 Task: Look for space in Putra Heights, Malaysia from 1st July, 2023 to 8th July, 2023 for 2 adults, 1 child in price range Rs.15000 to Rs.20000. Place can be entire place with 1  bedroom having 1 bed and 1 bathroom. Property type can be house, flat, guest house, hotel. Booking option can be shelf check-in. Required host language is English.
Action: Mouse moved to (535, 116)
Screenshot: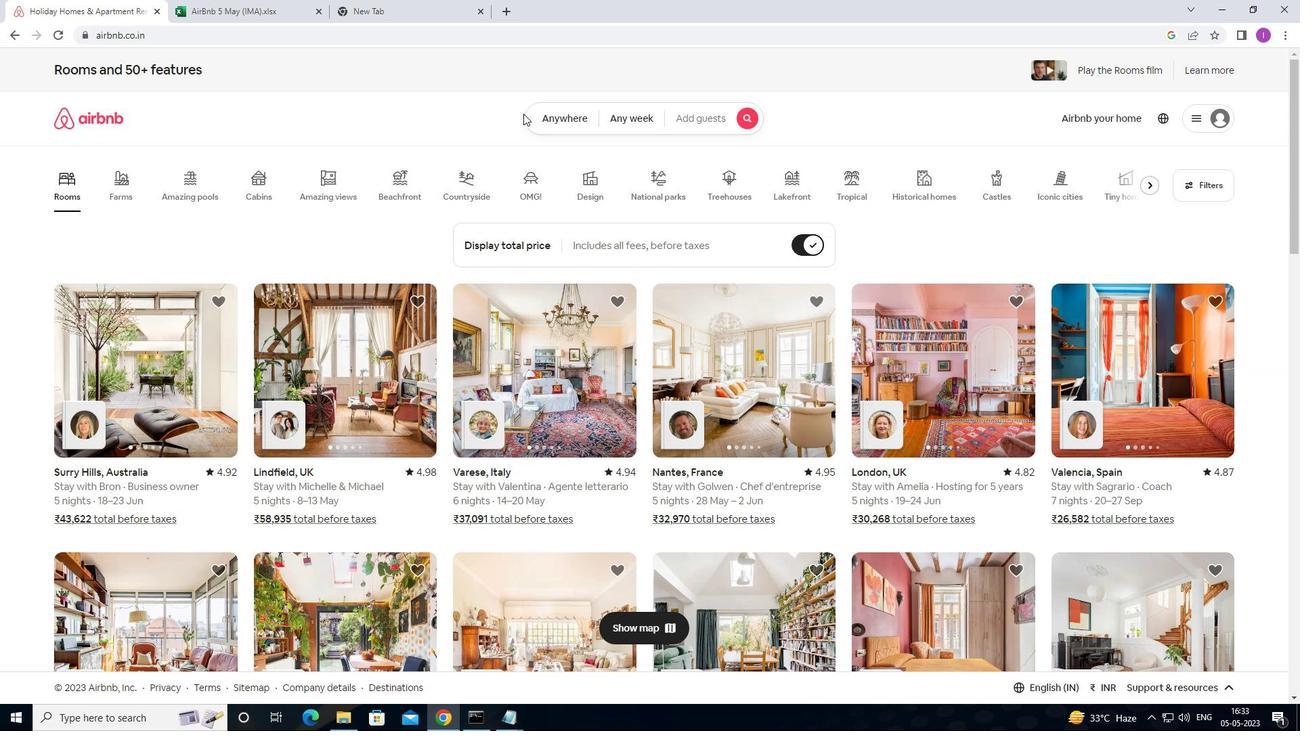 
Action: Mouse pressed left at (535, 116)
Screenshot: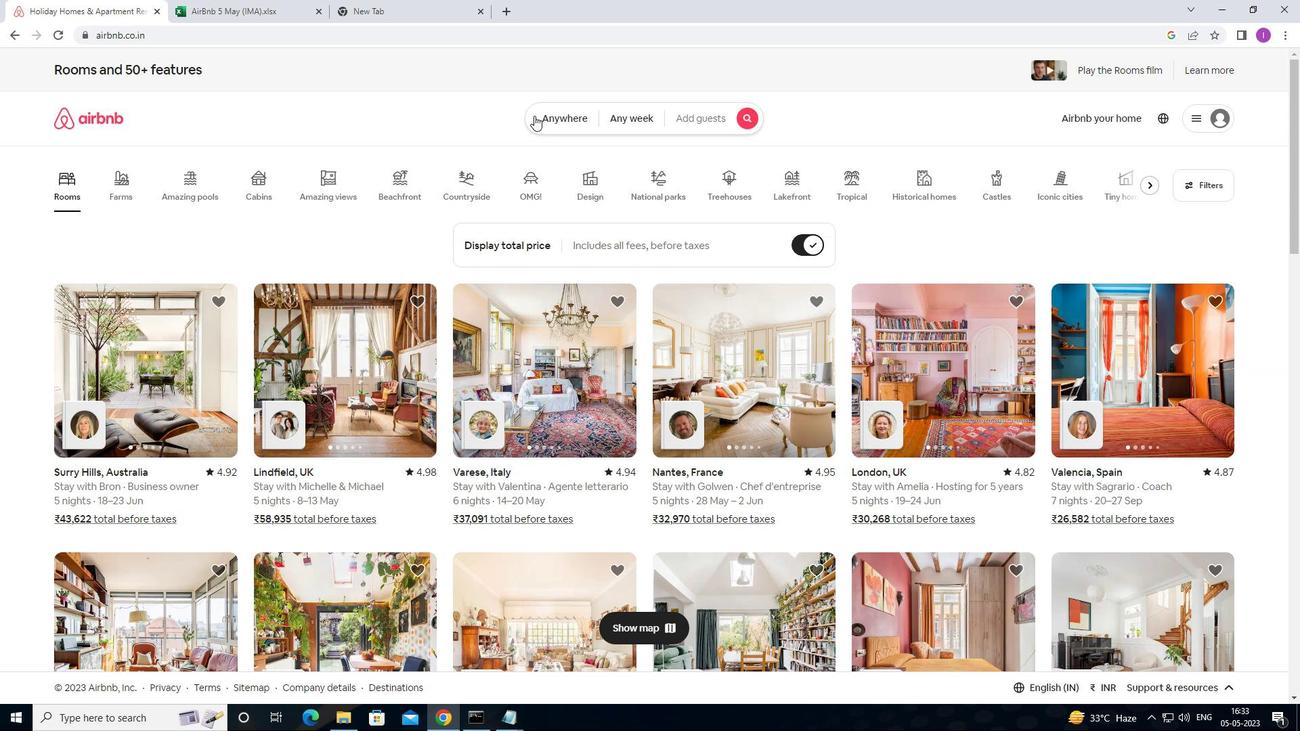 
Action: Mouse moved to (421, 176)
Screenshot: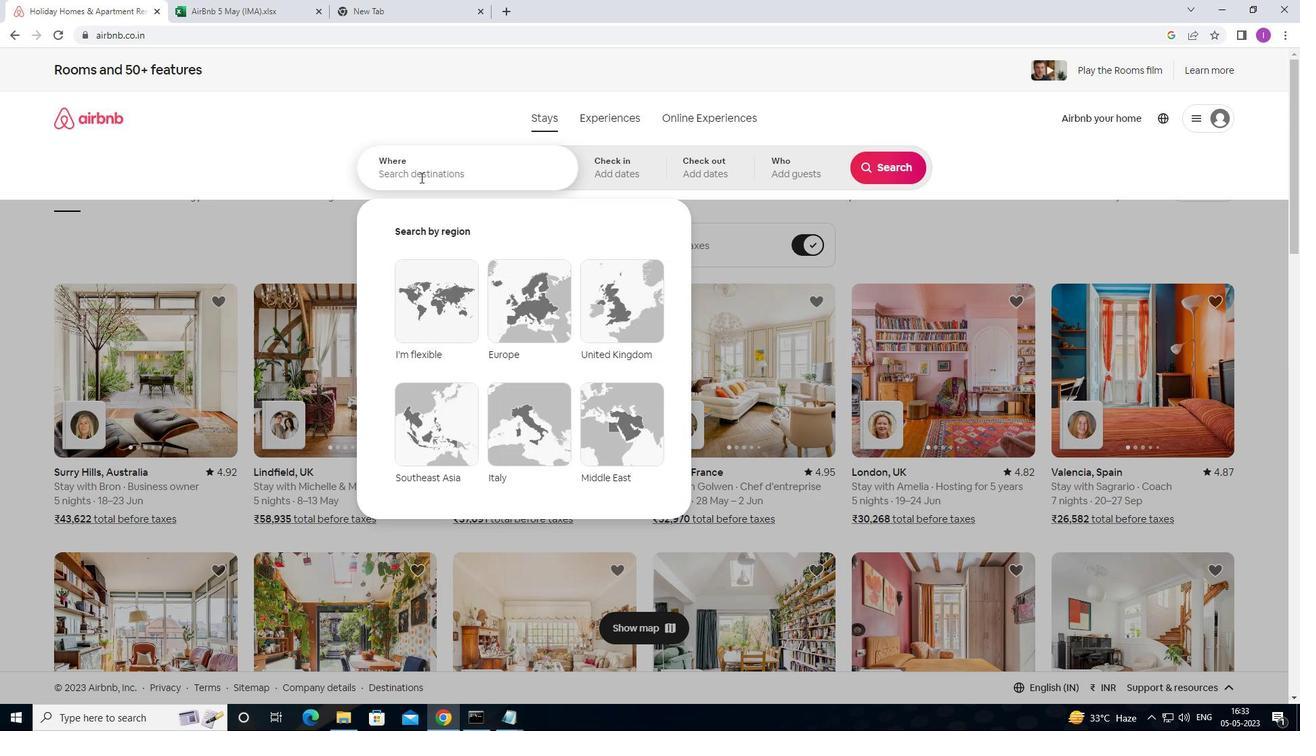 
Action: Mouse pressed left at (421, 176)
Screenshot: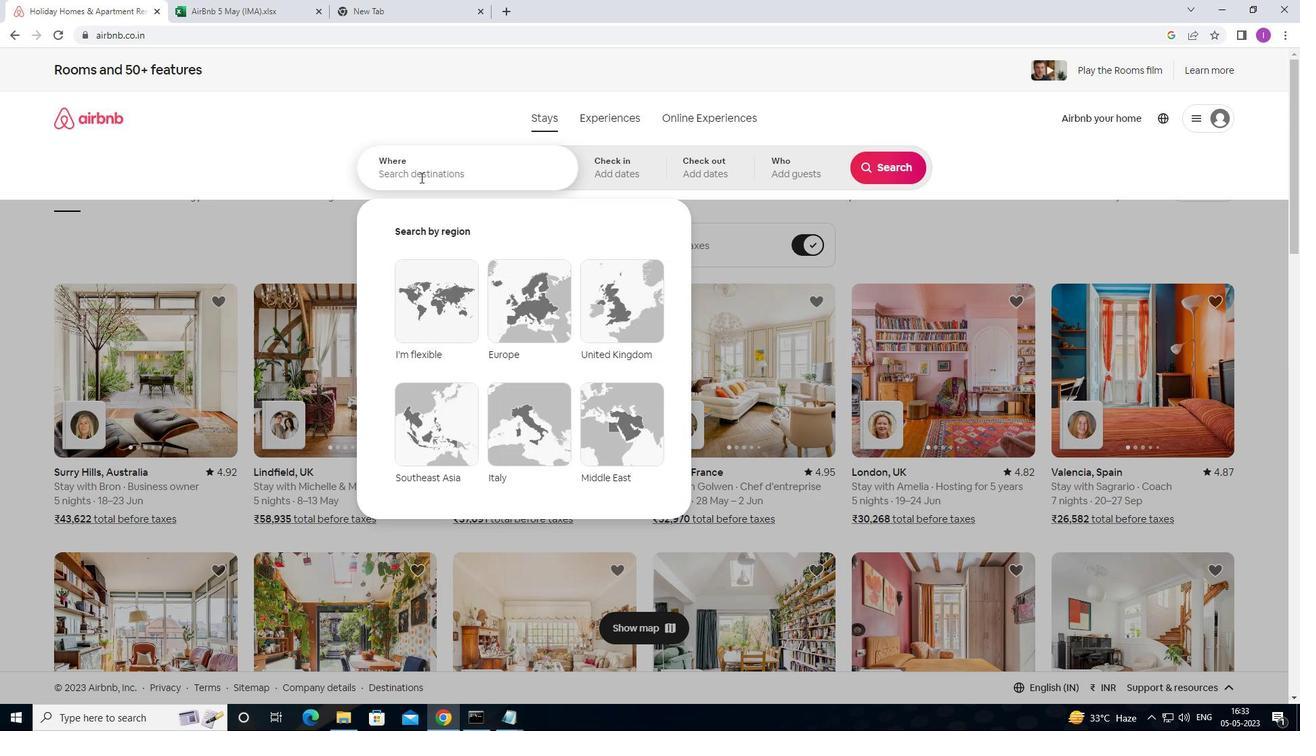 
Action: Mouse moved to (429, 180)
Screenshot: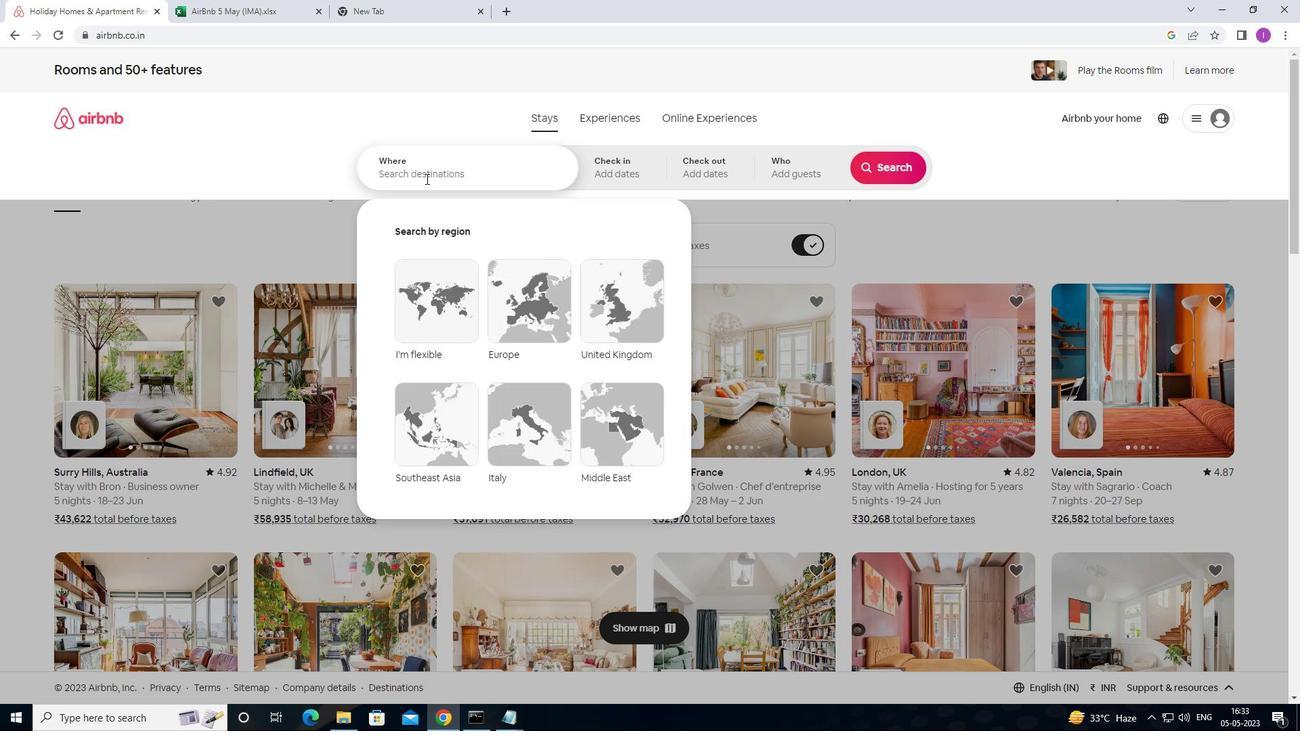 
Action: Key pressed <Key.shift><Key.shift><Key.shift><Key.shift><Key.shift><Key.shift><Key.shift><Key.shift><Key.shift><Key.shift><Key.shift><Key.shift><Key.shift><Key.shift><Key.shift><Key.shift><Key.shift><Key.shift><Key.shift><Key.shift><Key.shift><Key.shift><Key.shift><Key.shift><Key.shift><Key.shift><Key.shift><Key.shift><Key.shift><Key.shift><Key.shift><Key.shift><Key.shift><Key.shift><Key.shift><Key.shift><Key.shift><Key.shift><Key.shift><Key.shift><Key.shift><Key.shift>PUTAR<Key.backspace><Key.backspace>RA<Key.space><Key.shift><Key.shift><Key.shift>HEIGHTS,<Key.shift>MALAYSIA
Screenshot: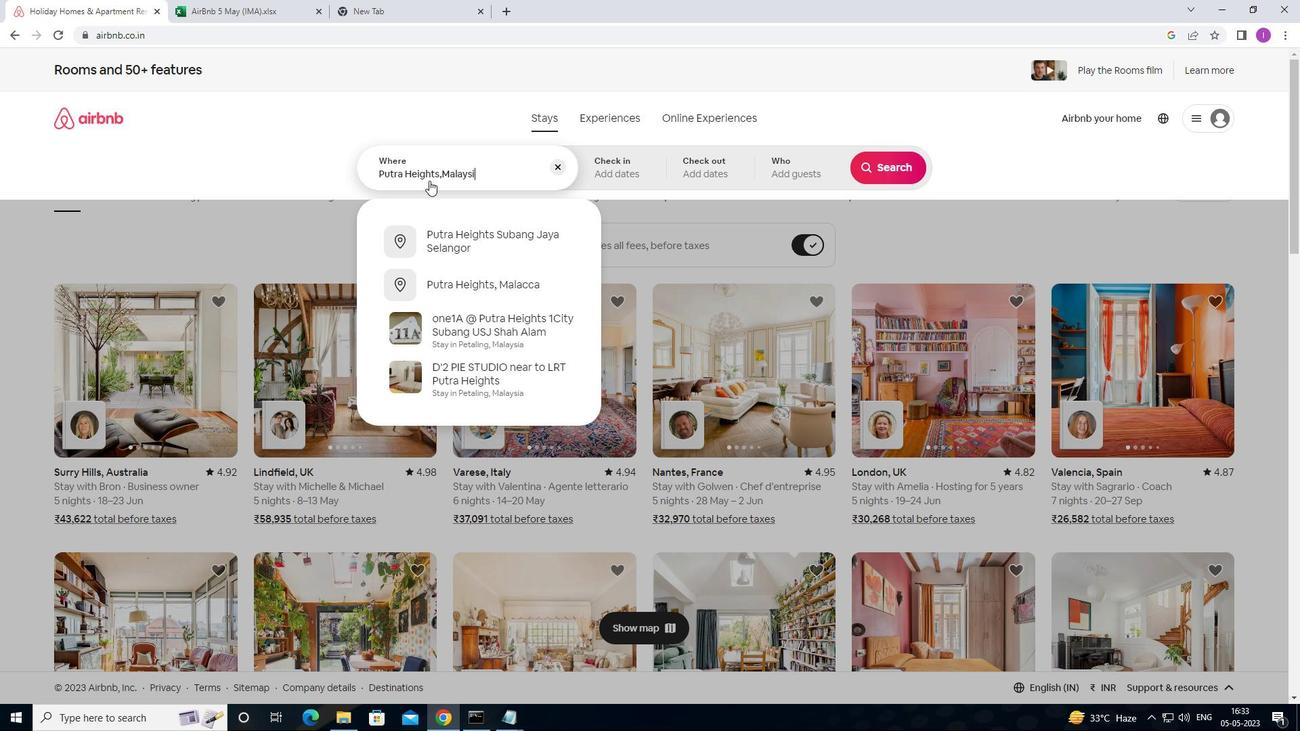 
Action: Mouse moved to (640, 172)
Screenshot: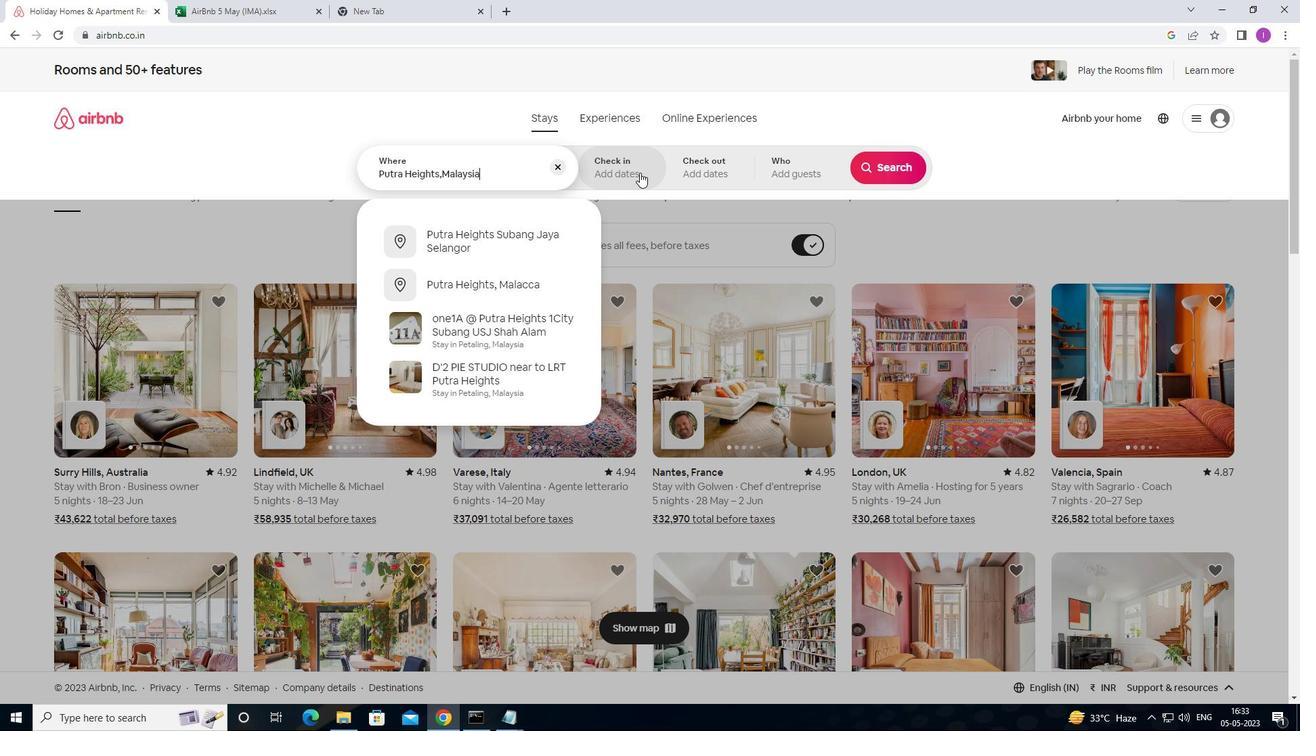 
Action: Mouse pressed left at (640, 172)
Screenshot: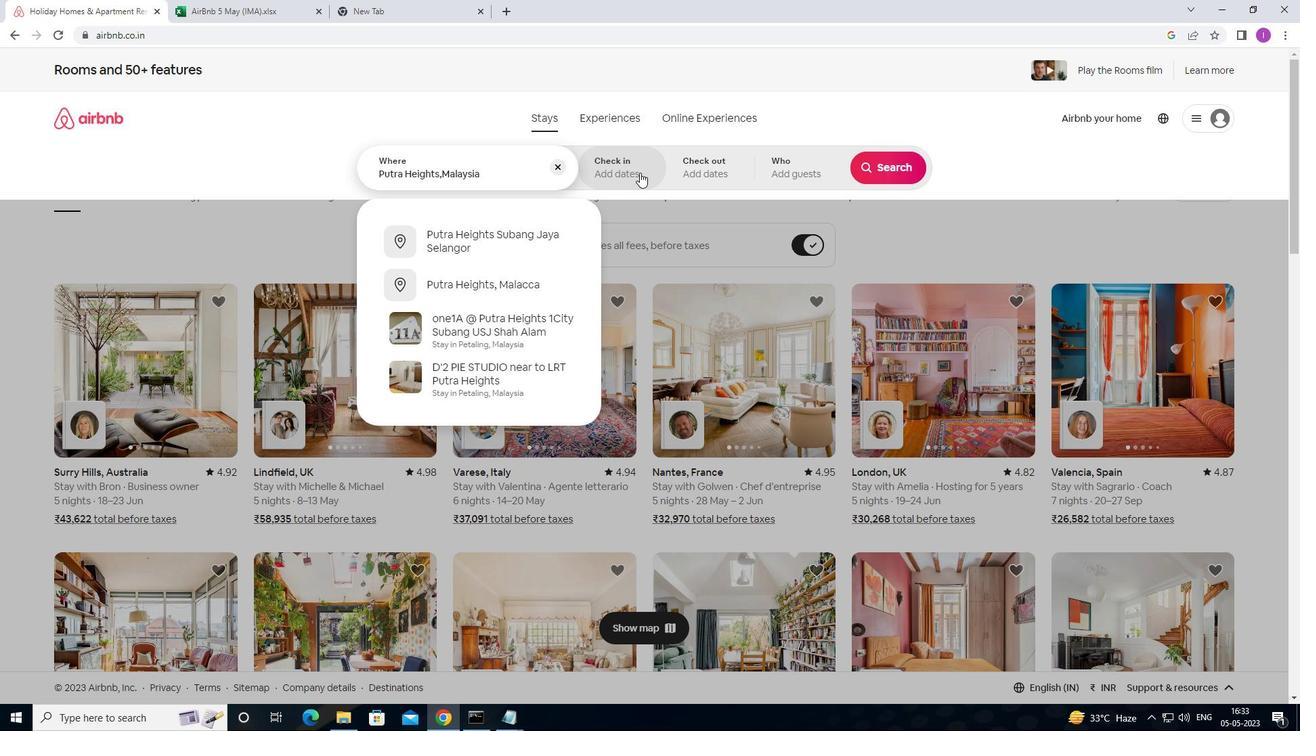 
Action: Mouse moved to (882, 275)
Screenshot: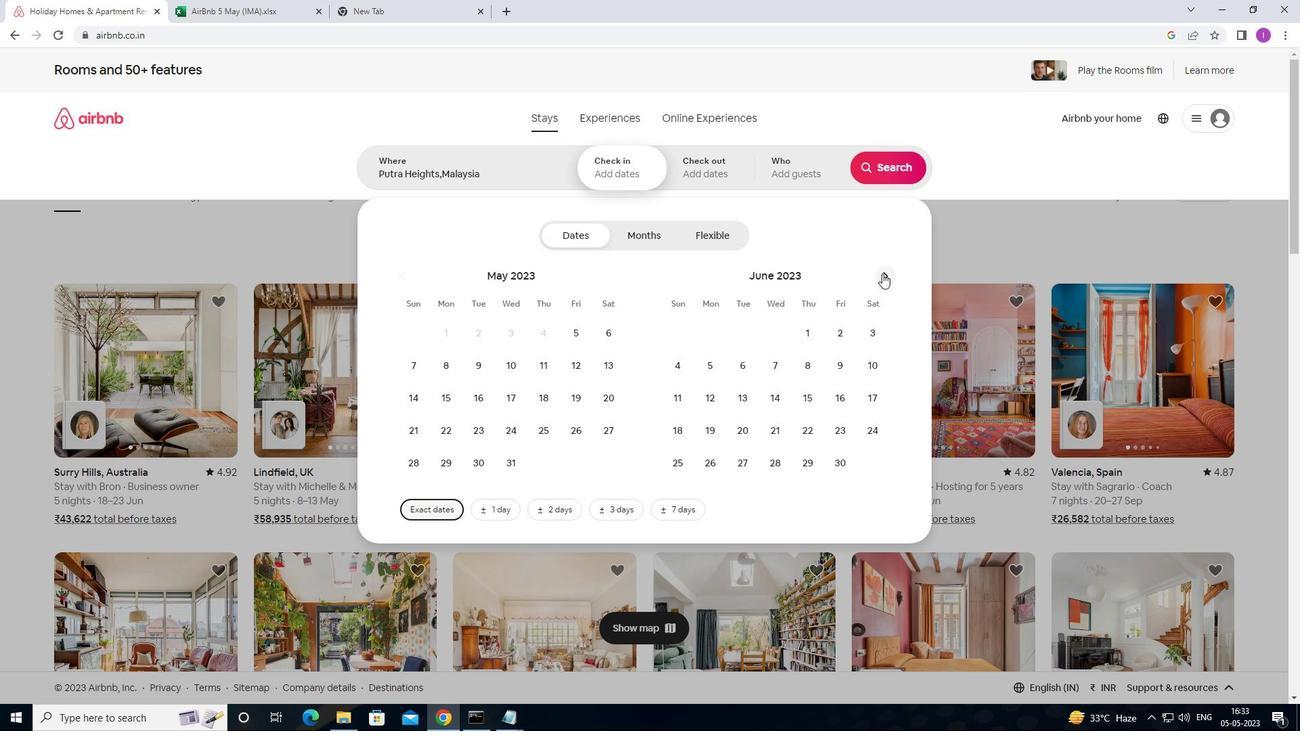 
Action: Mouse pressed left at (882, 275)
Screenshot: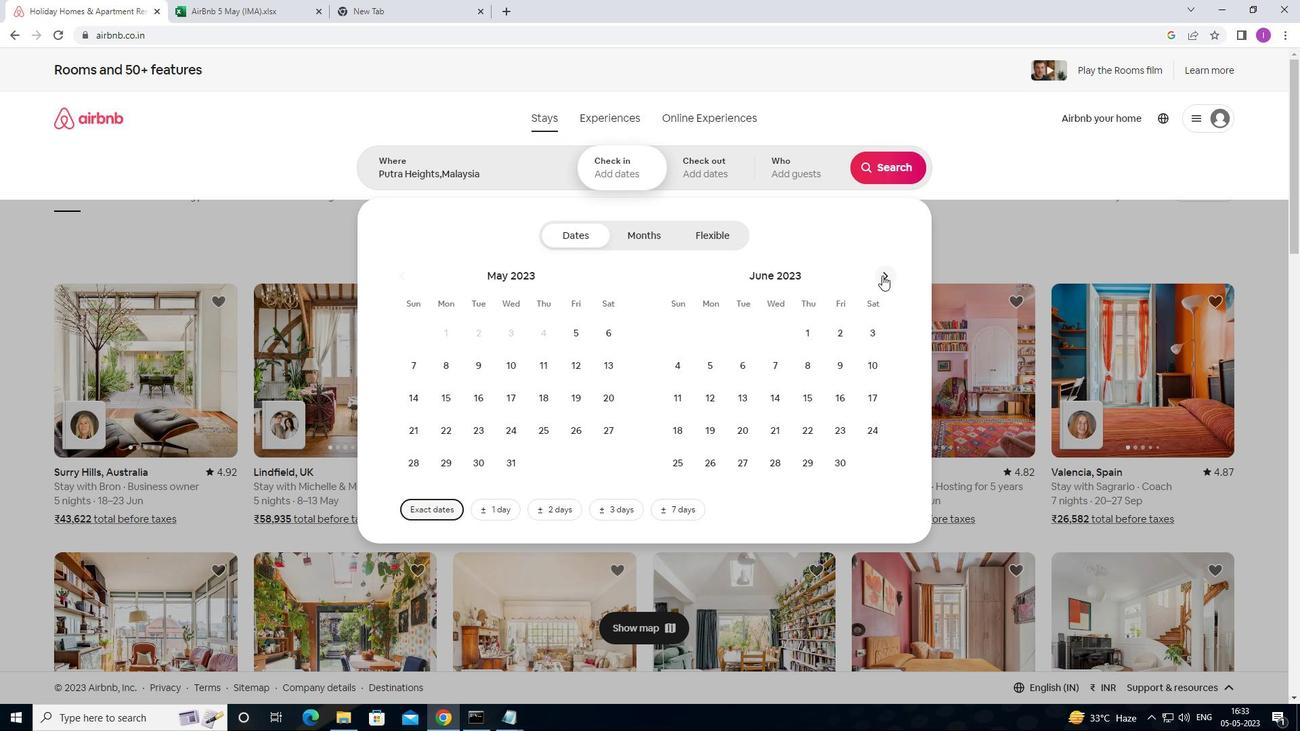 
Action: Mouse moved to (882, 276)
Screenshot: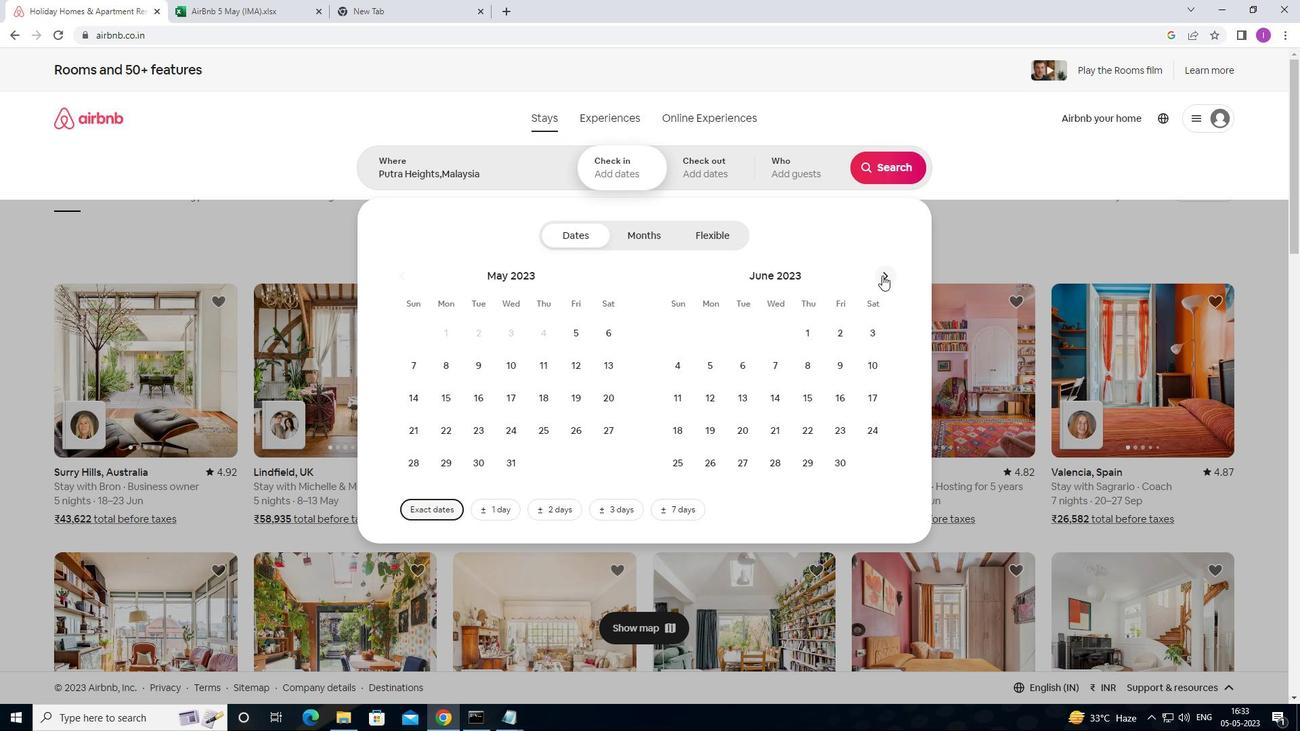 
Action: Mouse pressed left at (882, 276)
Screenshot: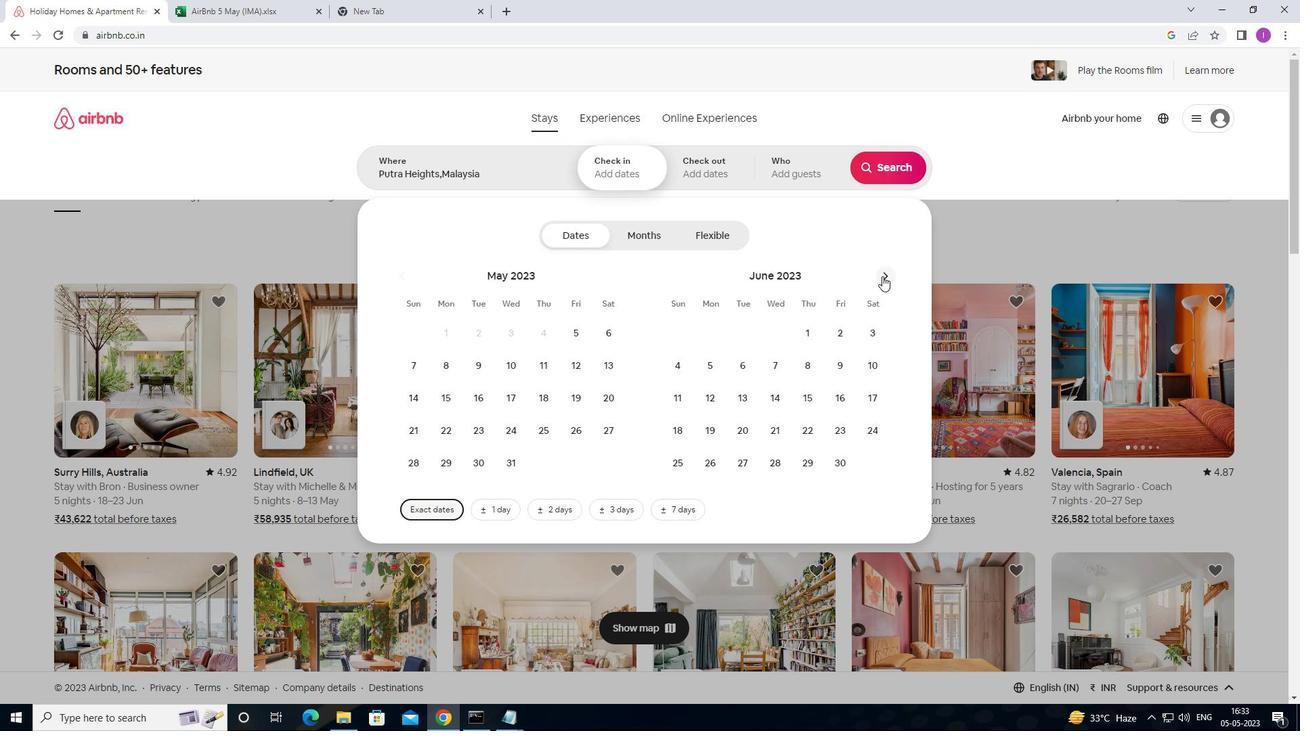 
Action: Mouse moved to (609, 332)
Screenshot: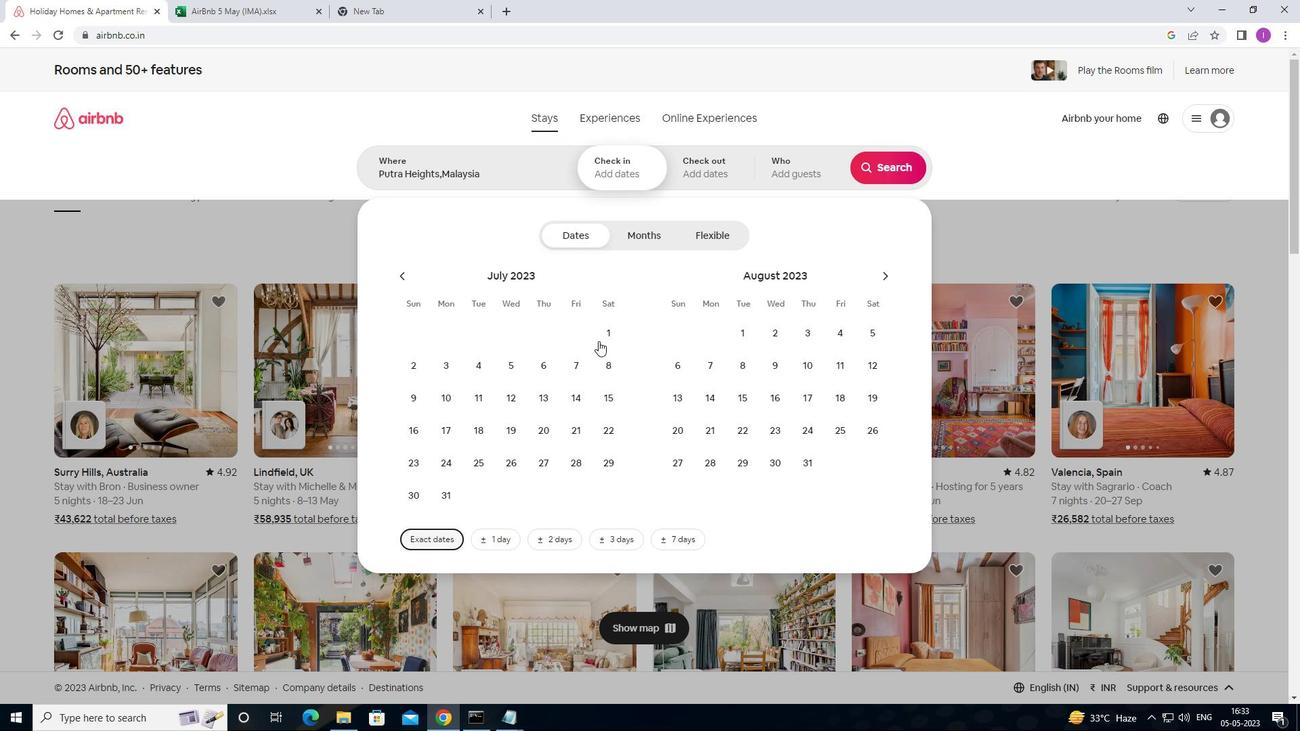 
Action: Mouse pressed left at (609, 332)
Screenshot: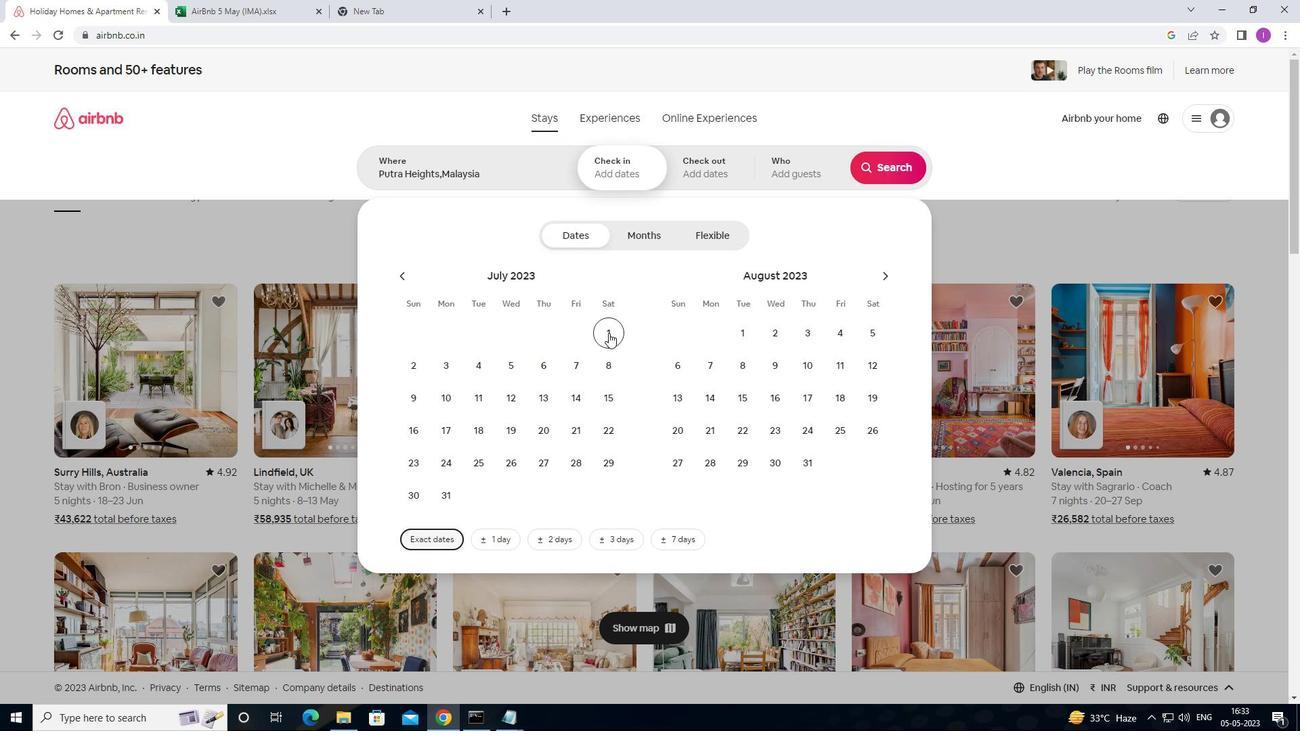 
Action: Mouse moved to (618, 361)
Screenshot: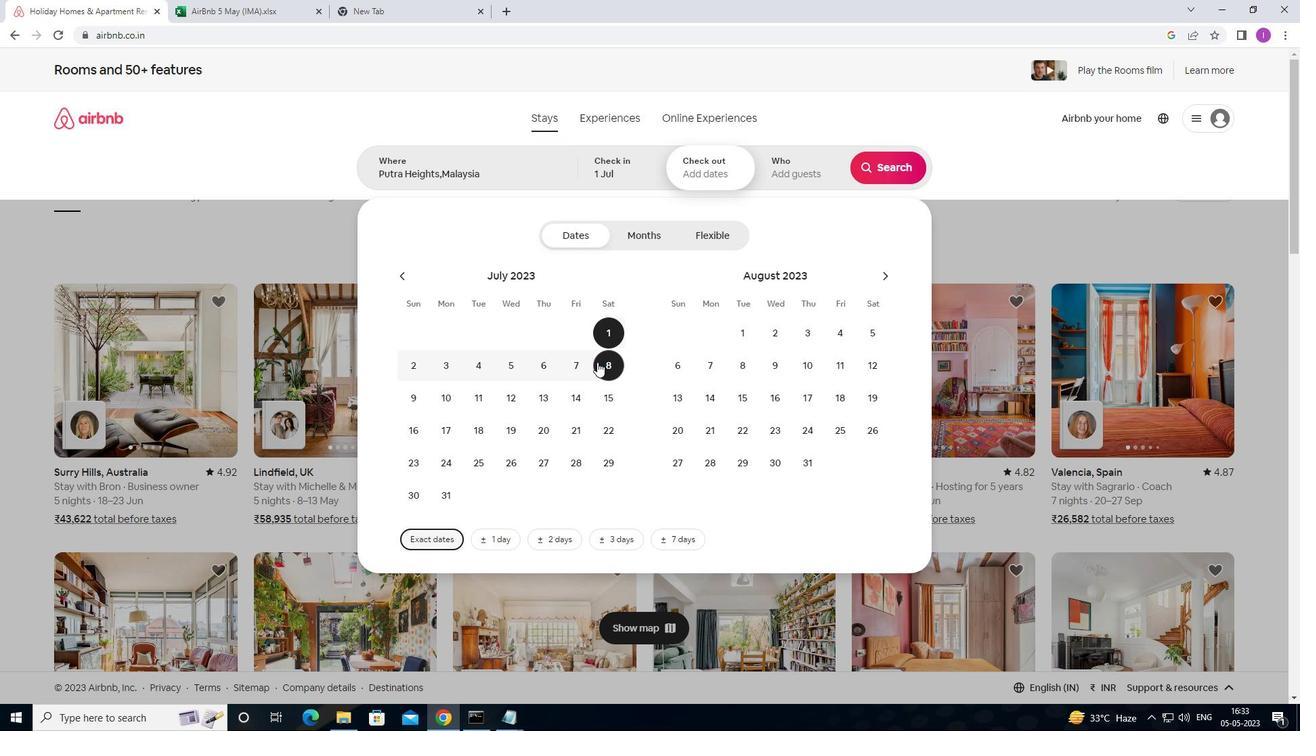 
Action: Mouse pressed left at (618, 361)
Screenshot: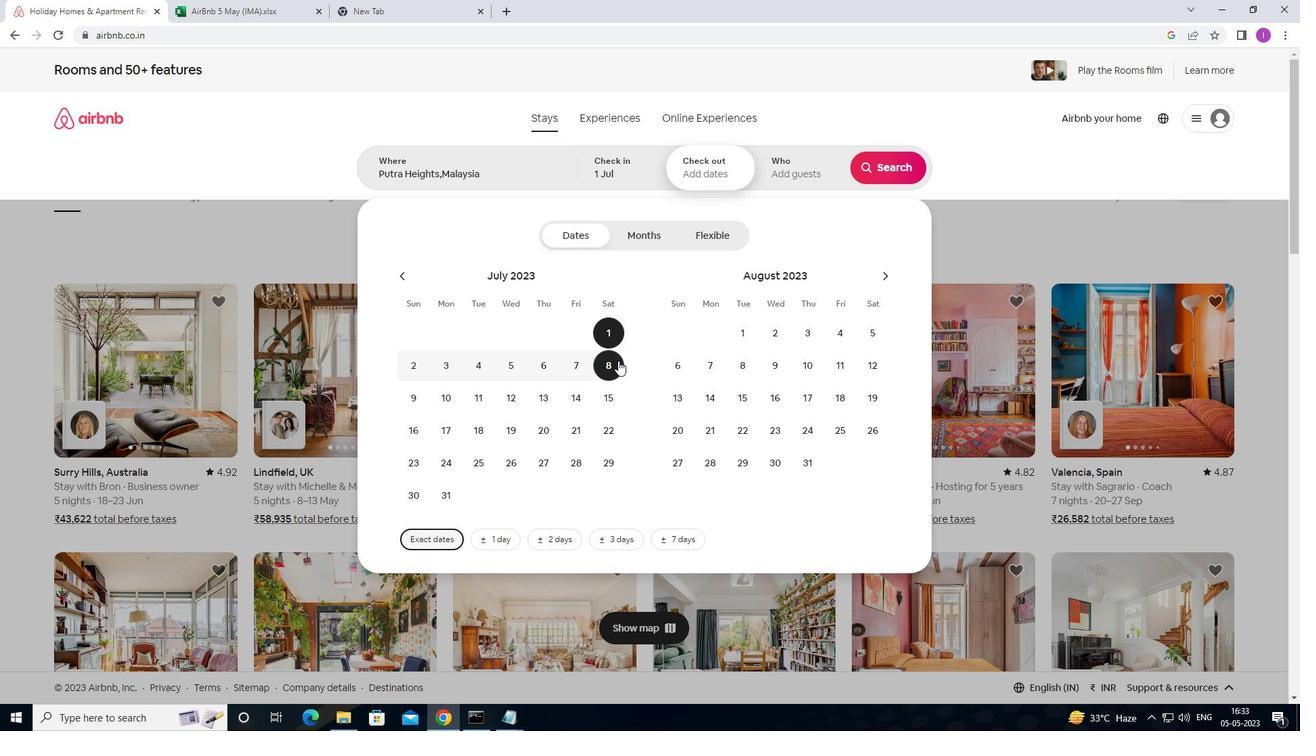
Action: Mouse moved to (830, 172)
Screenshot: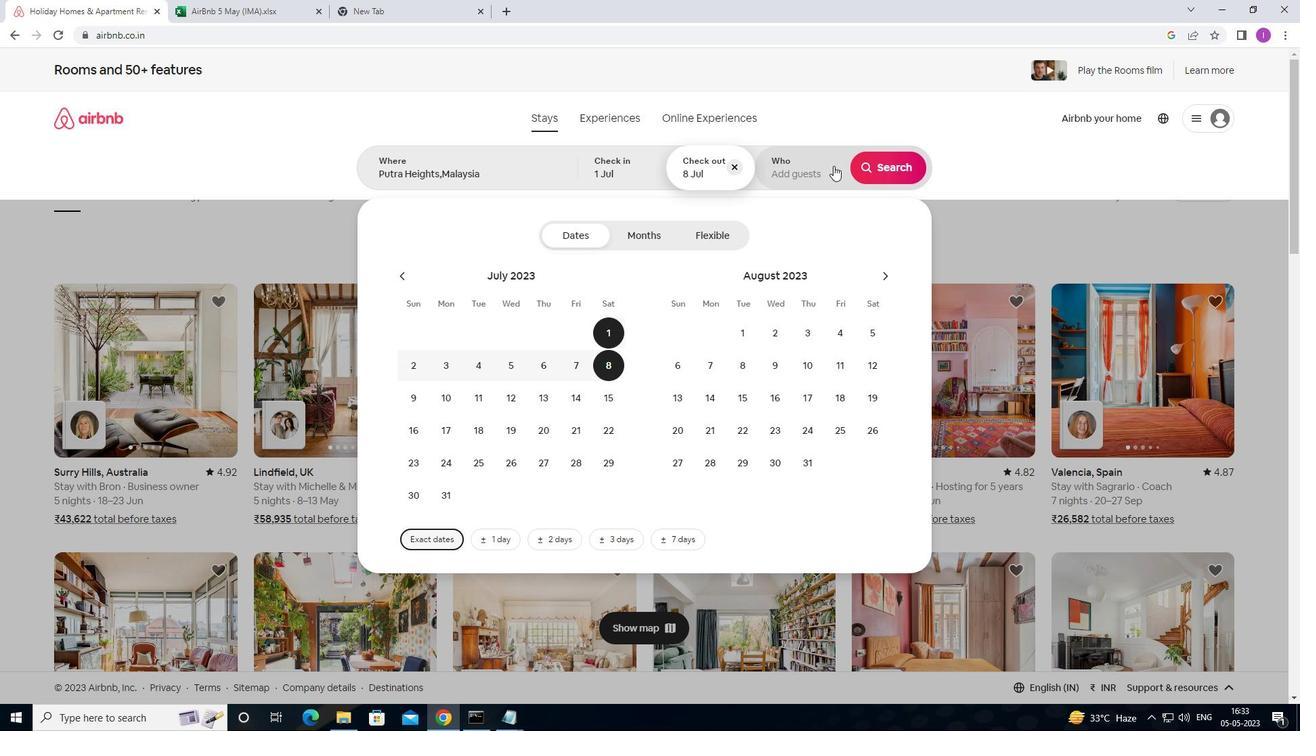
Action: Mouse pressed left at (830, 172)
Screenshot: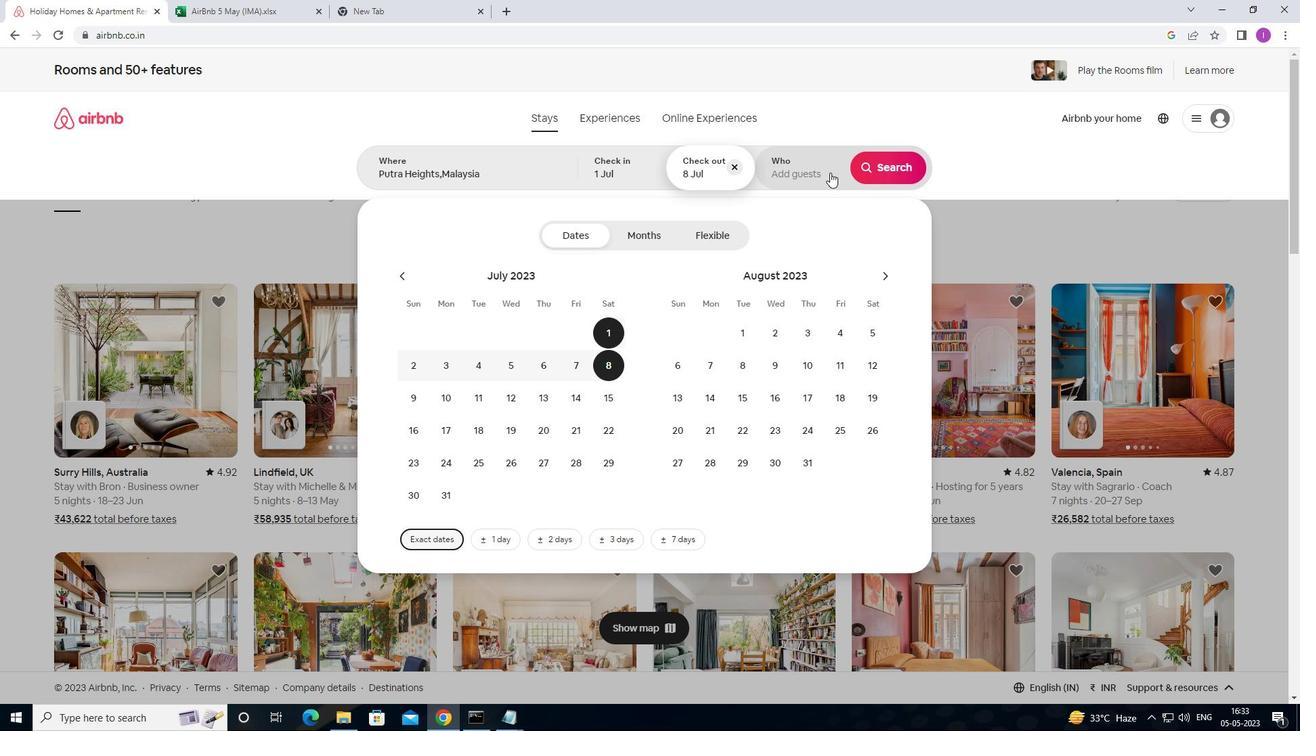 
Action: Mouse moved to (887, 239)
Screenshot: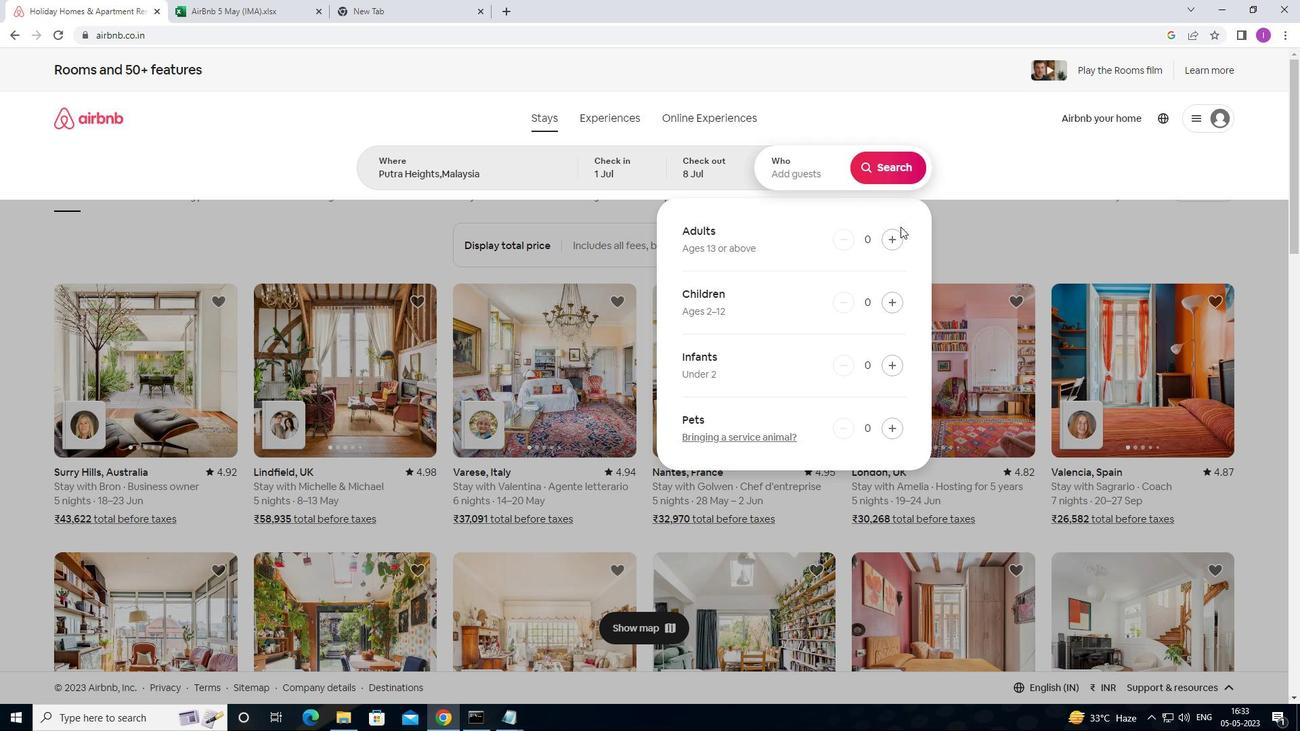 
Action: Mouse pressed left at (887, 239)
Screenshot: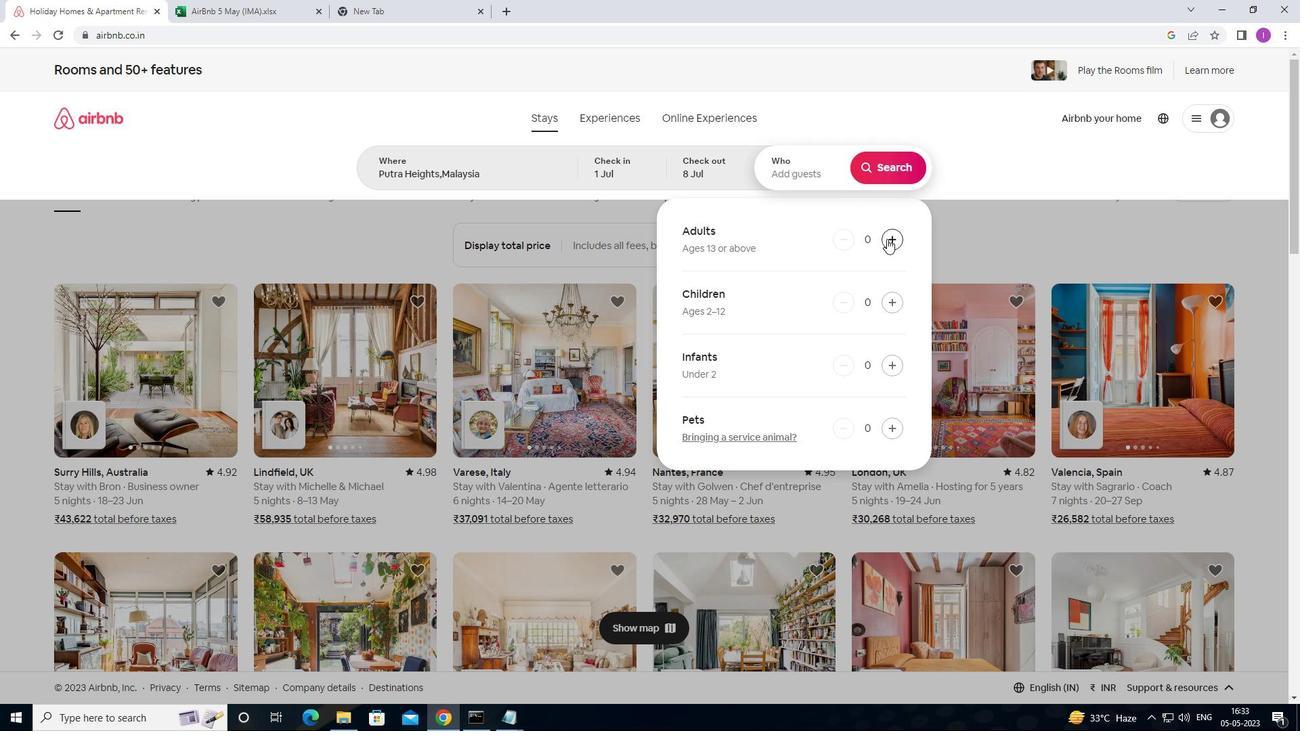 
Action: Mouse pressed left at (887, 239)
Screenshot: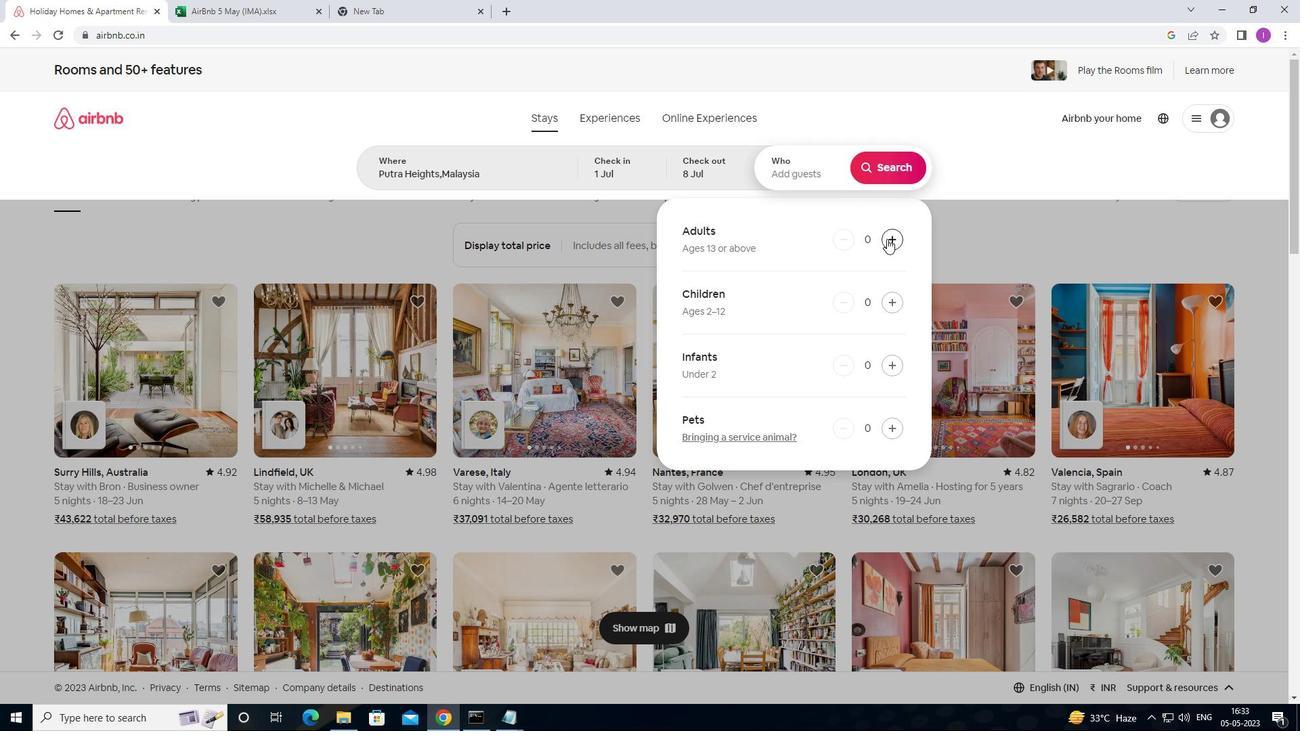 
Action: Mouse moved to (892, 298)
Screenshot: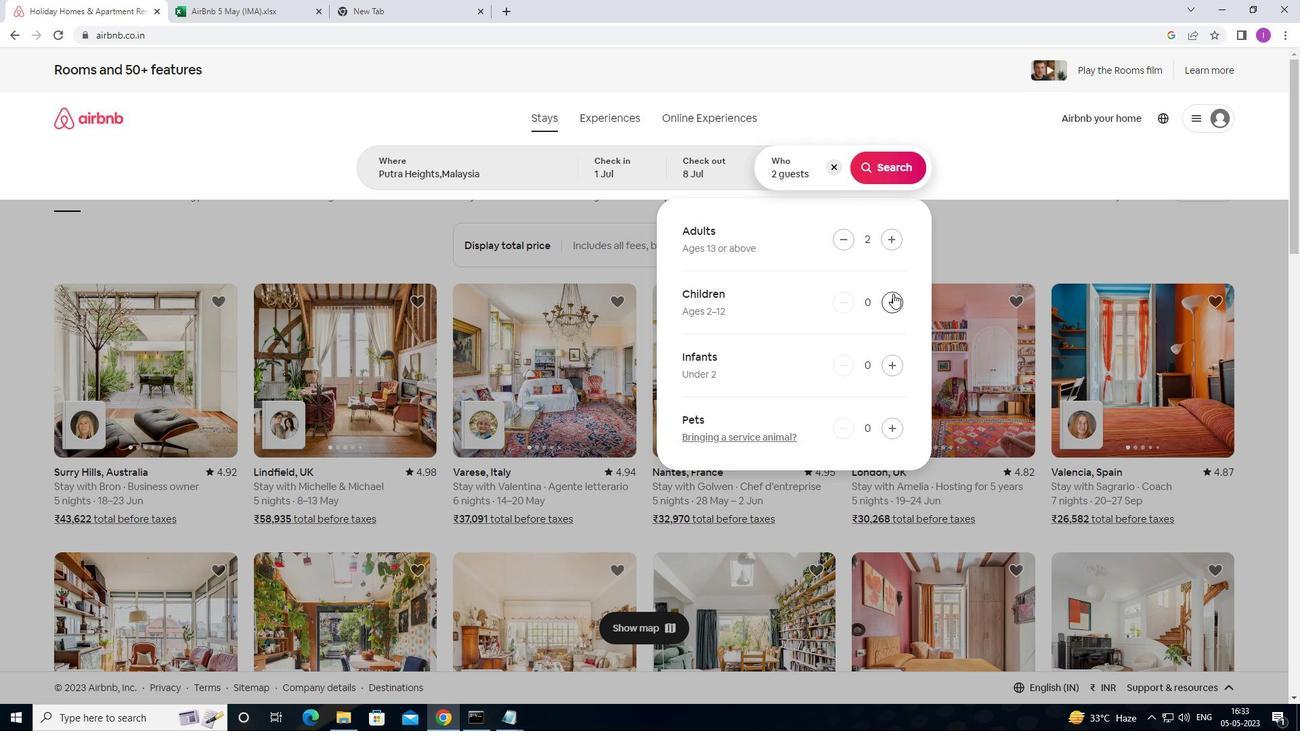 
Action: Mouse pressed left at (892, 298)
Screenshot: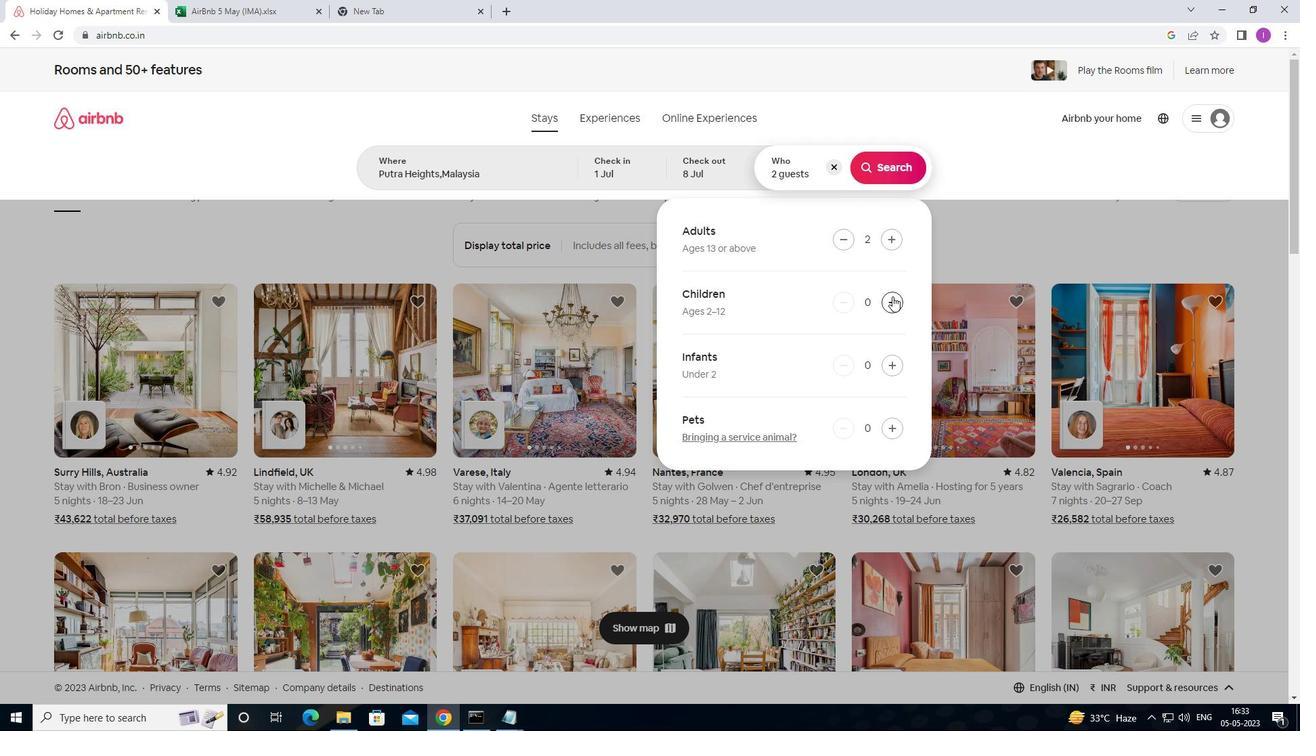 
Action: Mouse moved to (874, 173)
Screenshot: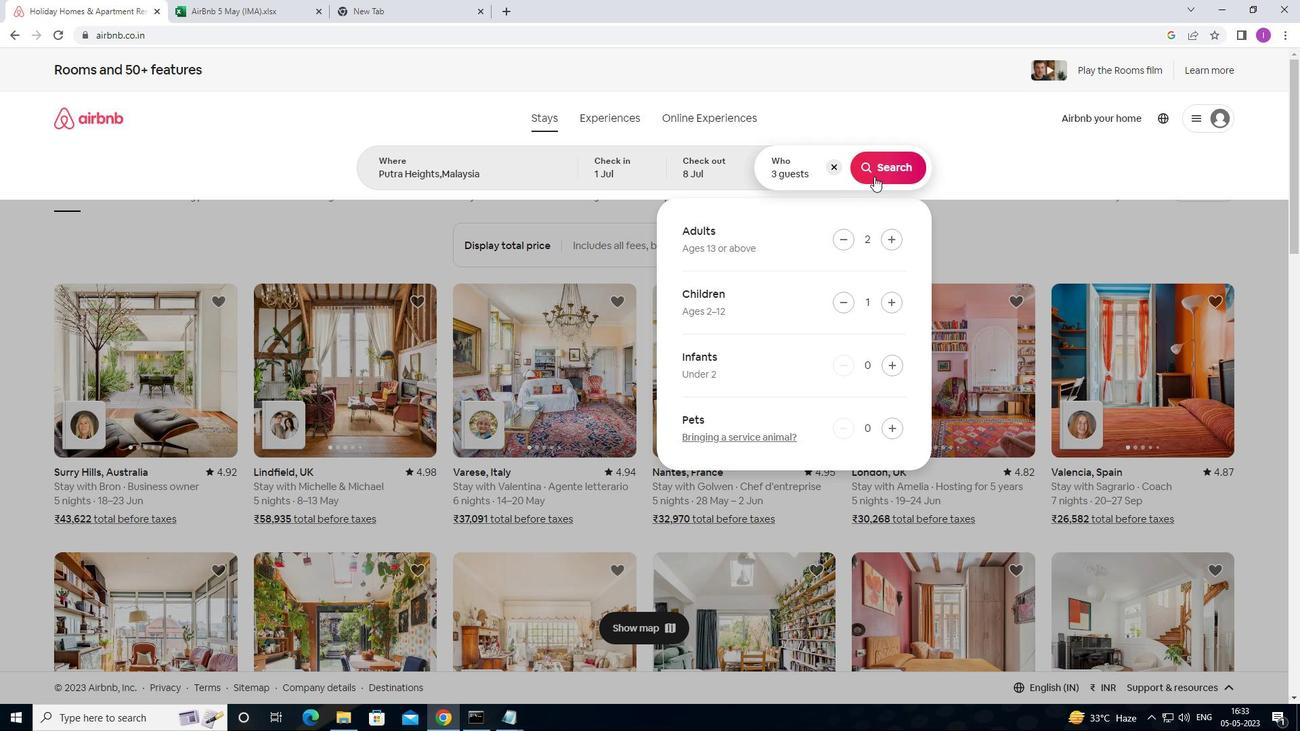 
Action: Mouse pressed left at (874, 173)
Screenshot: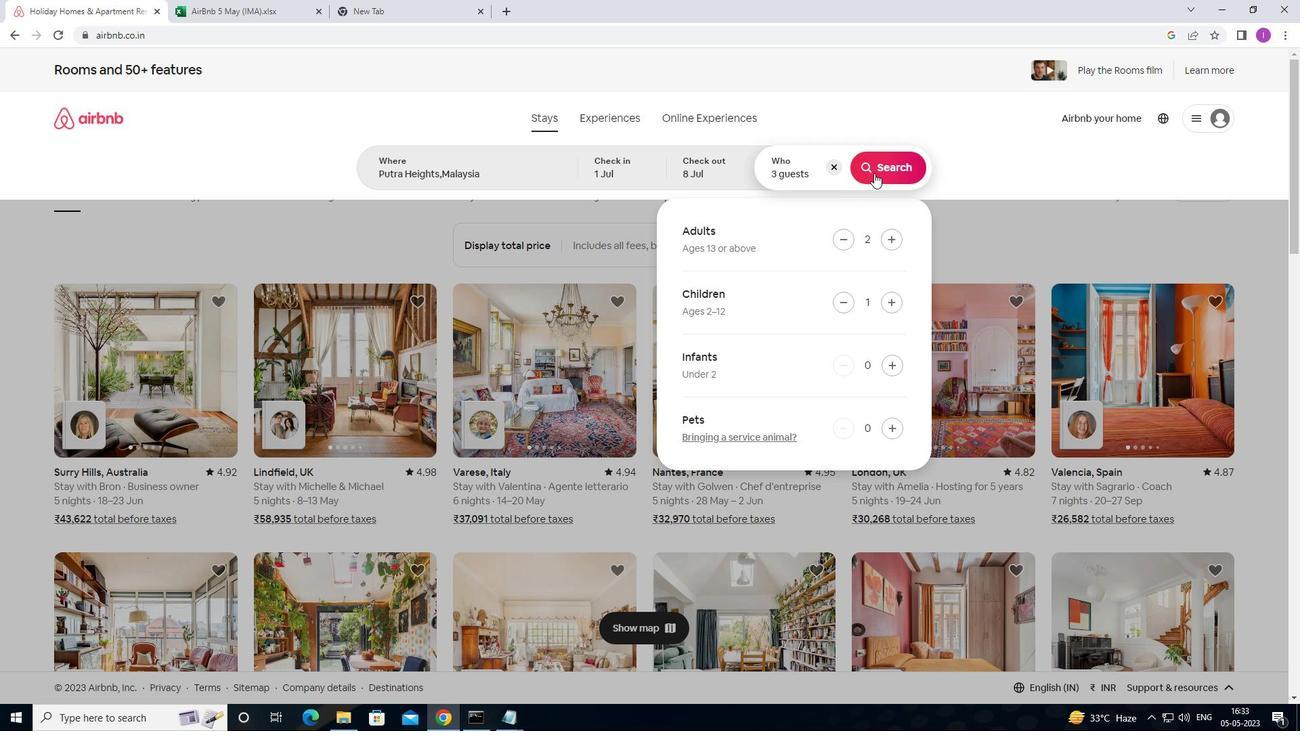
Action: Mouse moved to (1228, 127)
Screenshot: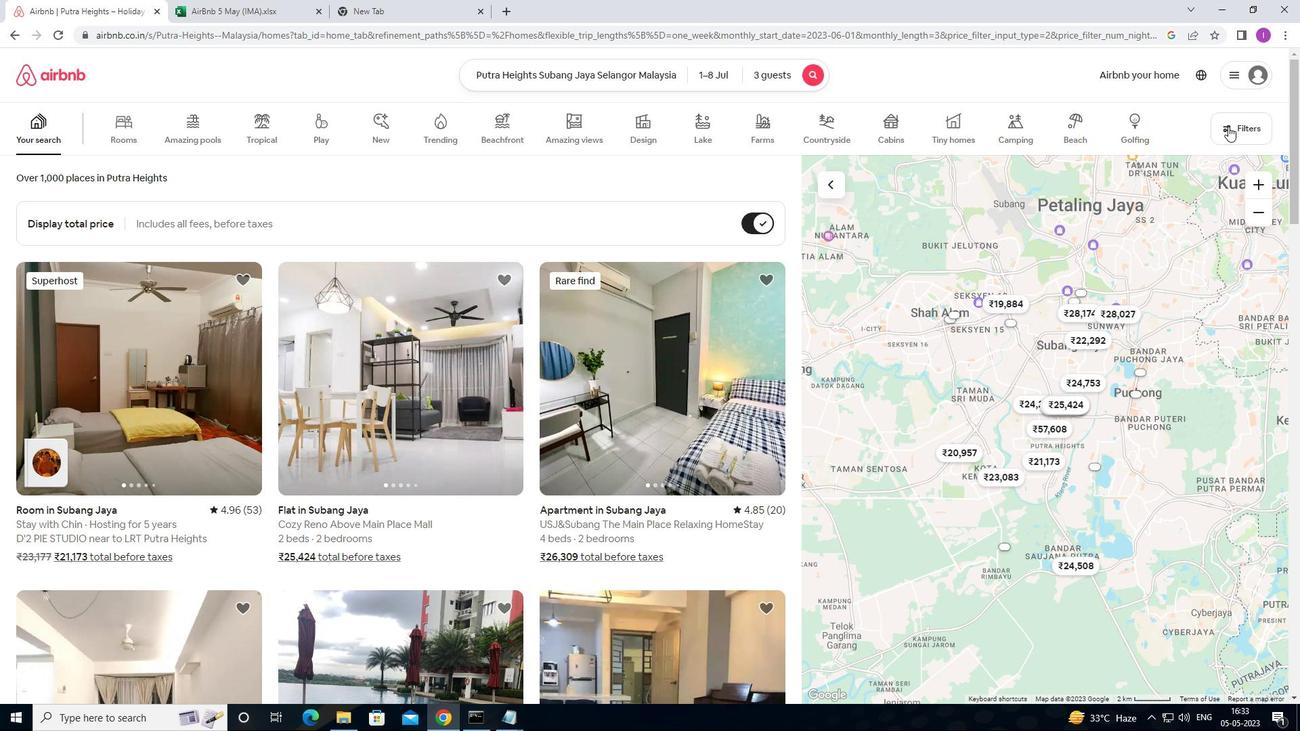 
Action: Mouse pressed left at (1228, 127)
Screenshot: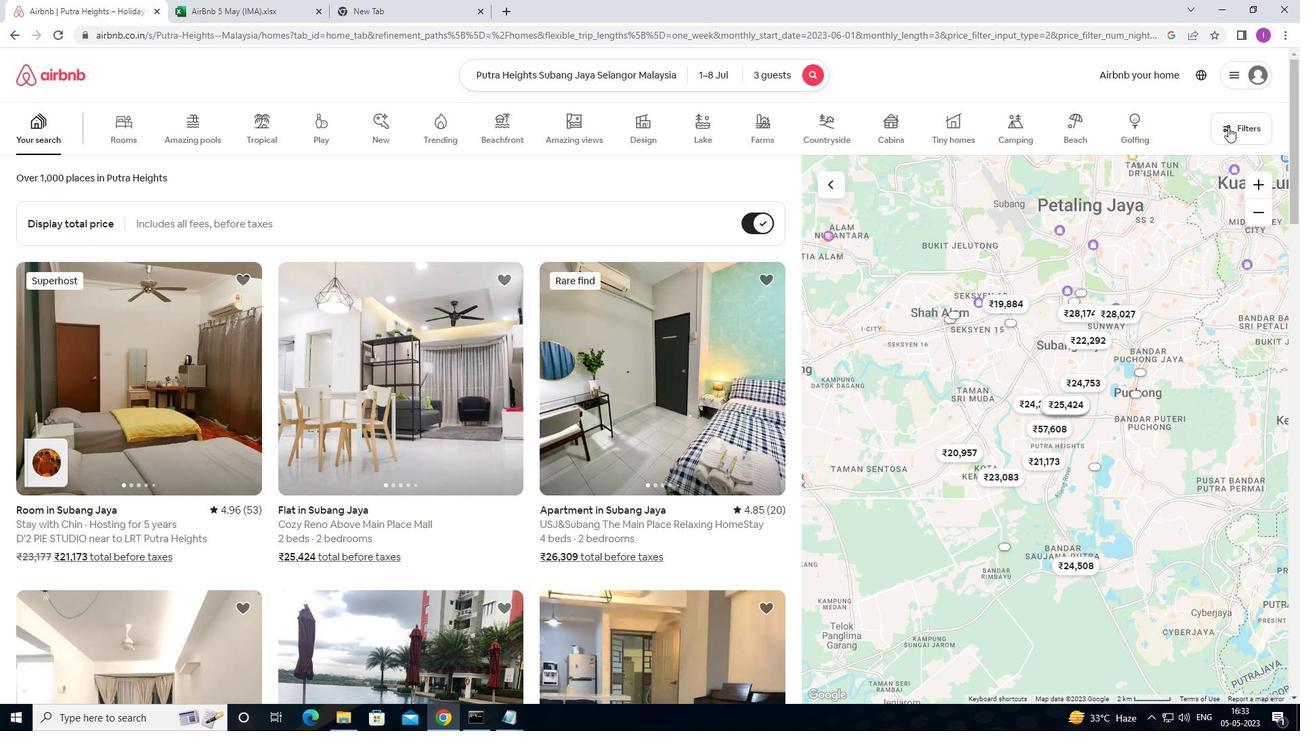 
Action: Mouse moved to (502, 455)
Screenshot: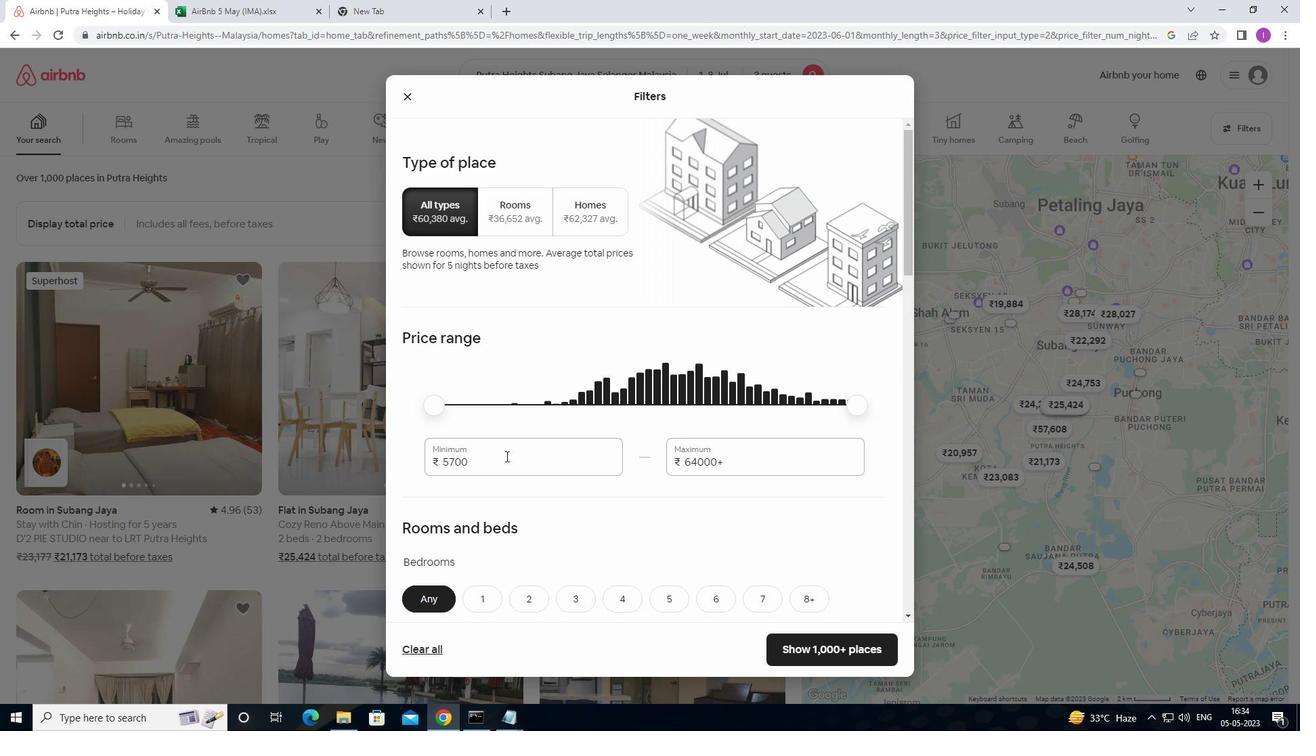 
Action: Mouse pressed left at (502, 455)
Screenshot: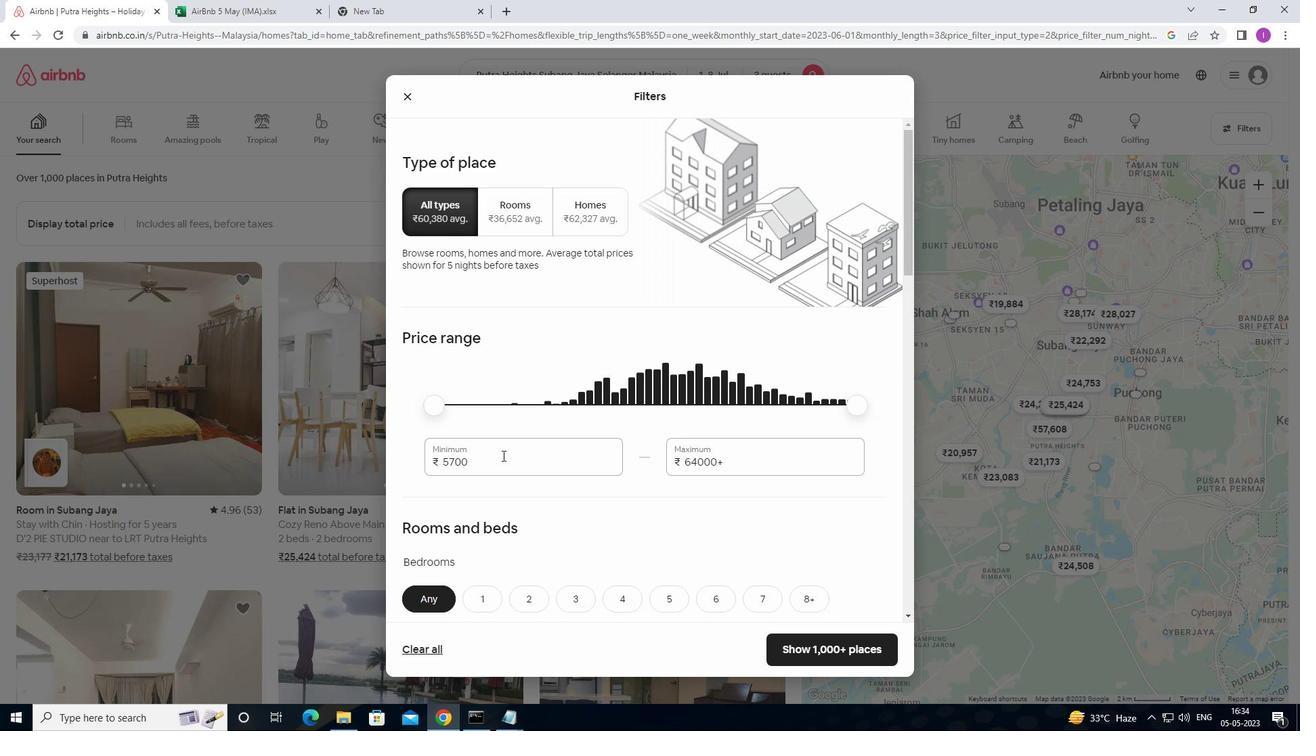 
Action: Mouse moved to (472, 459)
Screenshot: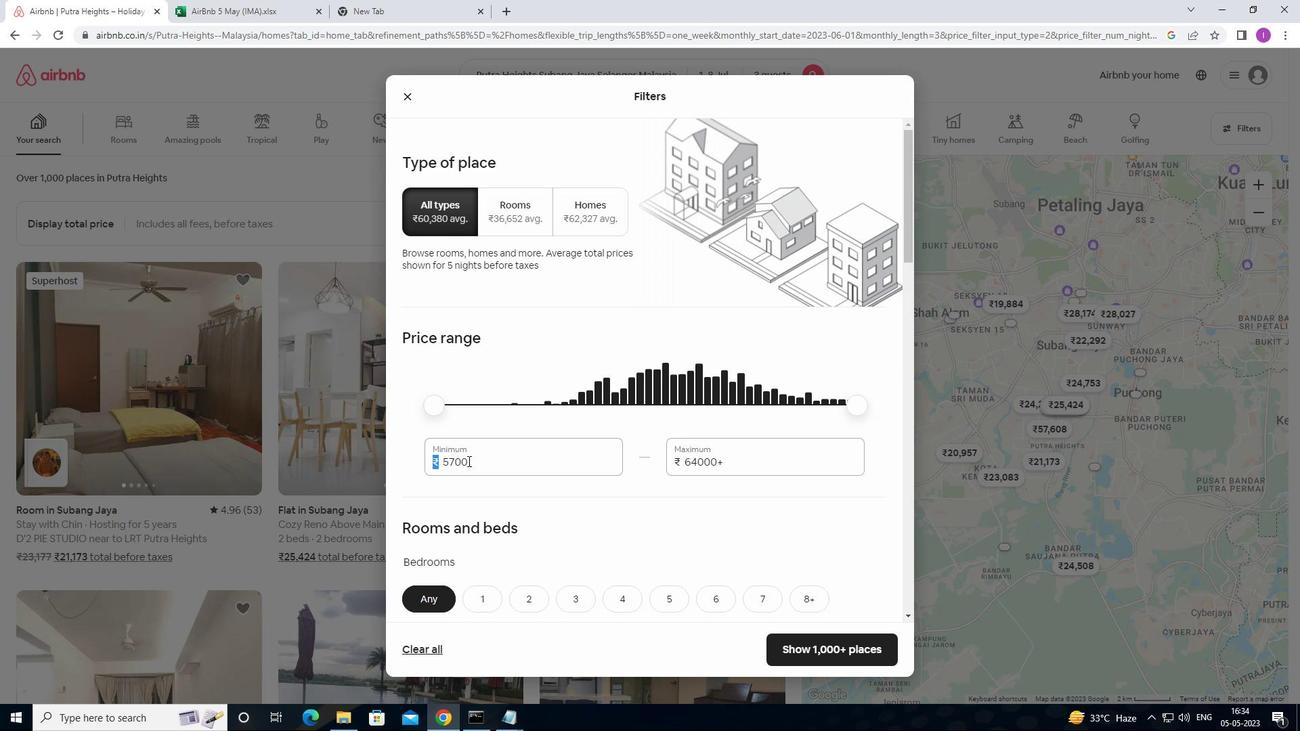
Action: Mouse pressed left at (472, 459)
Screenshot: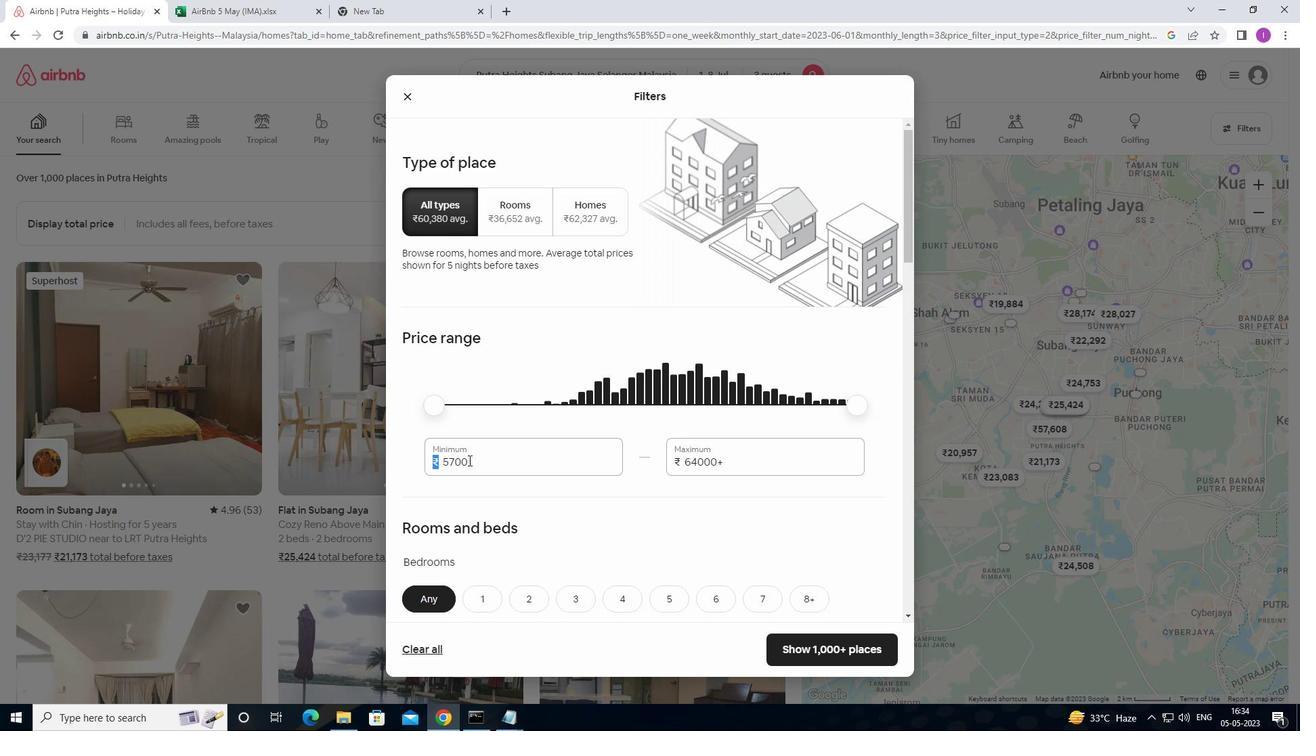 
Action: Mouse moved to (476, 440)
Screenshot: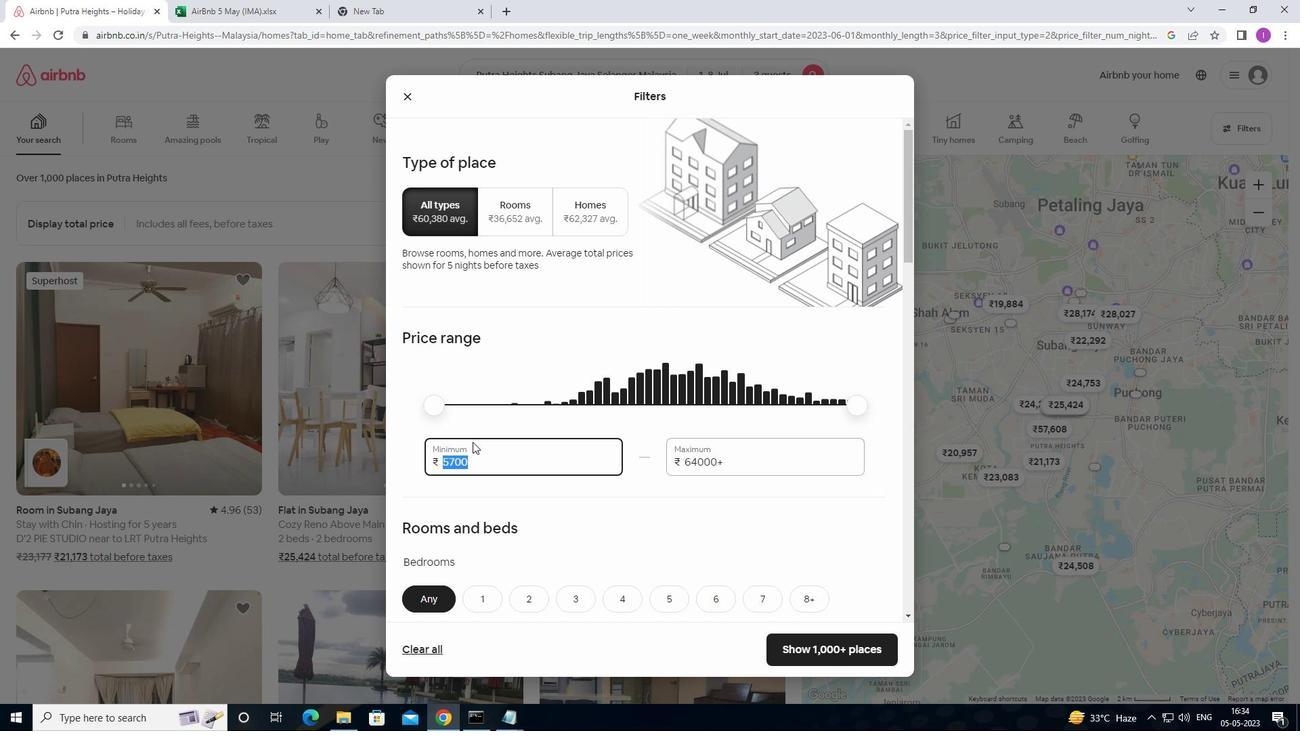
Action: Key pressed 1
Screenshot: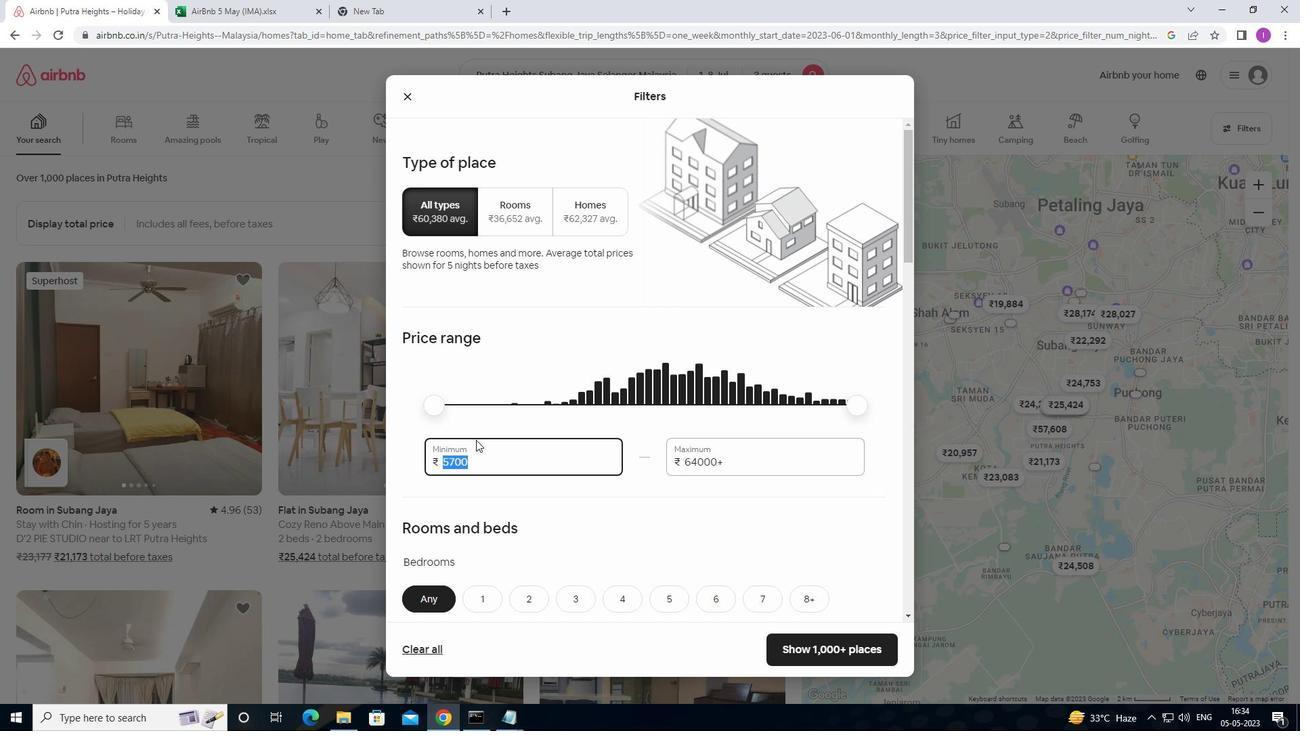 
Action: Mouse moved to (476, 439)
Screenshot: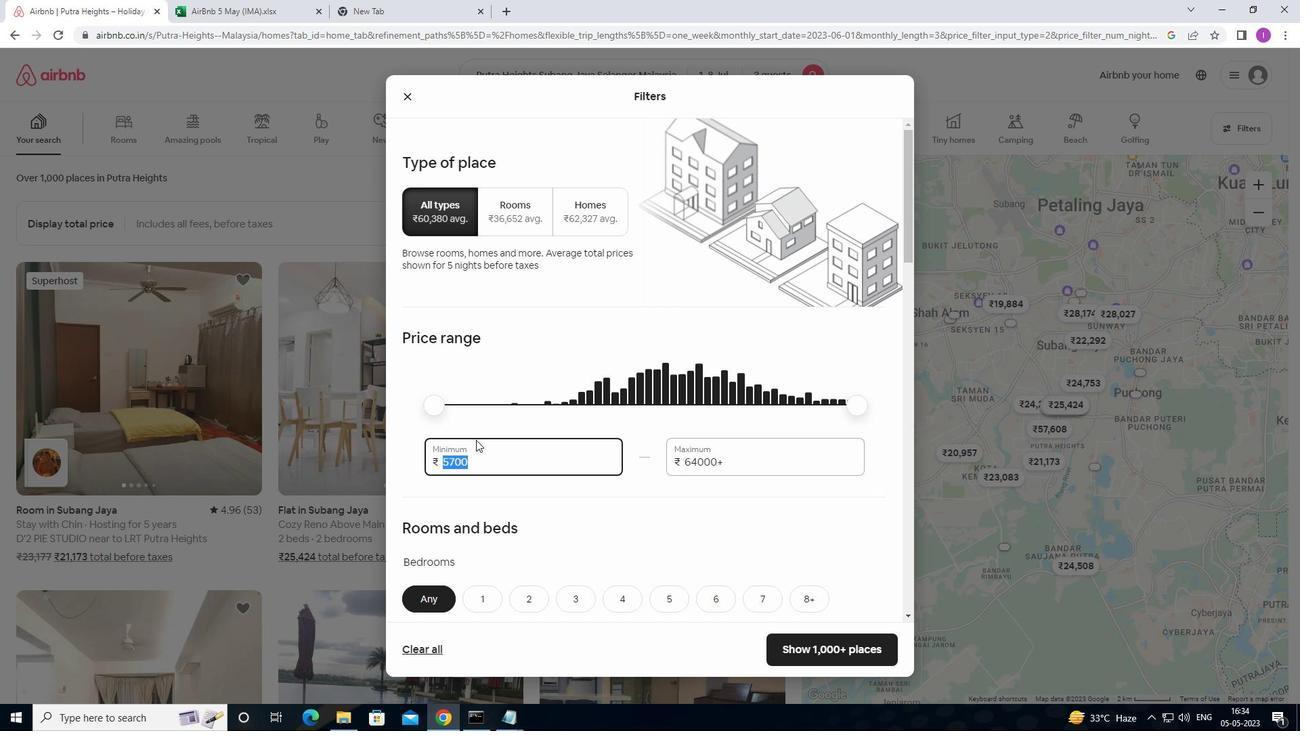 
Action: Key pressed 5000
Screenshot: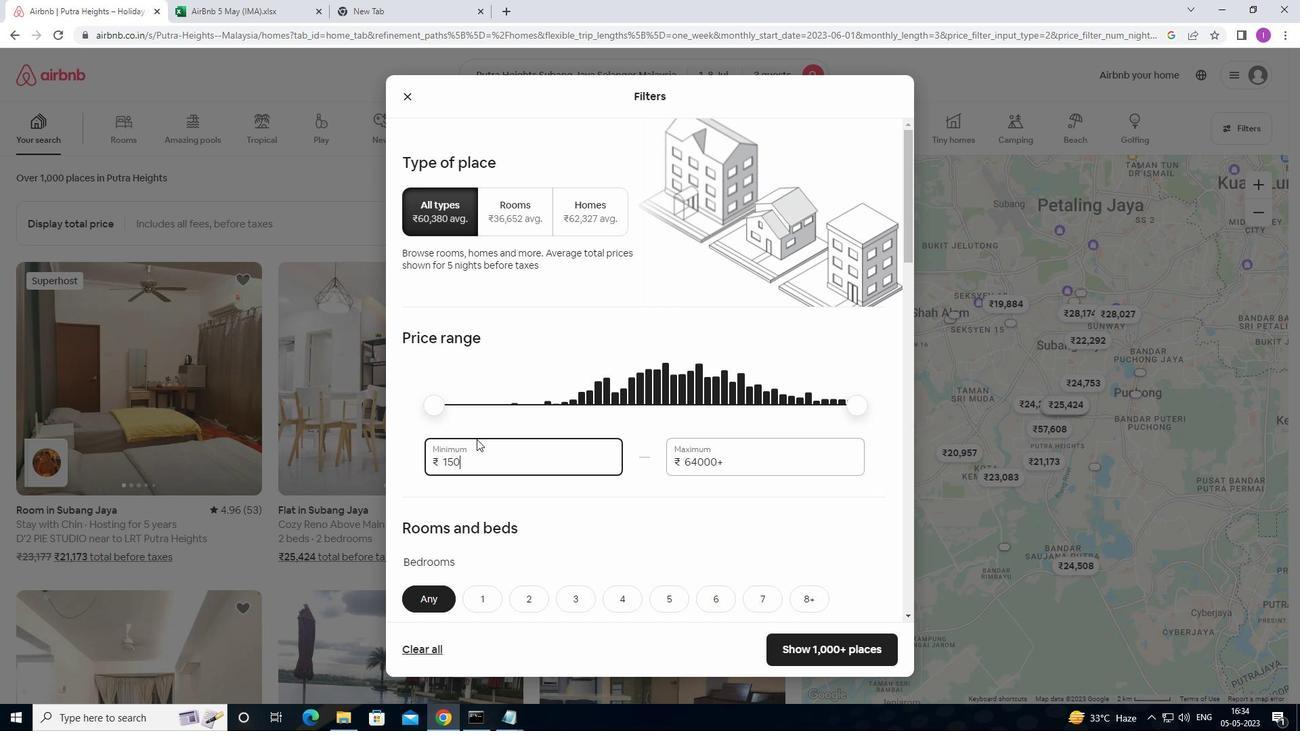 
Action: Mouse moved to (732, 467)
Screenshot: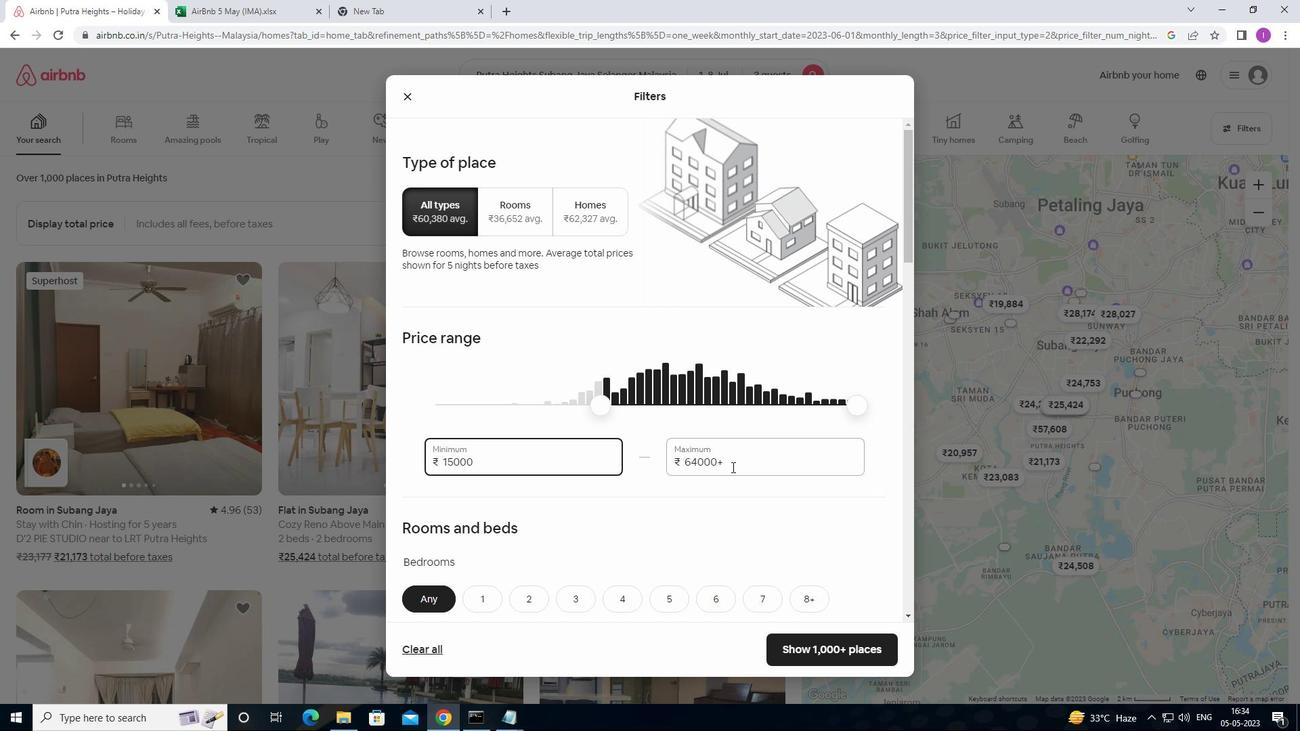 
Action: Mouse pressed left at (732, 467)
Screenshot: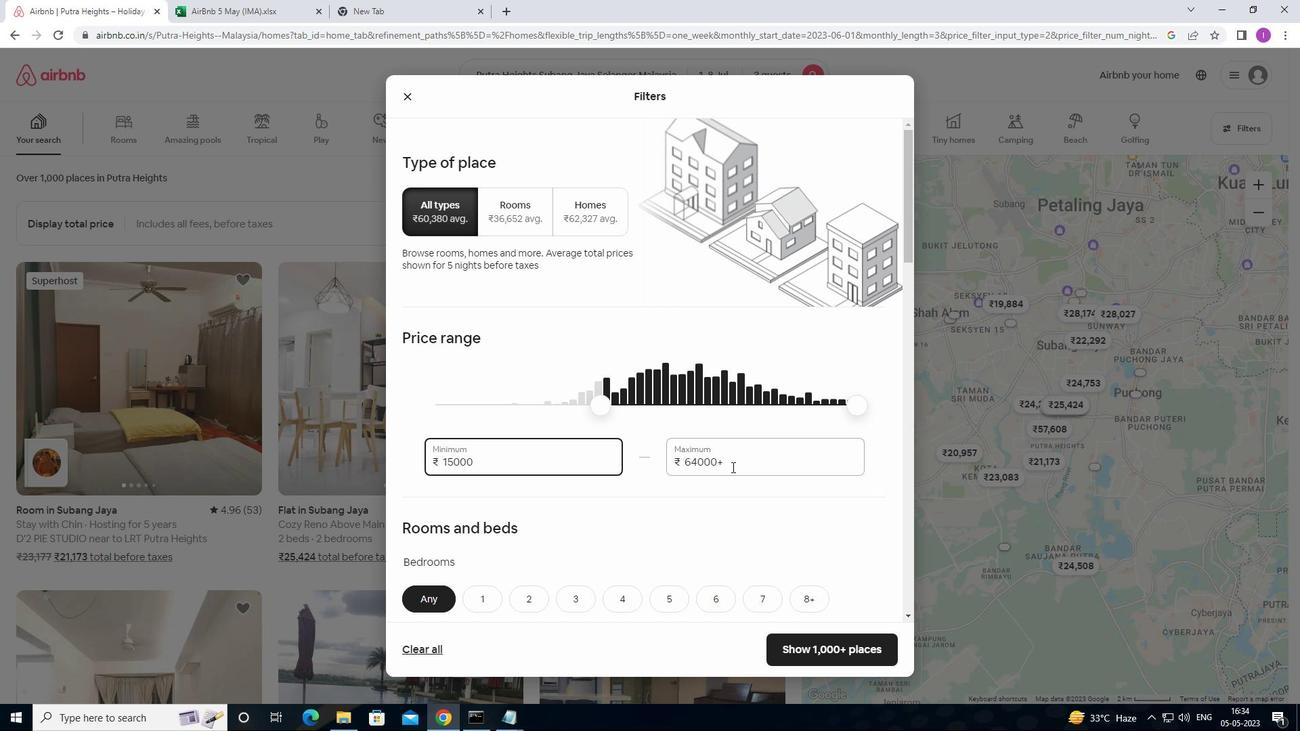 
Action: Mouse moved to (666, 469)
Screenshot: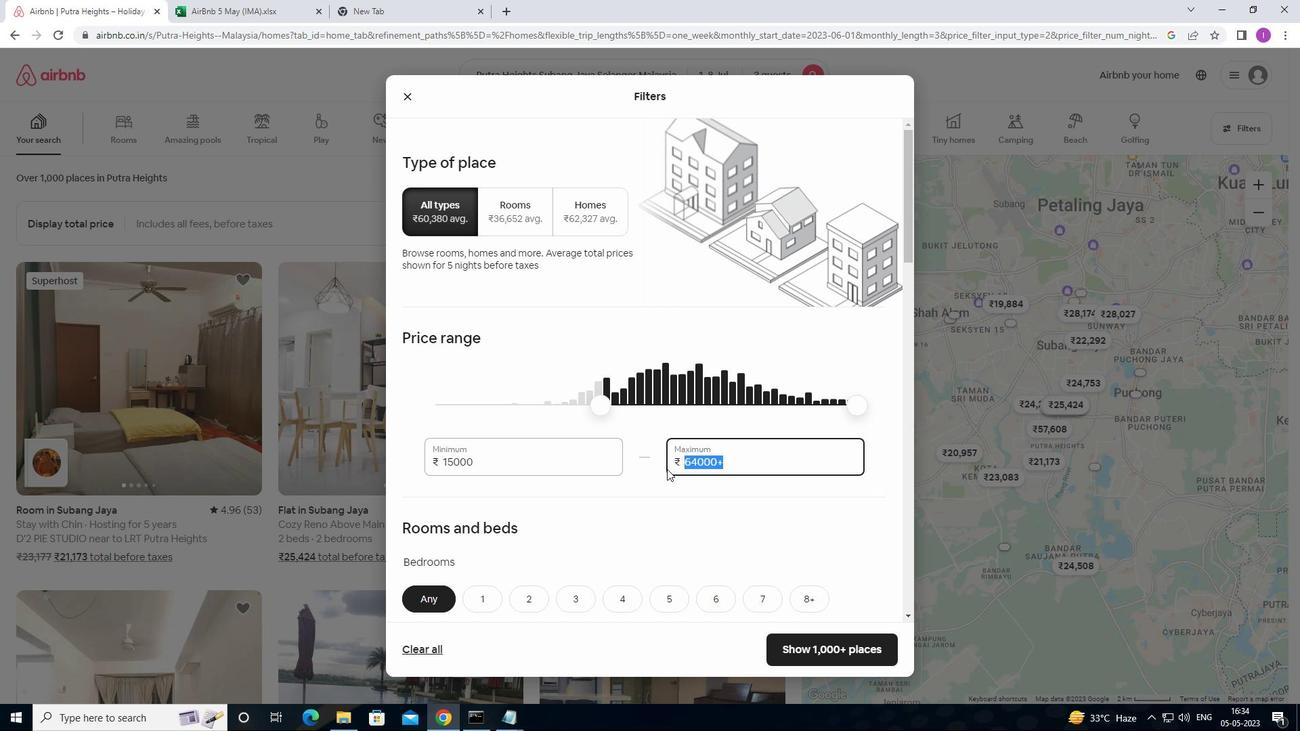 
Action: Key pressed 20000
Screenshot: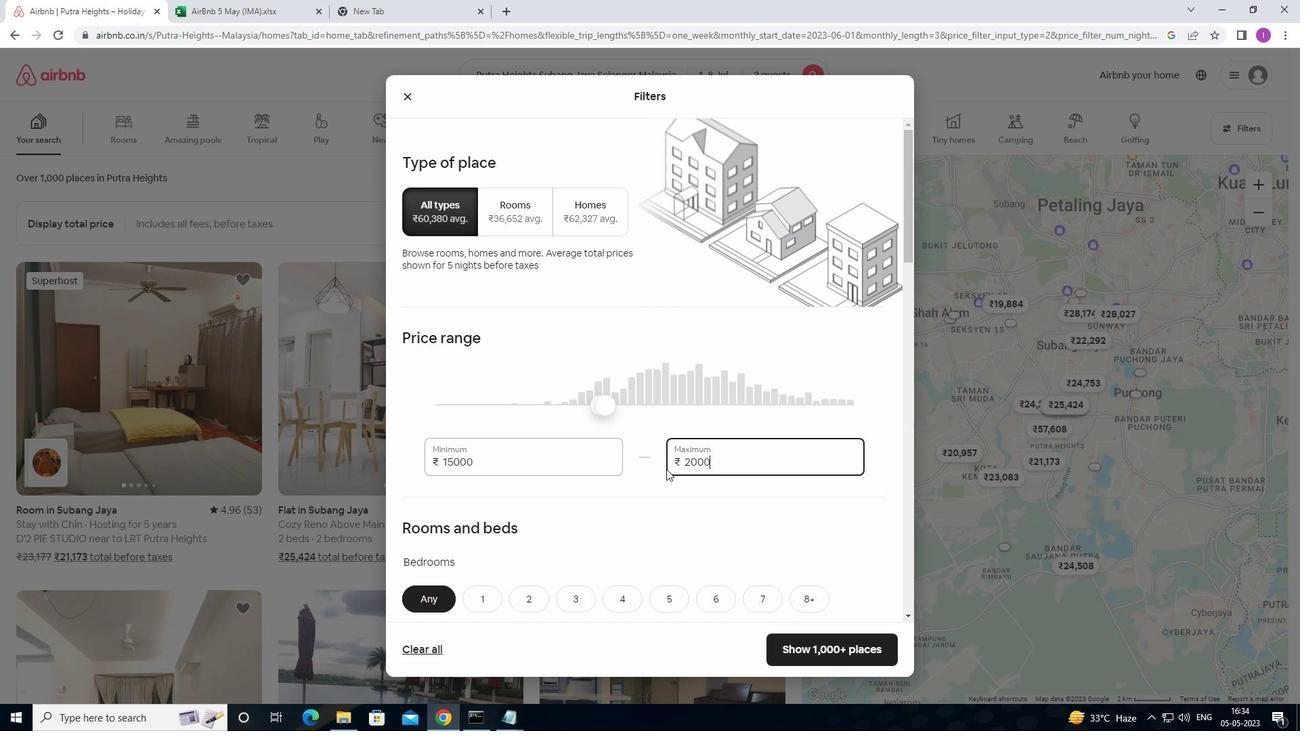
Action: Mouse moved to (681, 495)
Screenshot: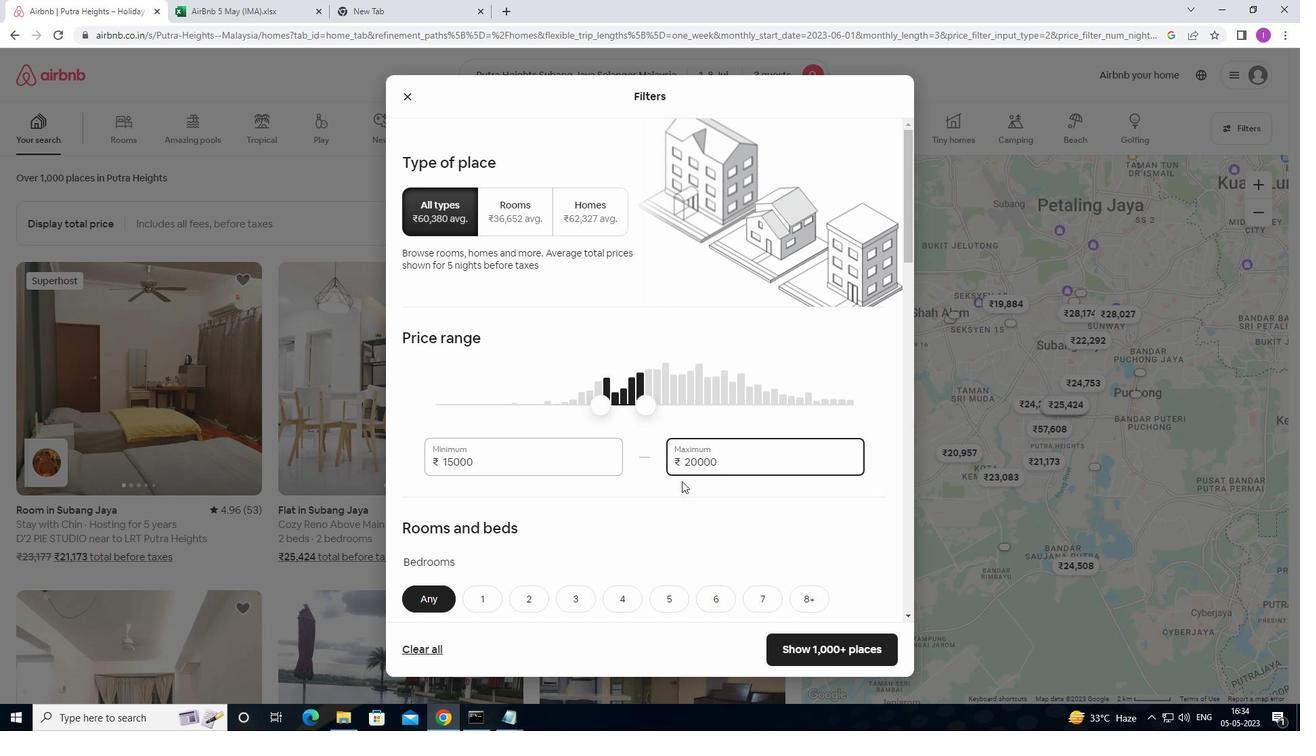 
Action: Mouse scrolled (681, 494) with delta (0, 0)
Screenshot: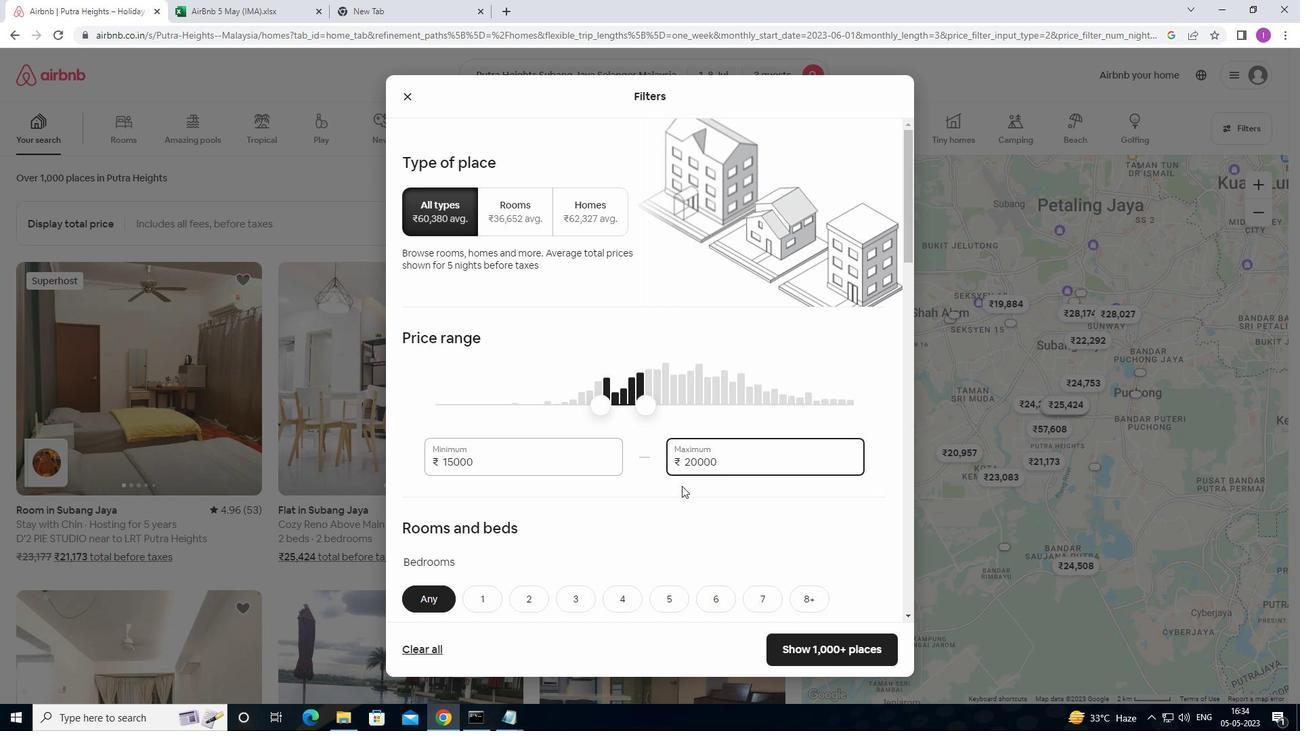 
Action: Mouse moved to (681, 497)
Screenshot: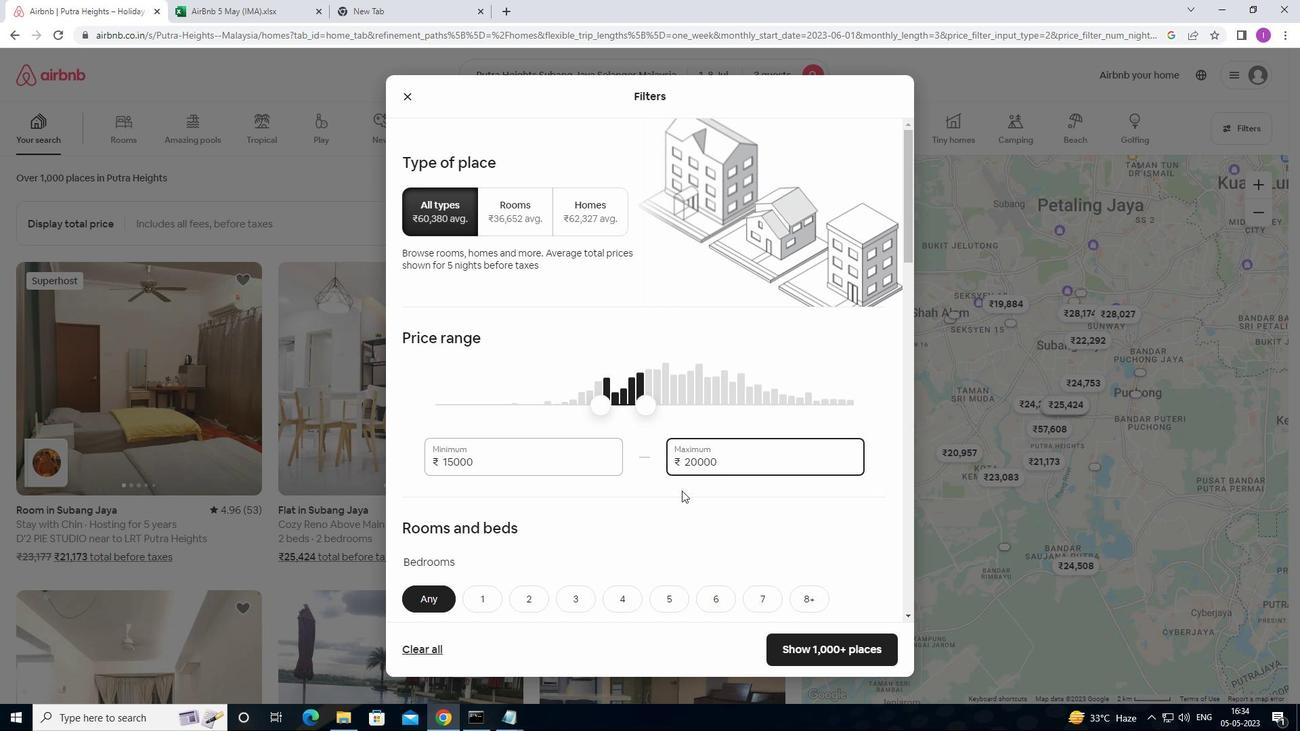 
Action: Mouse scrolled (681, 496) with delta (0, 0)
Screenshot: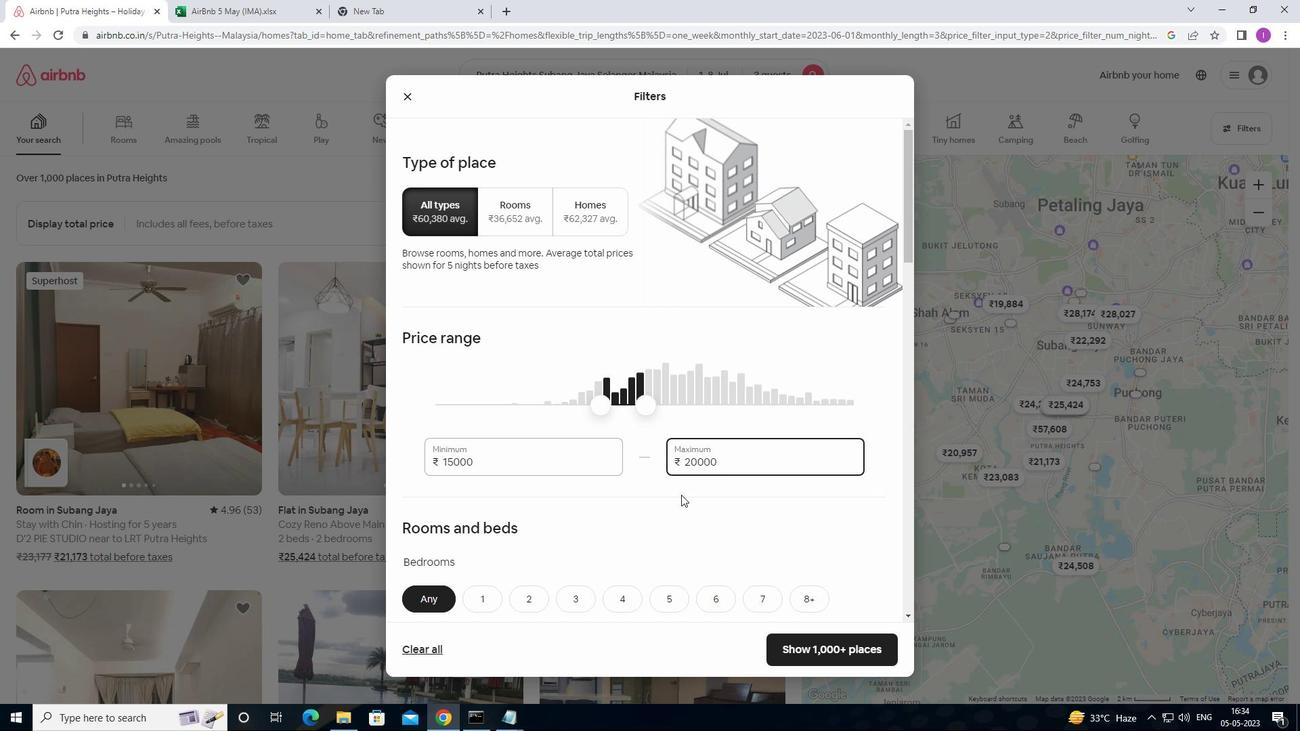 
Action: Mouse moved to (665, 488)
Screenshot: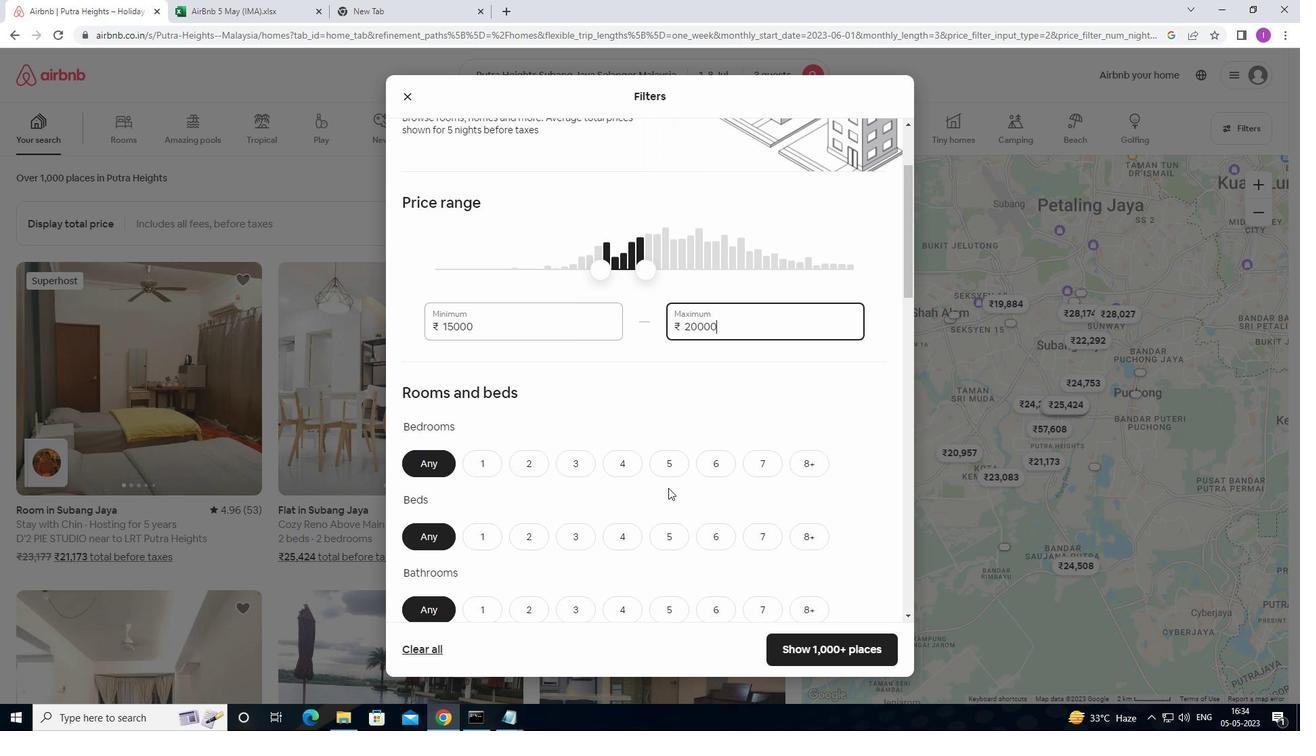 
Action: Mouse scrolled (665, 487) with delta (0, 0)
Screenshot: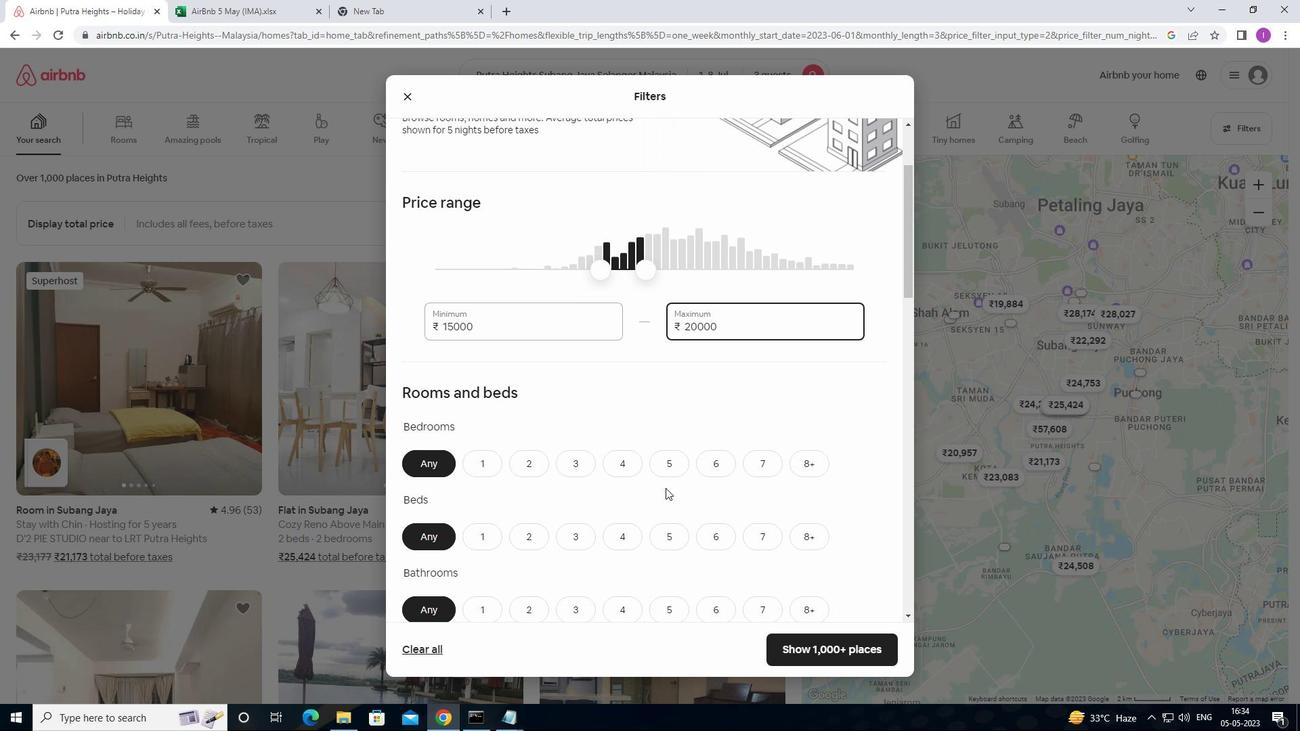 
Action: Mouse moved to (491, 400)
Screenshot: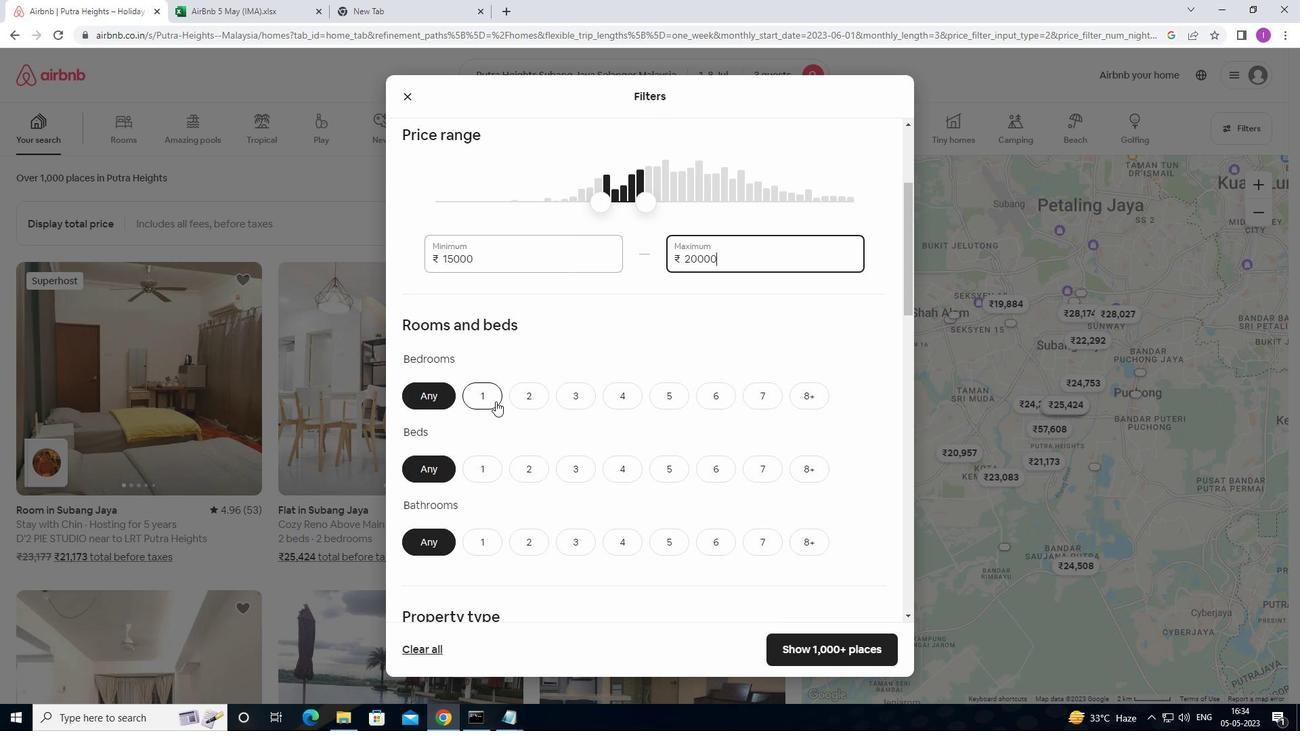 
Action: Mouse pressed left at (491, 400)
Screenshot: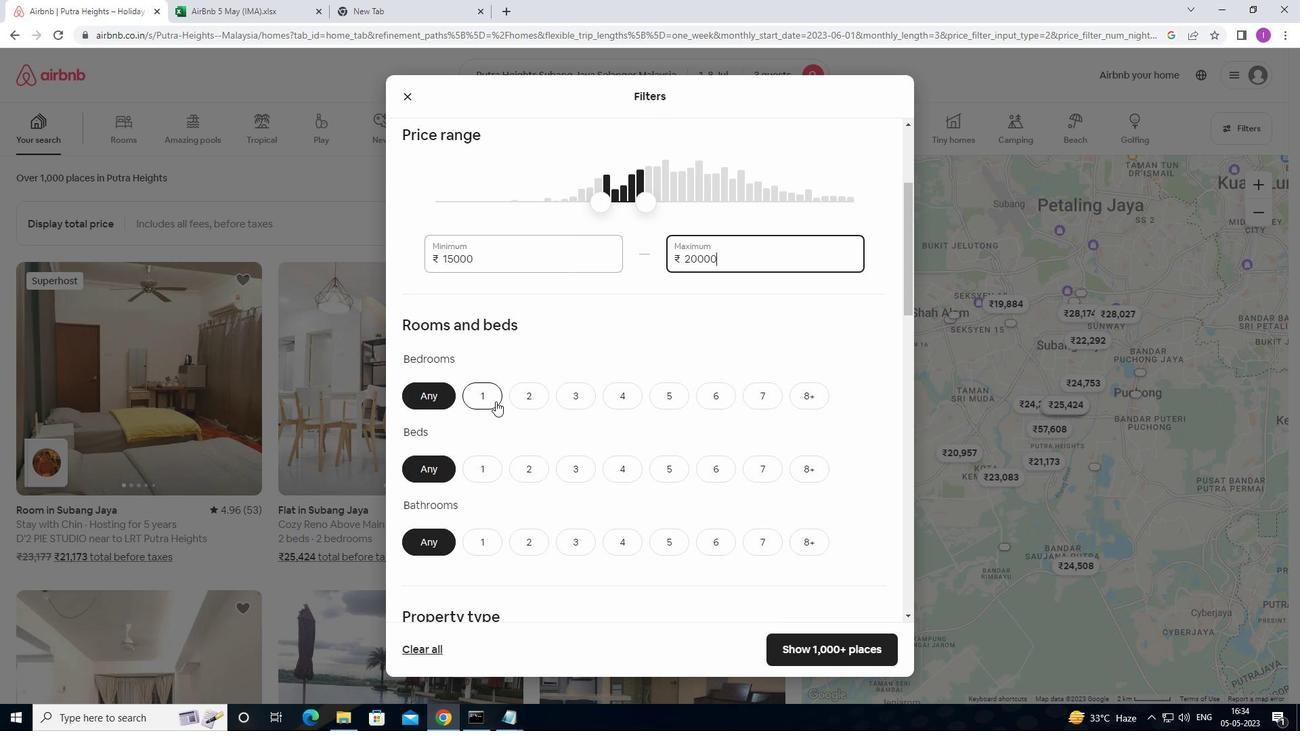 
Action: Mouse moved to (492, 471)
Screenshot: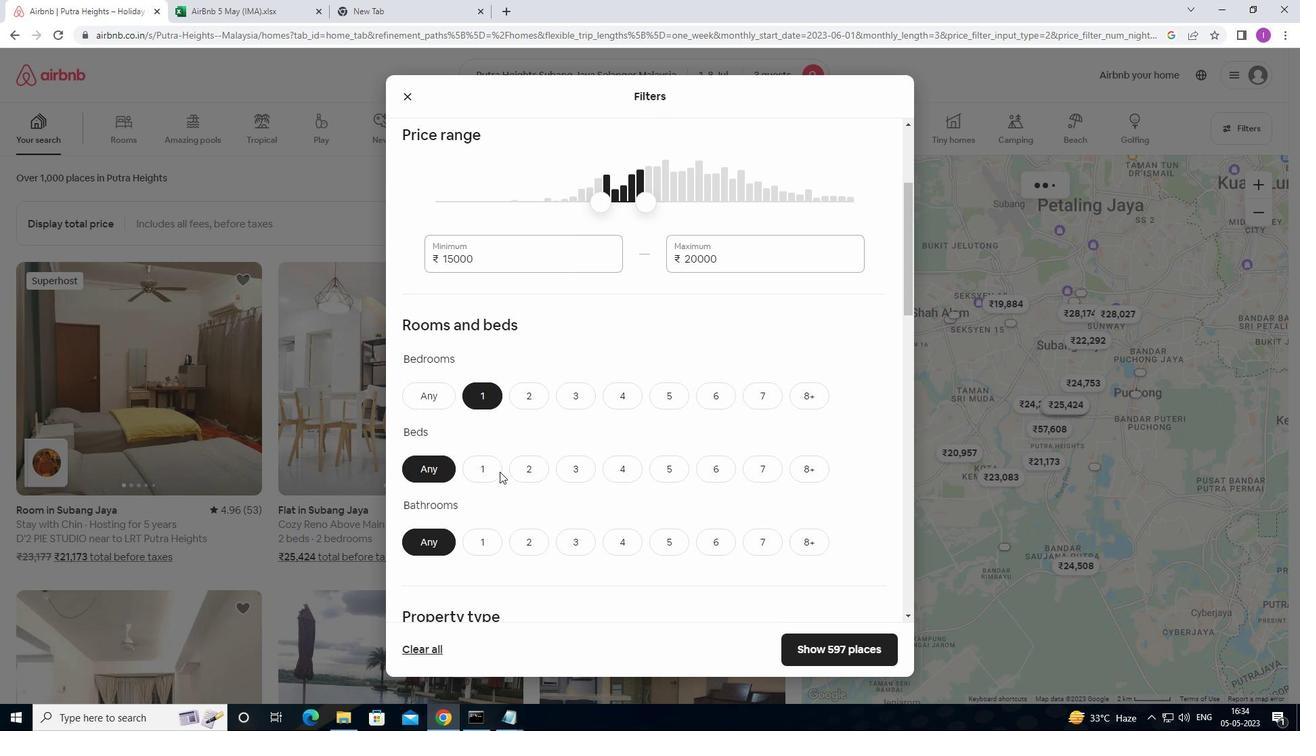 
Action: Mouse pressed left at (492, 471)
Screenshot: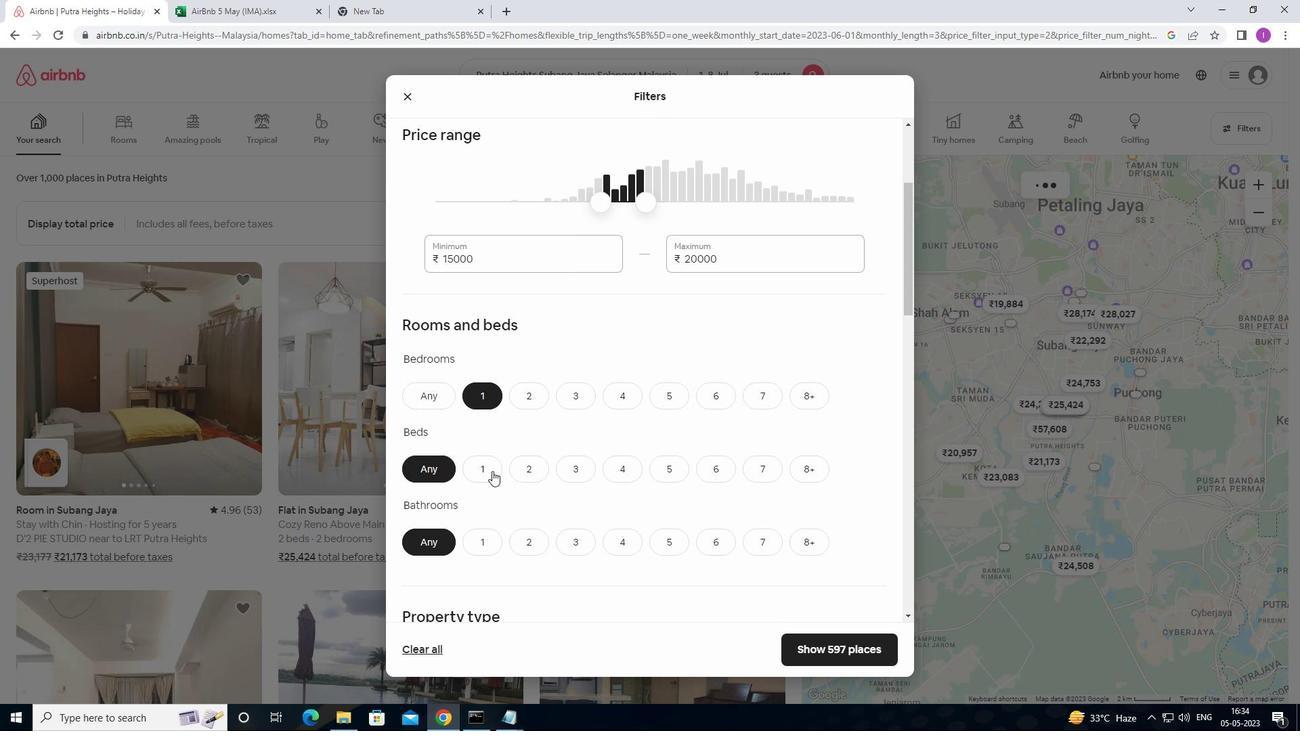 
Action: Mouse moved to (493, 538)
Screenshot: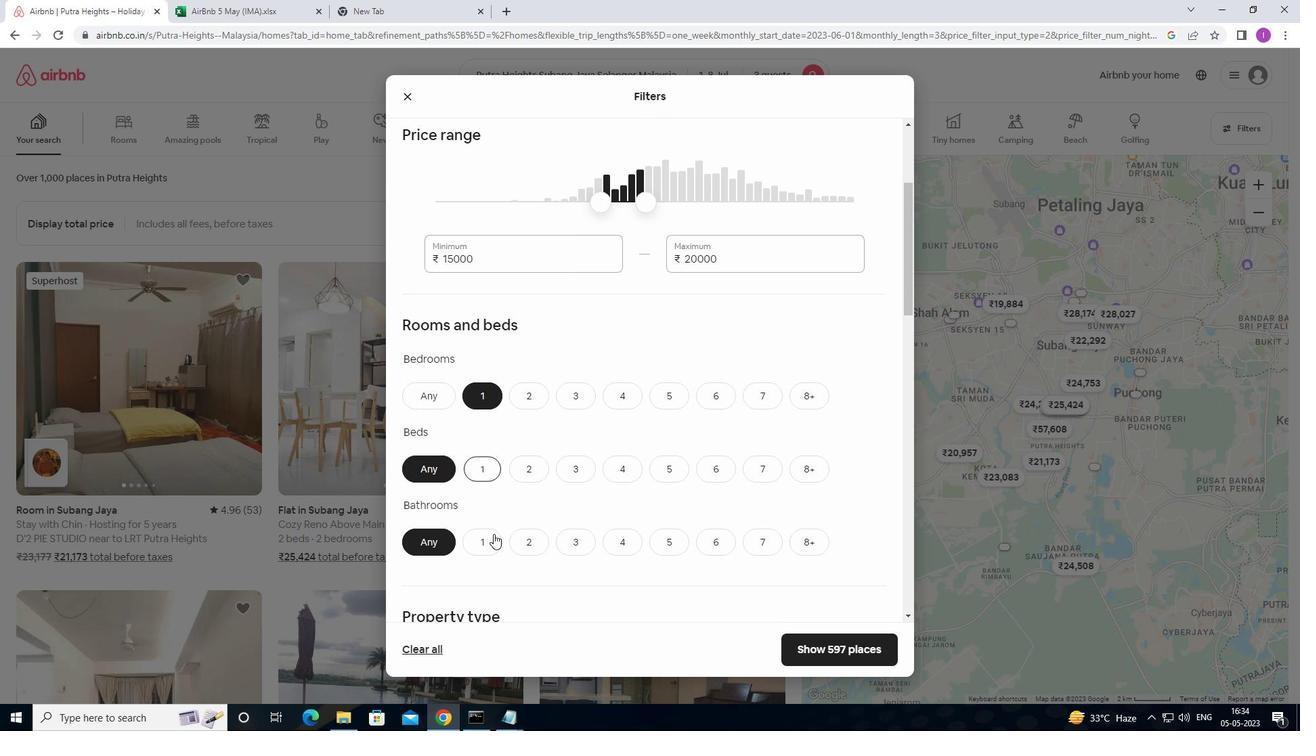 
Action: Mouse pressed left at (493, 538)
Screenshot: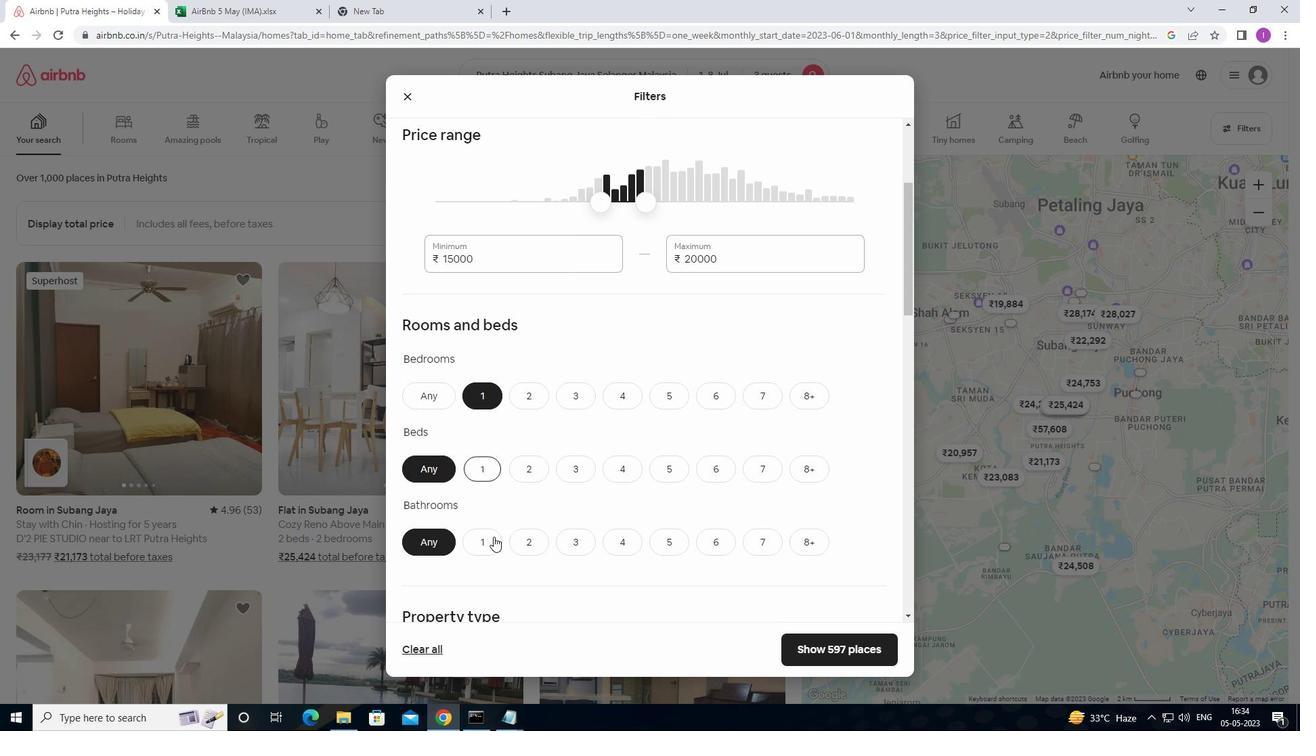 
Action: Mouse moved to (524, 510)
Screenshot: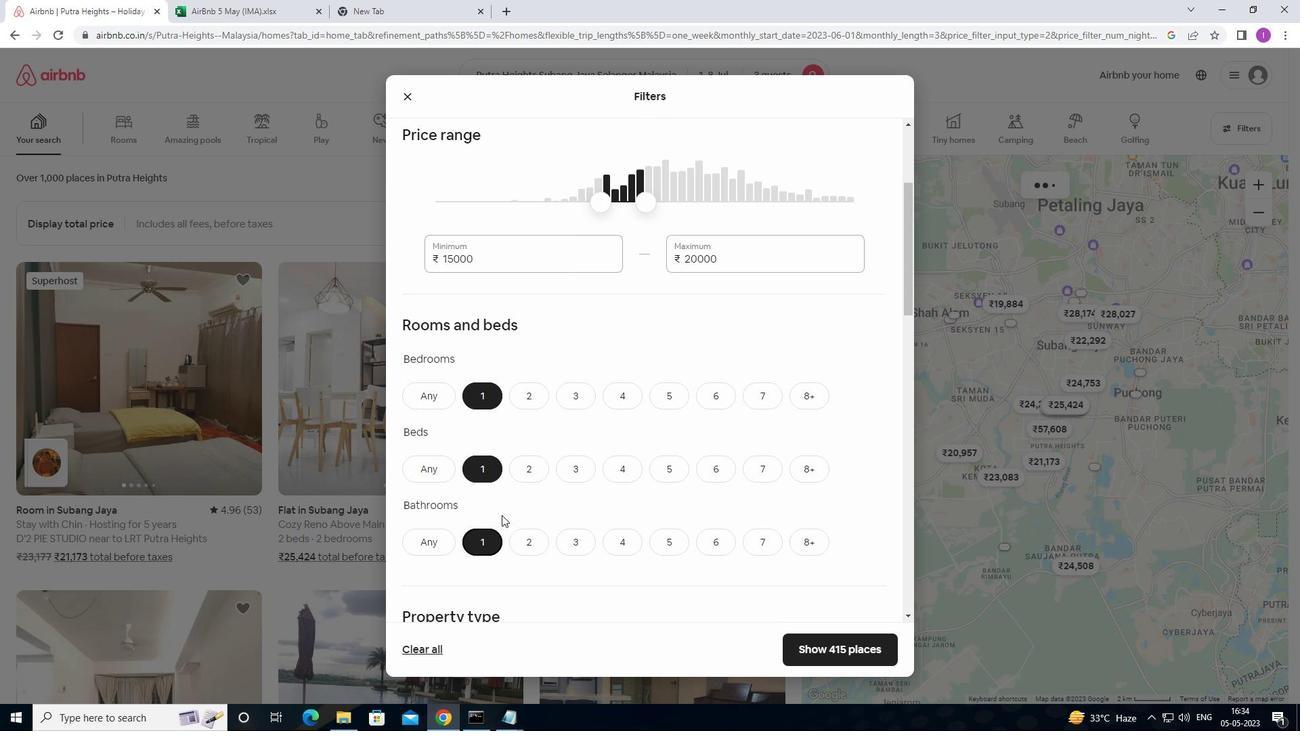 
Action: Mouse scrolled (524, 510) with delta (0, 0)
Screenshot: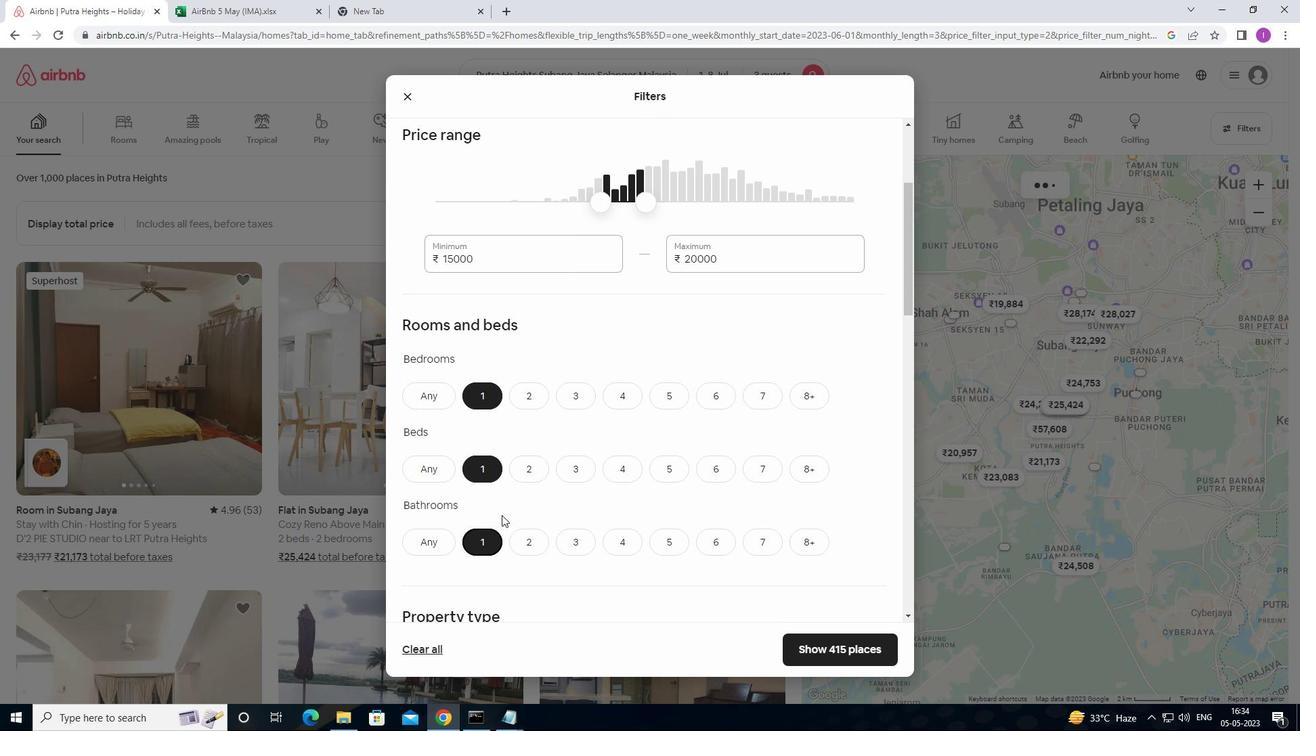 
Action: Mouse scrolled (524, 510) with delta (0, 0)
Screenshot: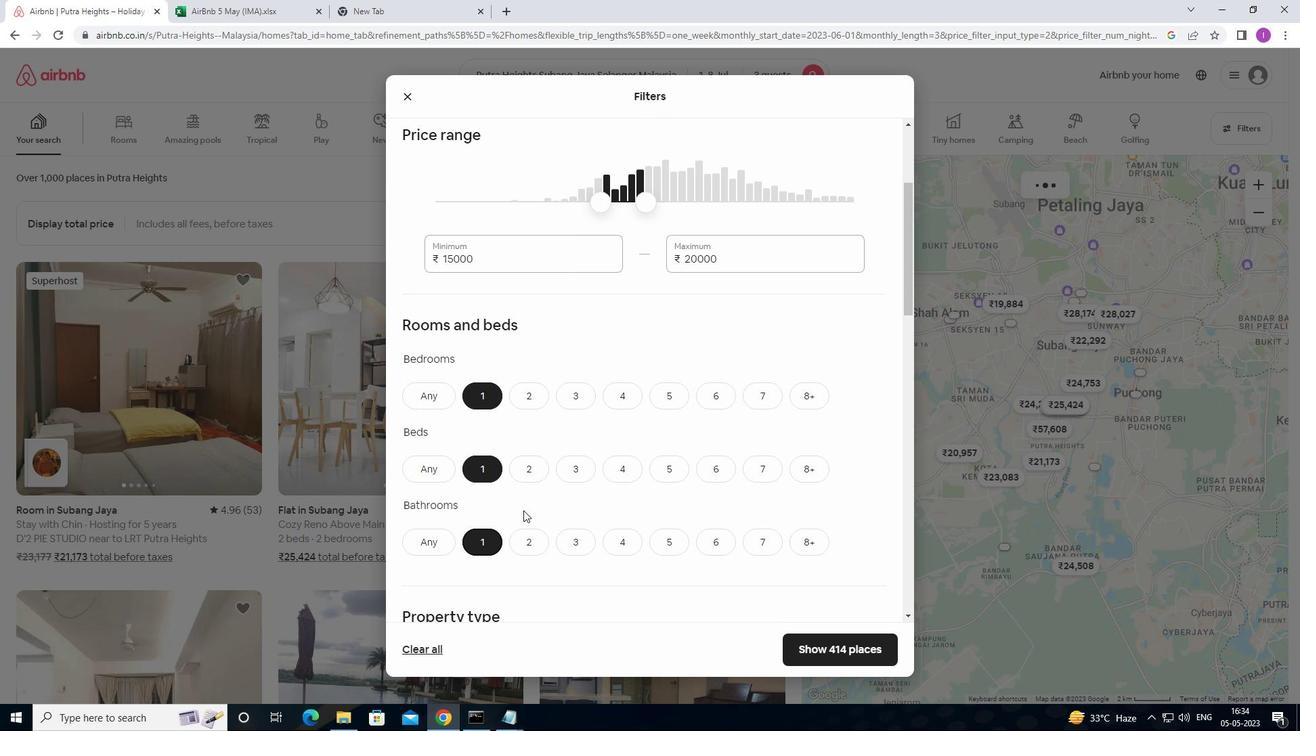 
Action: Mouse moved to (531, 505)
Screenshot: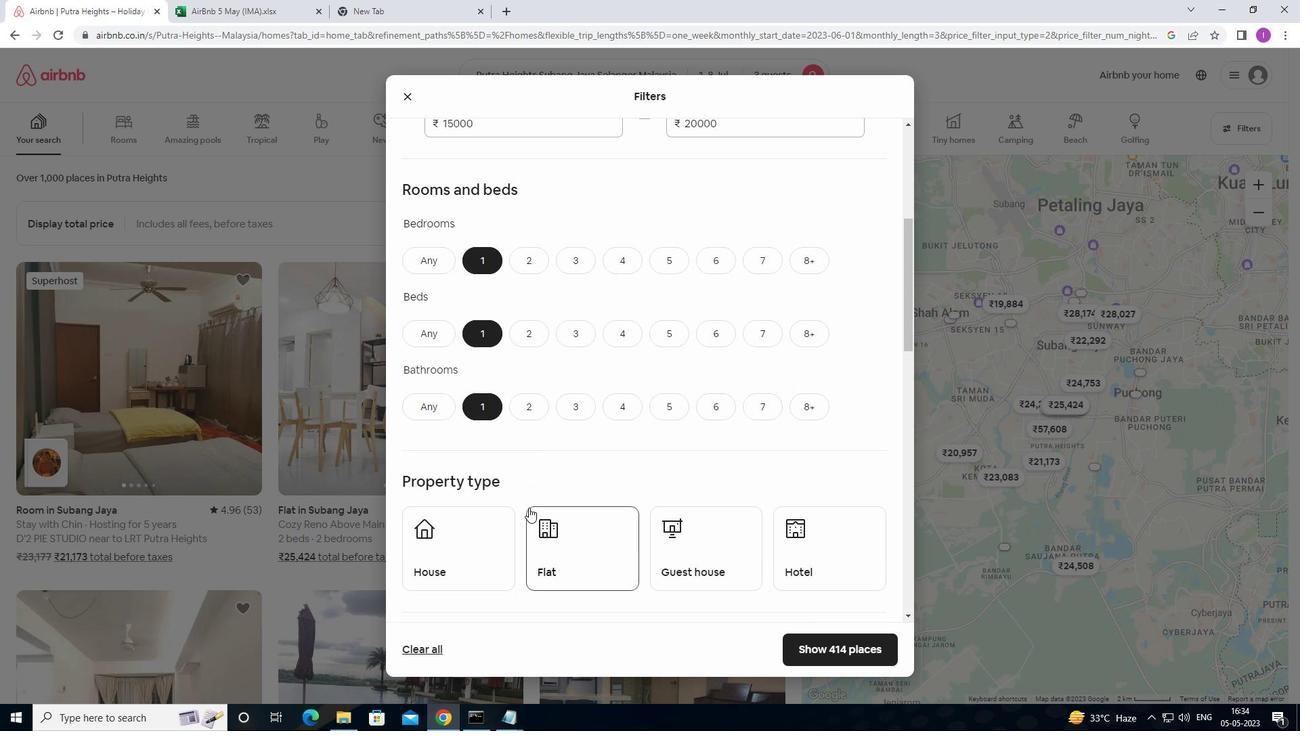
Action: Mouse scrolled (531, 505) with delta (0, 0)
Screenshot: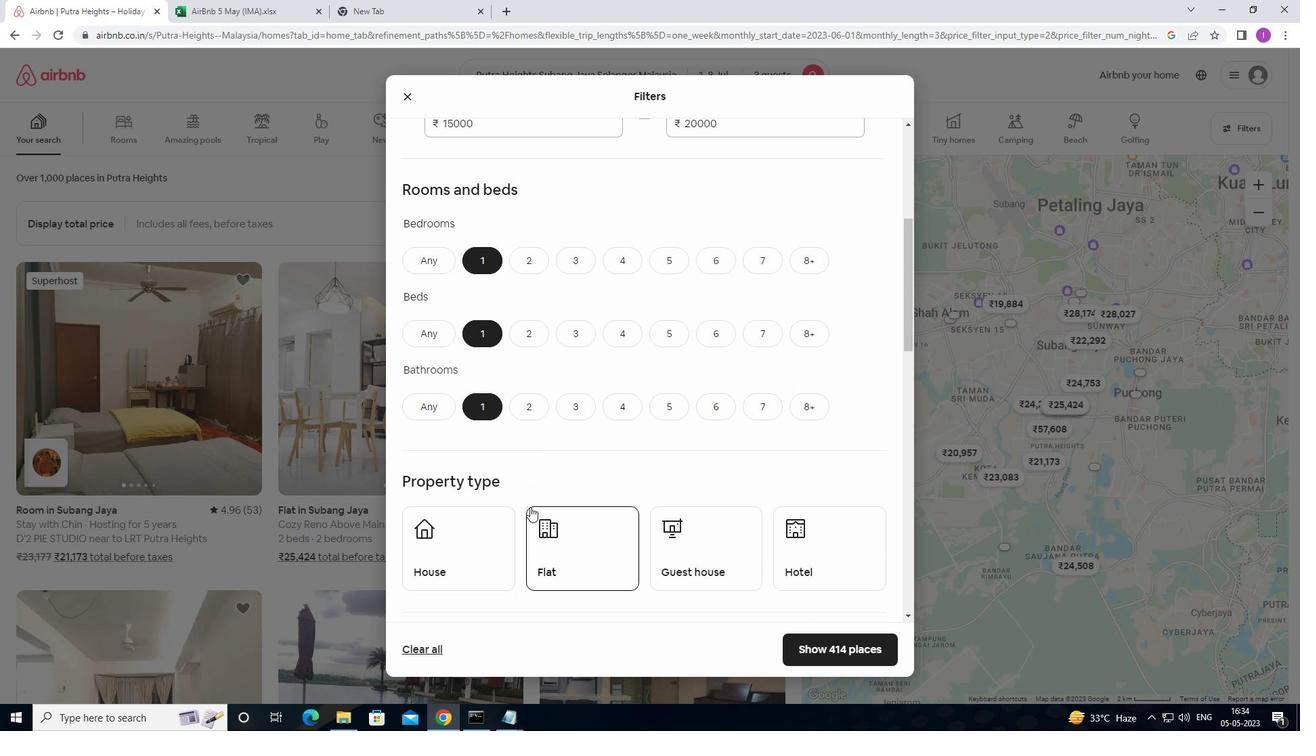 
Action: Mouse scrolled (531, 505) with delta (0, 0)
Screenshot: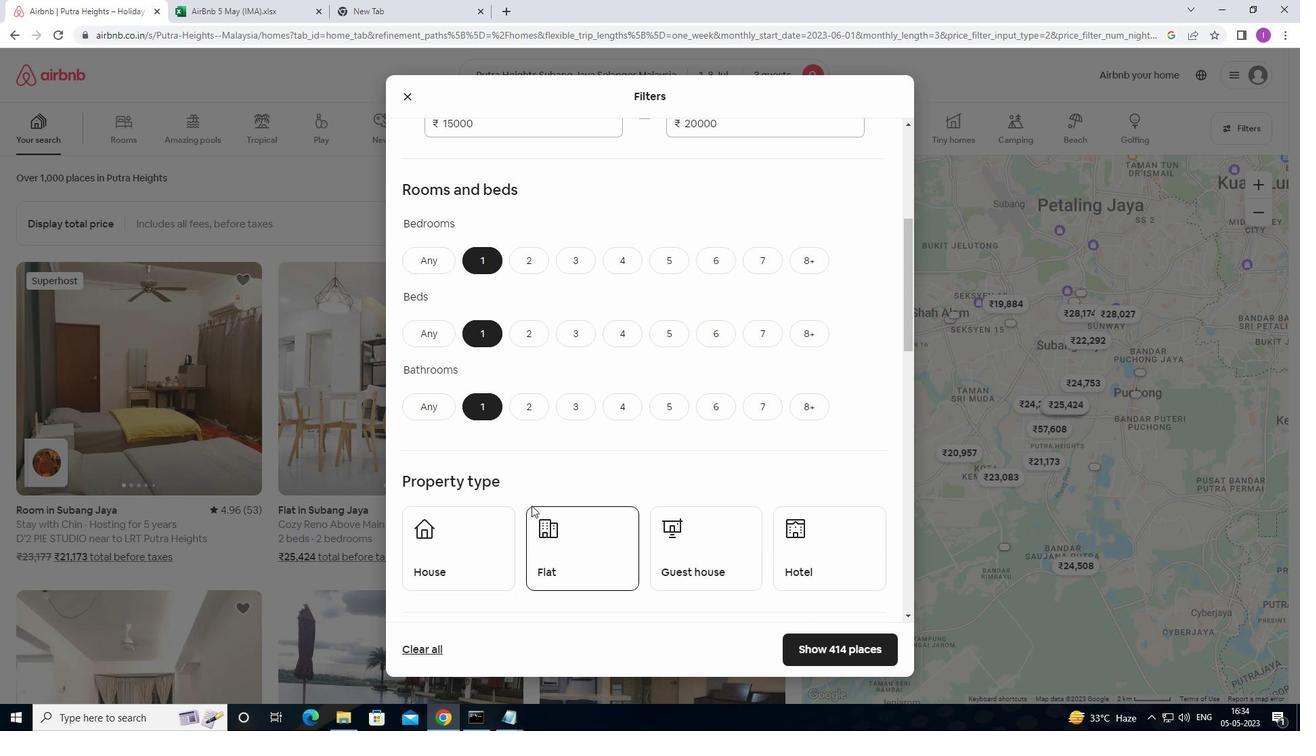 
Action: Mouse moved to (535, 502)
Screenshot: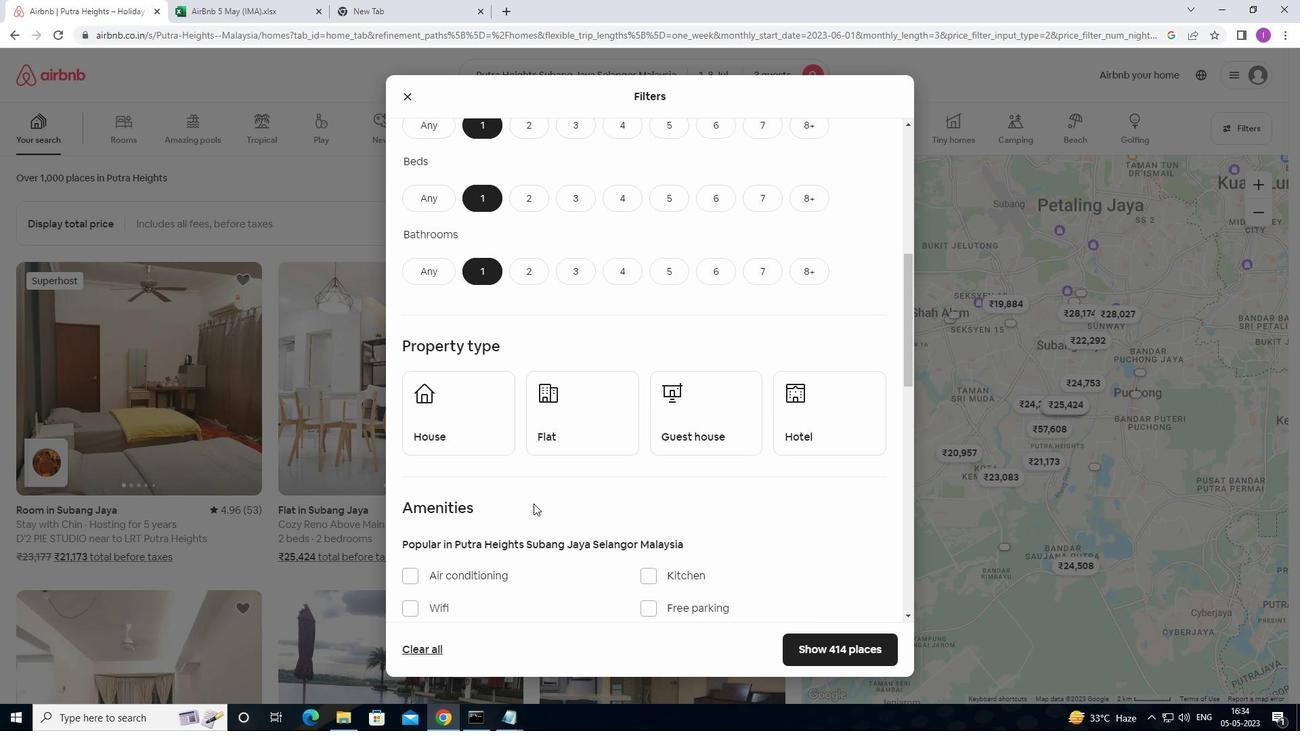 
Action: Mouse scrolled (535, 501) with delta (0, 0)
Screenshot: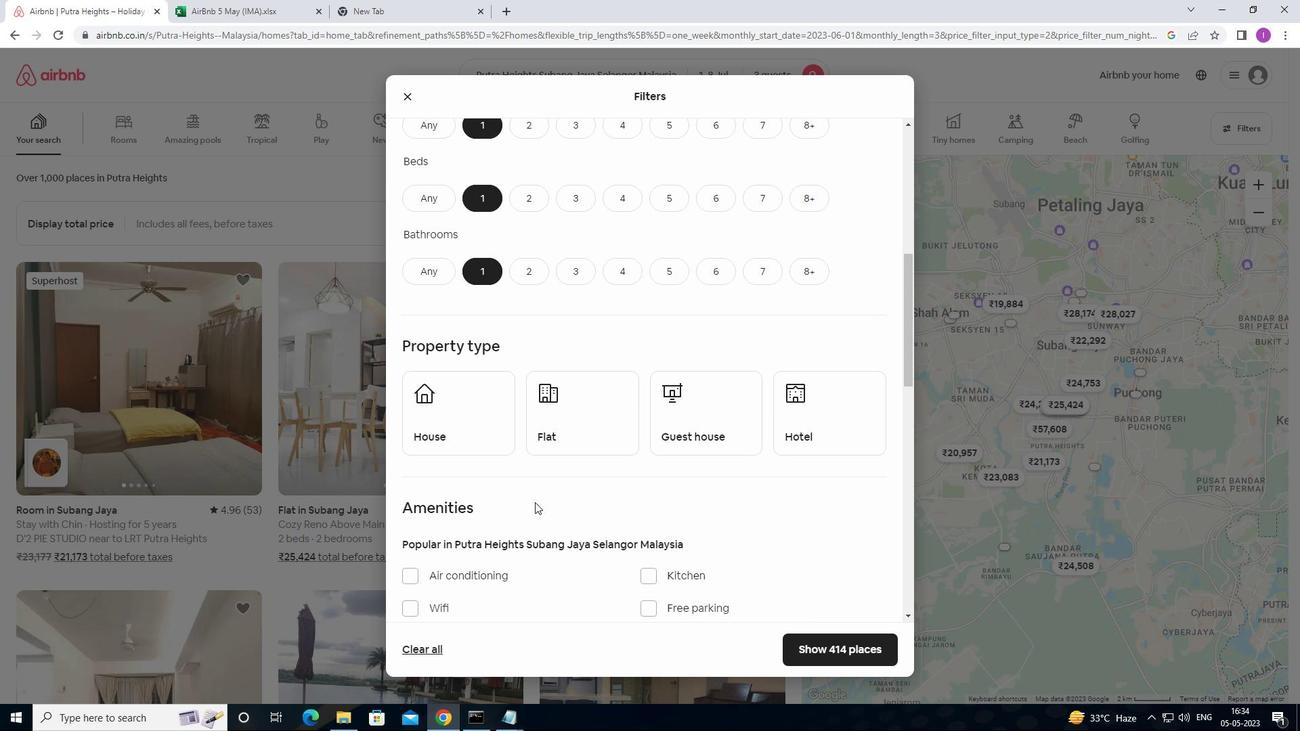 
Action: Mouse moved to (437, 356)
Screenshot: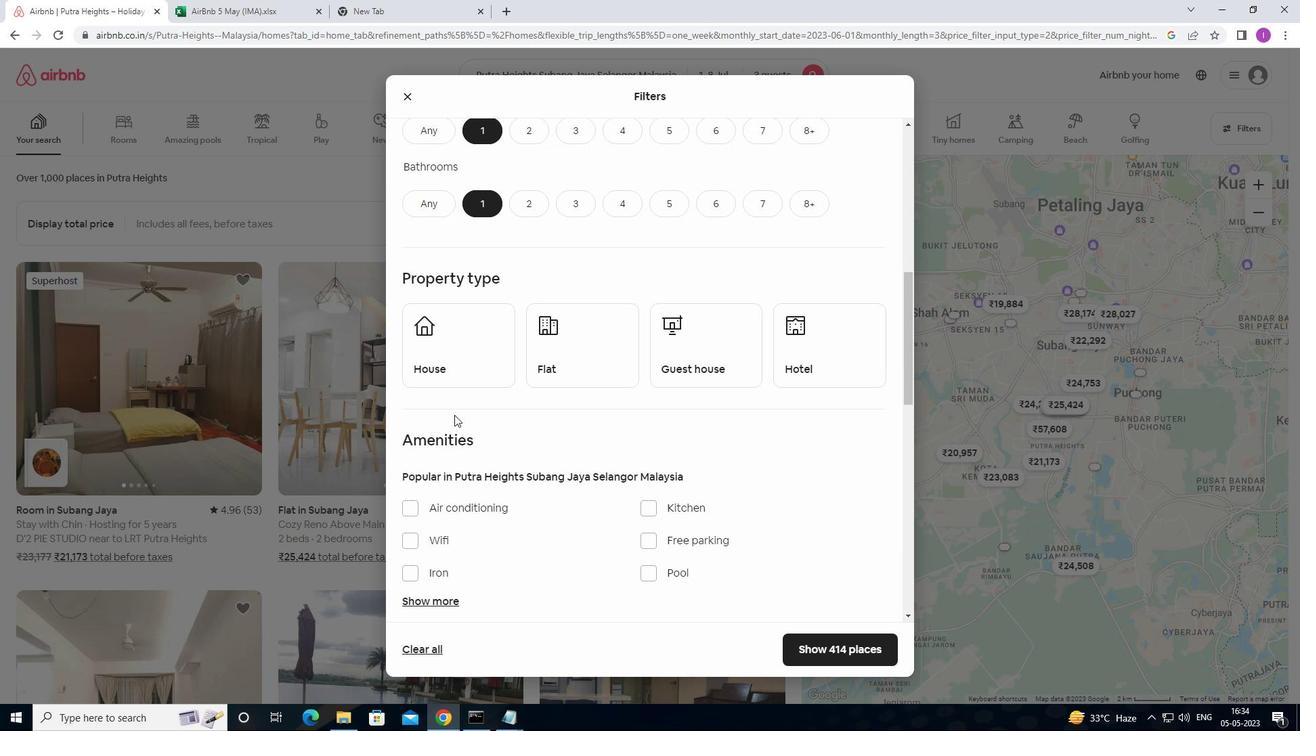 
Action: Mouse pressed left at (437, 356)
Screenshot: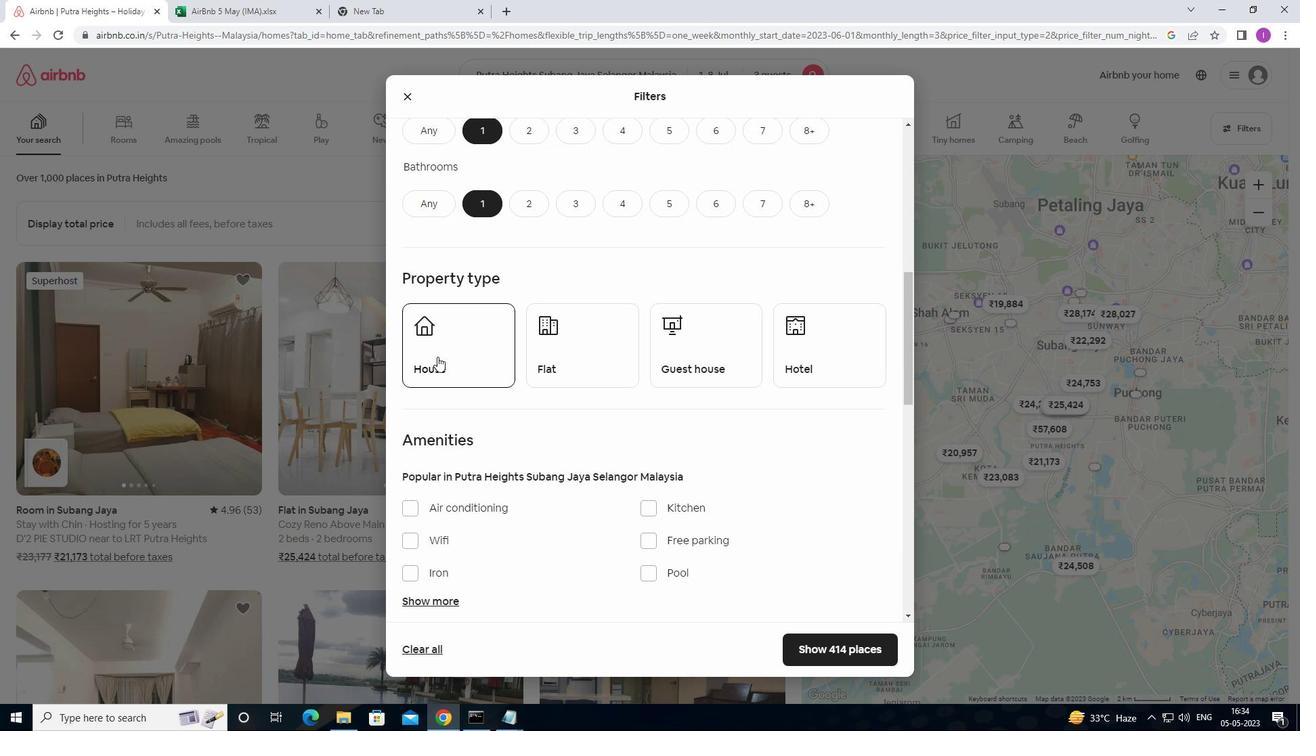 
Action: Mouse moved to (541, 369)
Screenshot: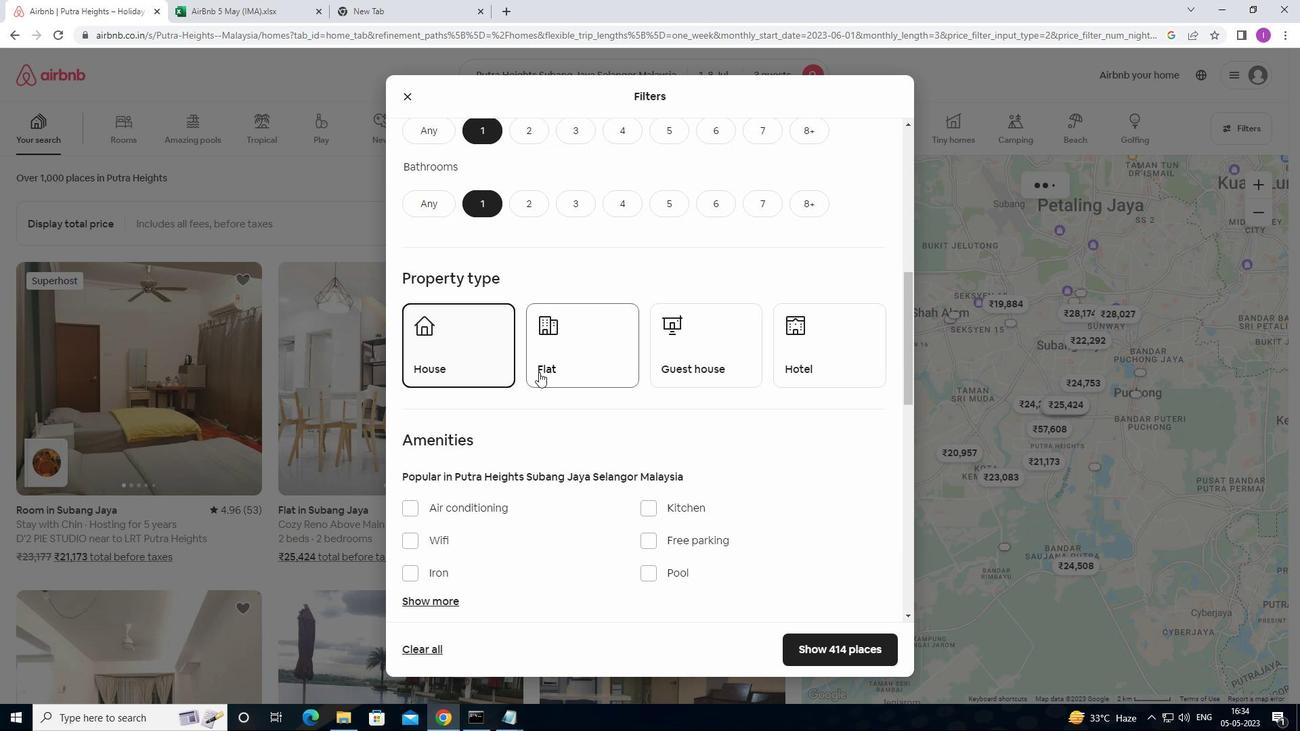 
Action: Mouse pressed left at (541, 369)
Screenshot: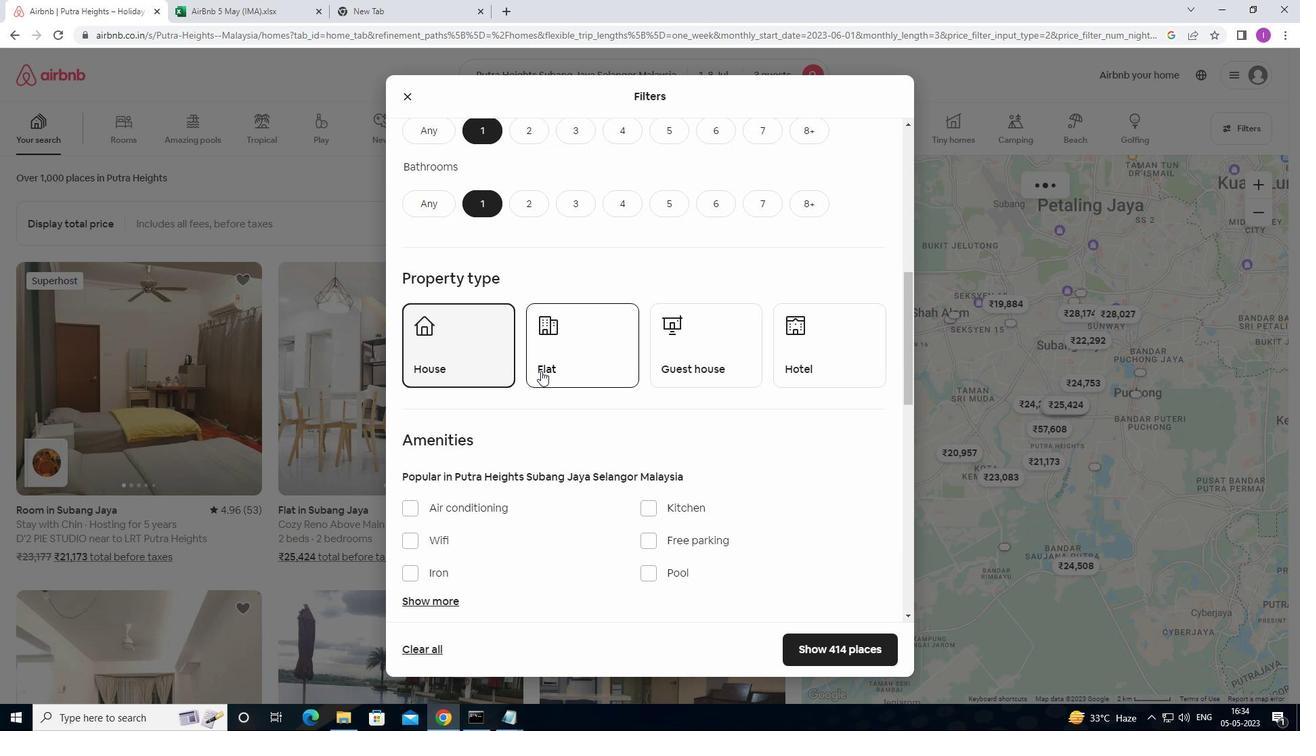 
Action: Mouse moved to (684, 356)
Screenshot: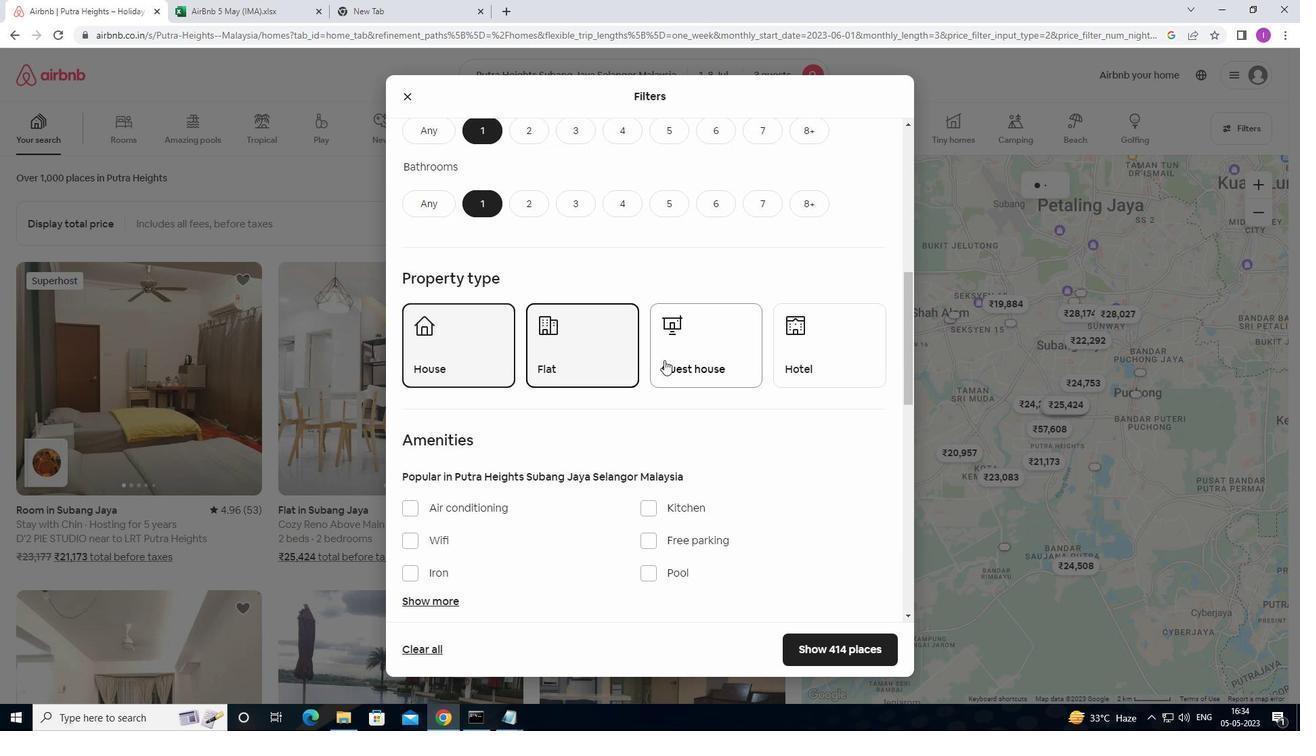 
Action: Mouse pressed left at (684, 356)
Screenshot: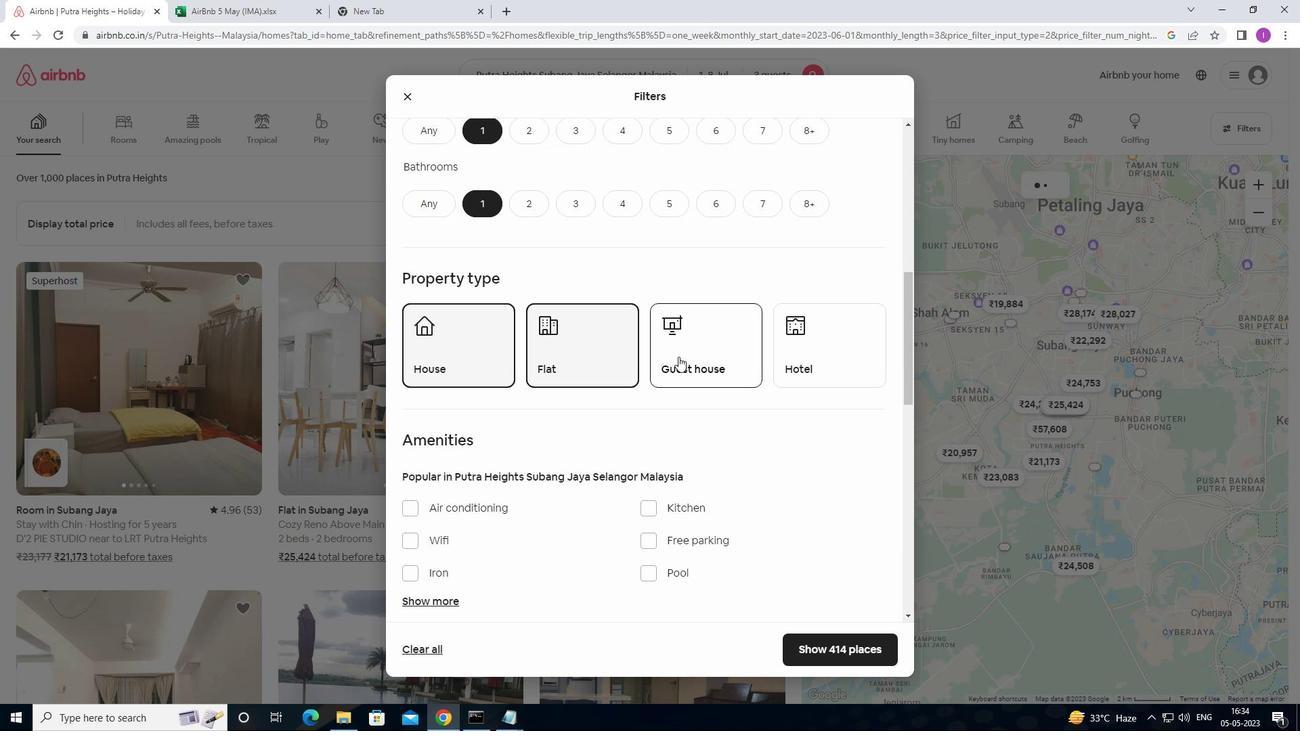 
Action: Mouse moved to (801, 365)
Screenshot: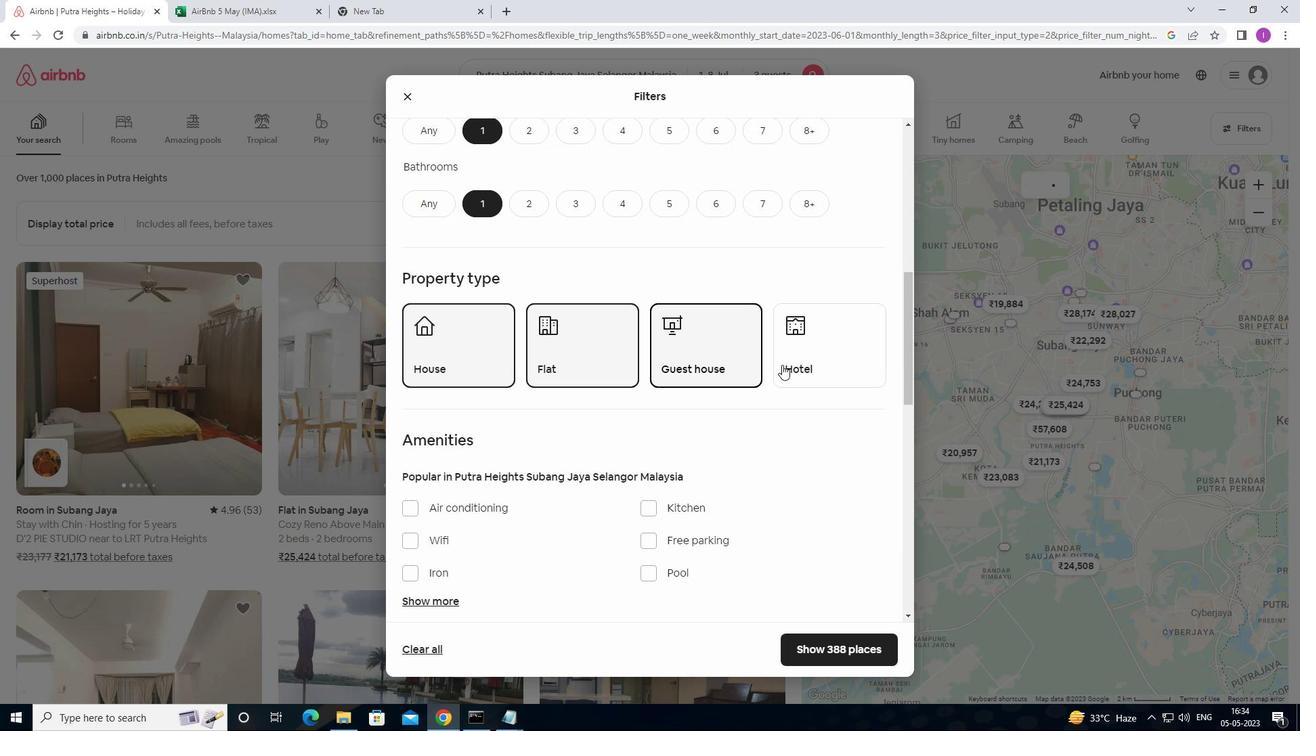 
Action: Mouse pressed left at (801, 365)
Screenshot: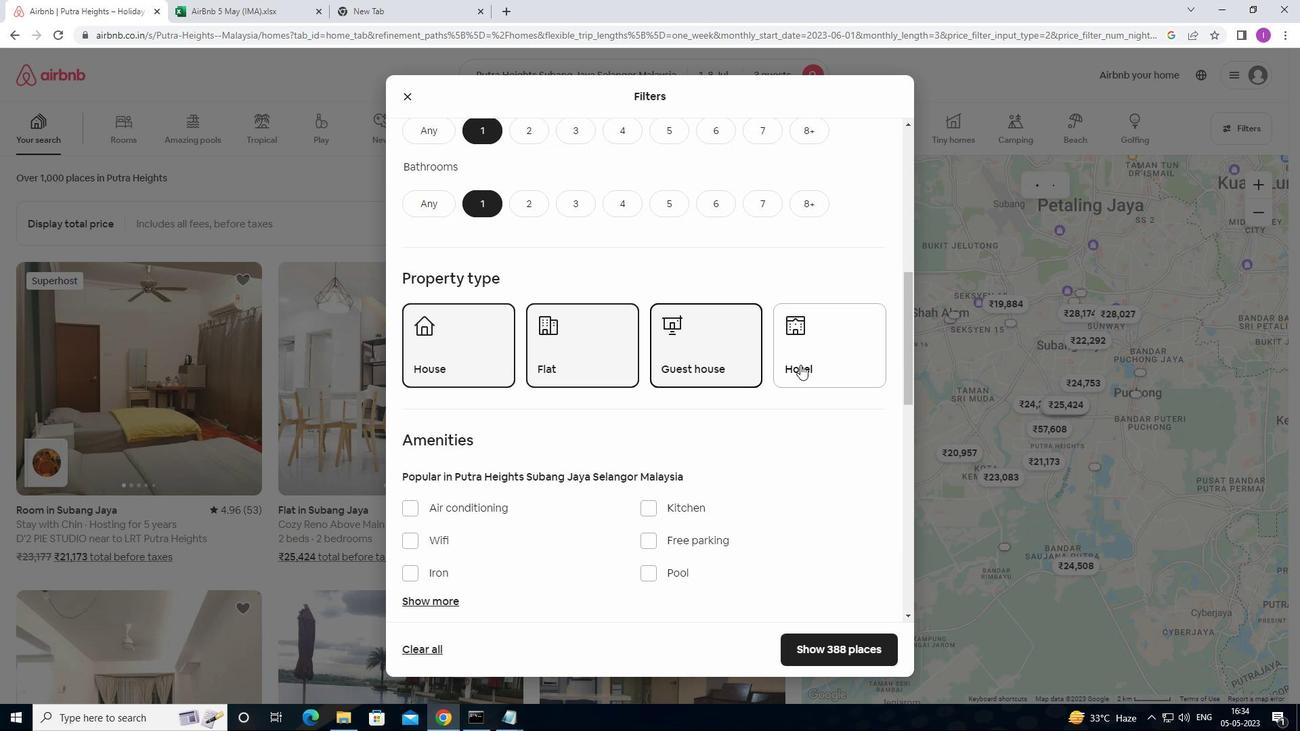 
Action: Mouse moved to (728, 463)
Screenshot: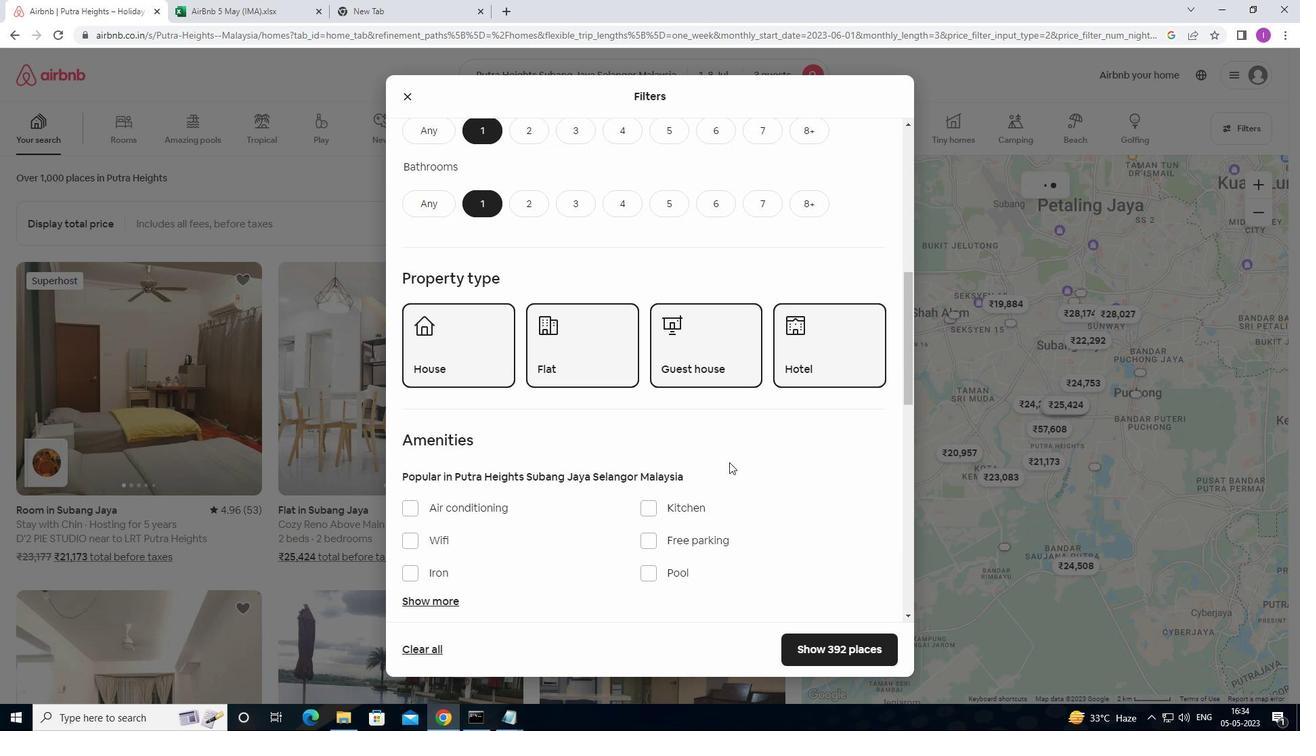 
Action: Mouse scrolled (728, 463) with delta (0, 0)
Screenshot: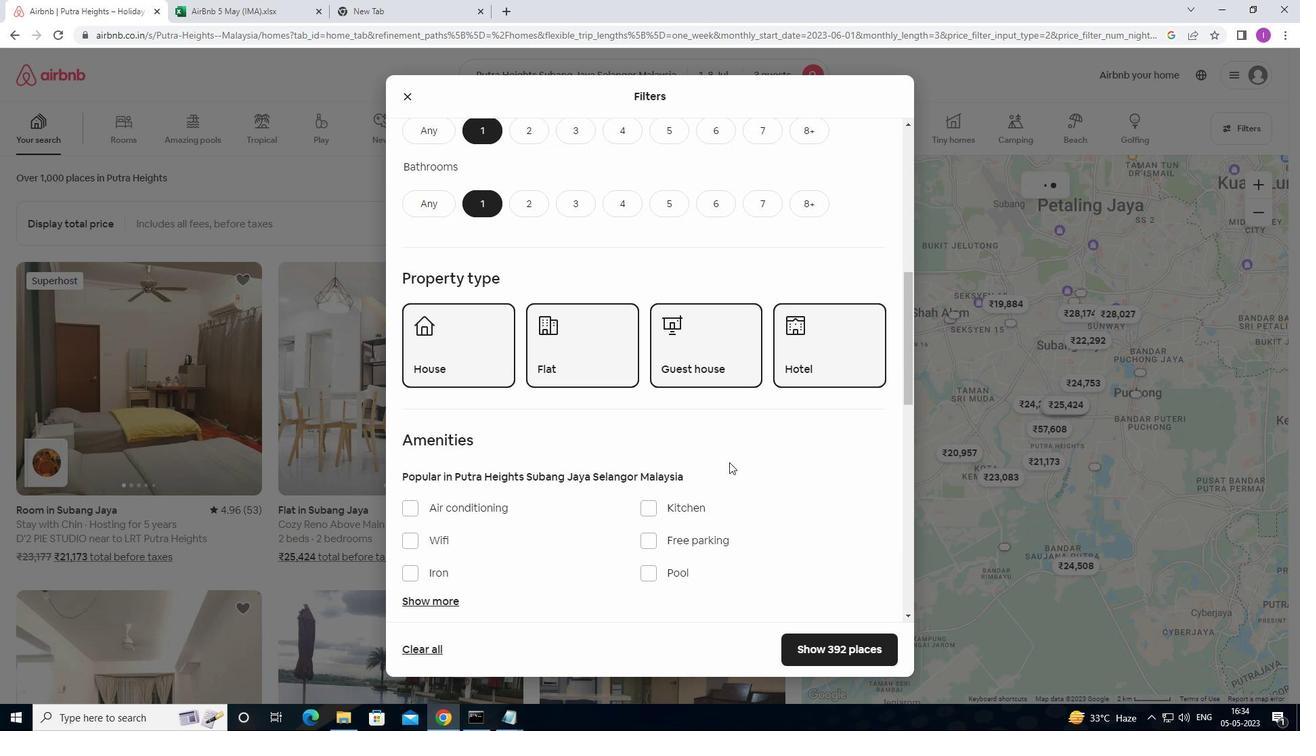 
Action: Mouse scrolled (728, 463) with delta (0, 0)
Screenshot: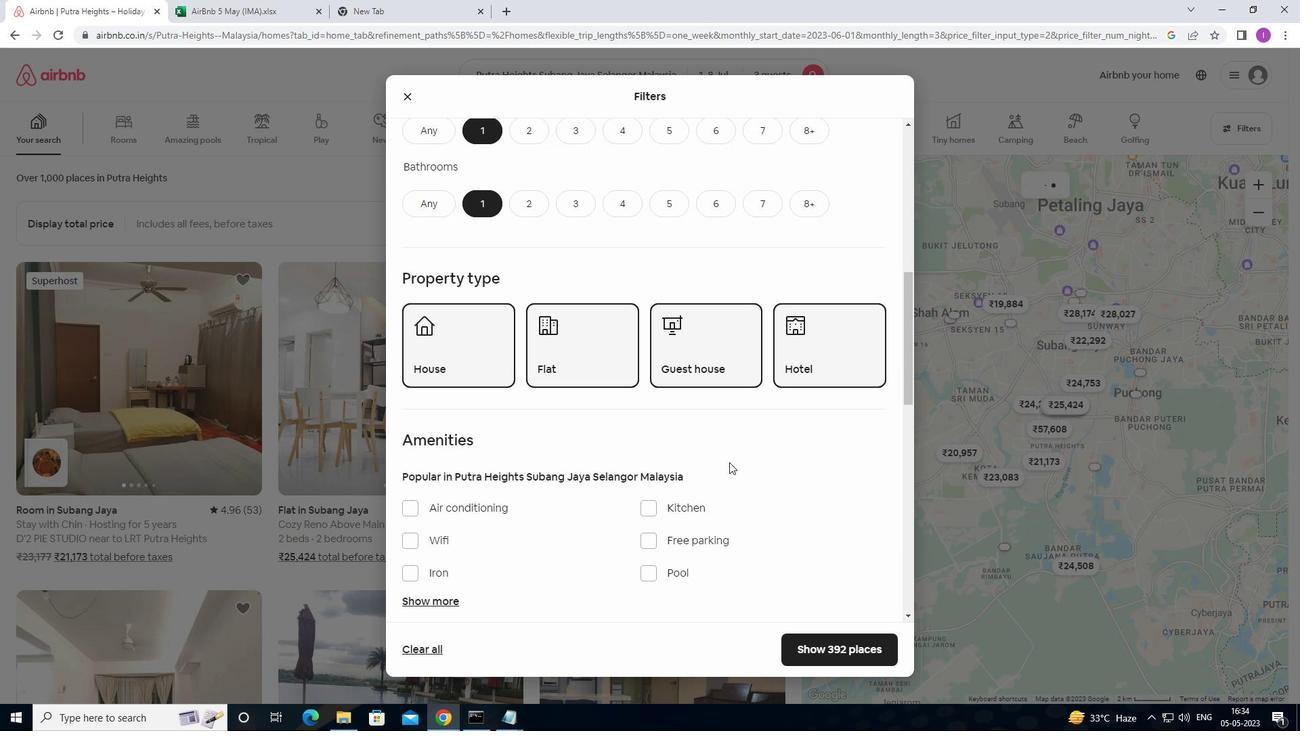 
Action: Mouse scrolled (728, 463) with delta (0, 0)
Screenshot: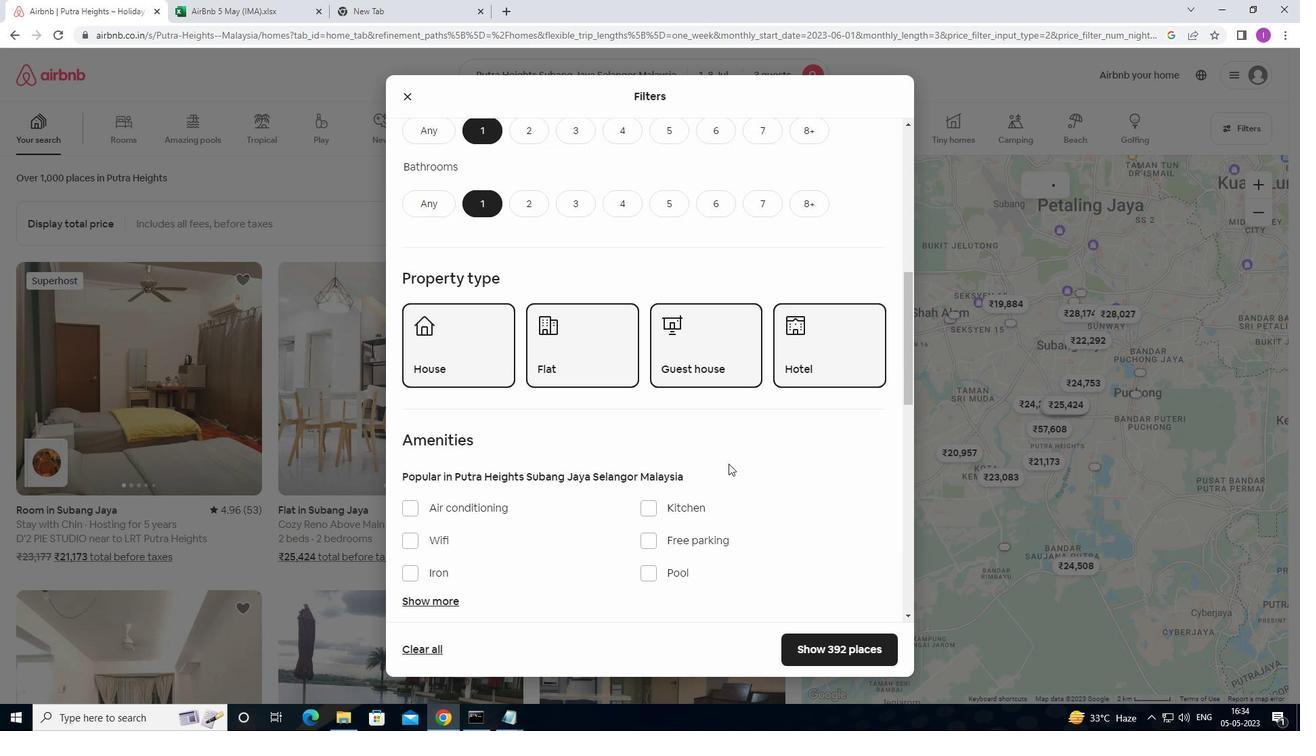 
Action: Mouse moved to (728, 463)
Screenshot: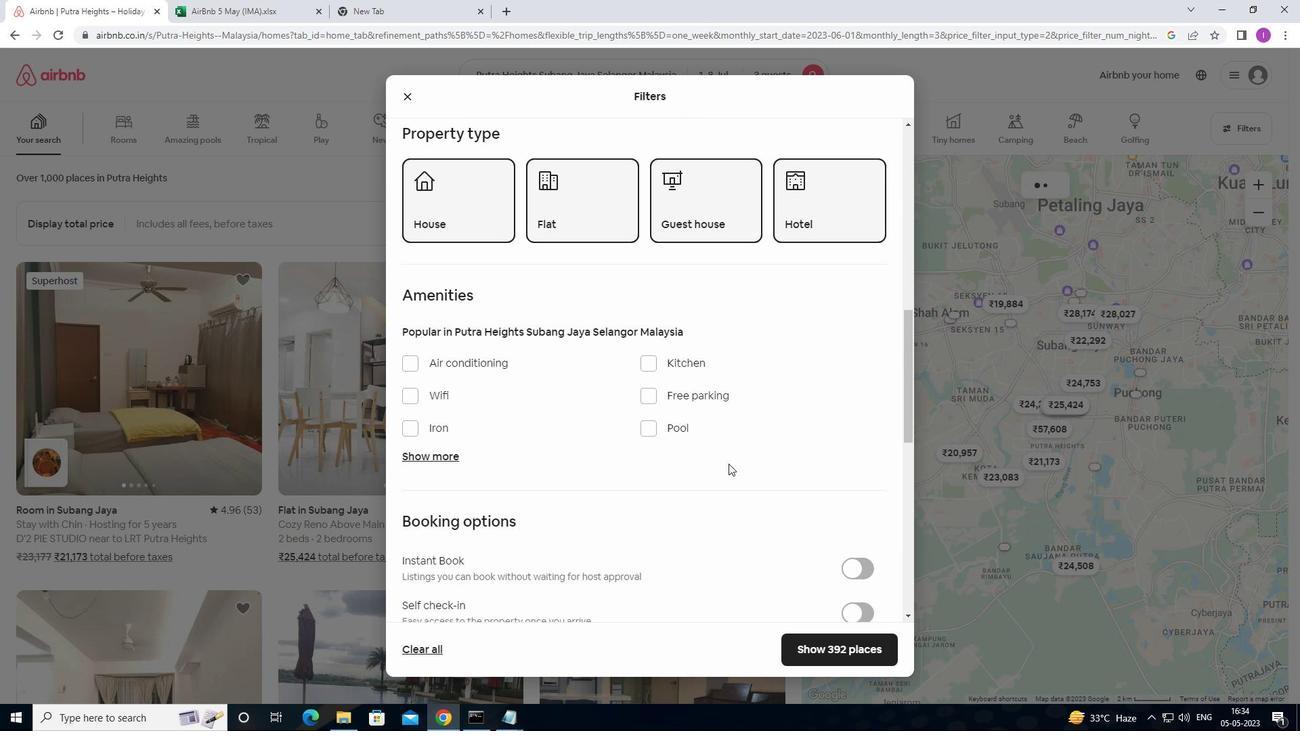 
Action: Mouse scrolled (728, 462) with delta (0, 0)
Screenshot: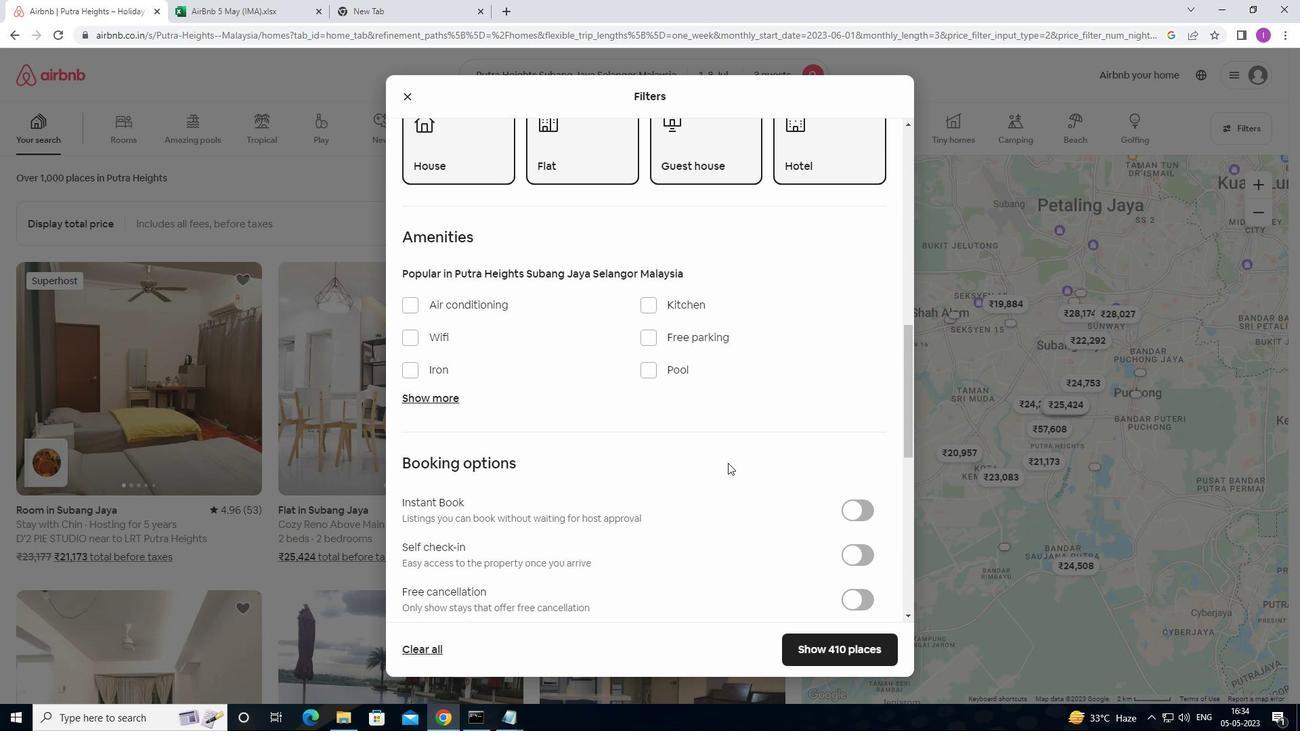 
Action: Mouse scrolled (728, 462) with delta (0, 0)
Screenshot: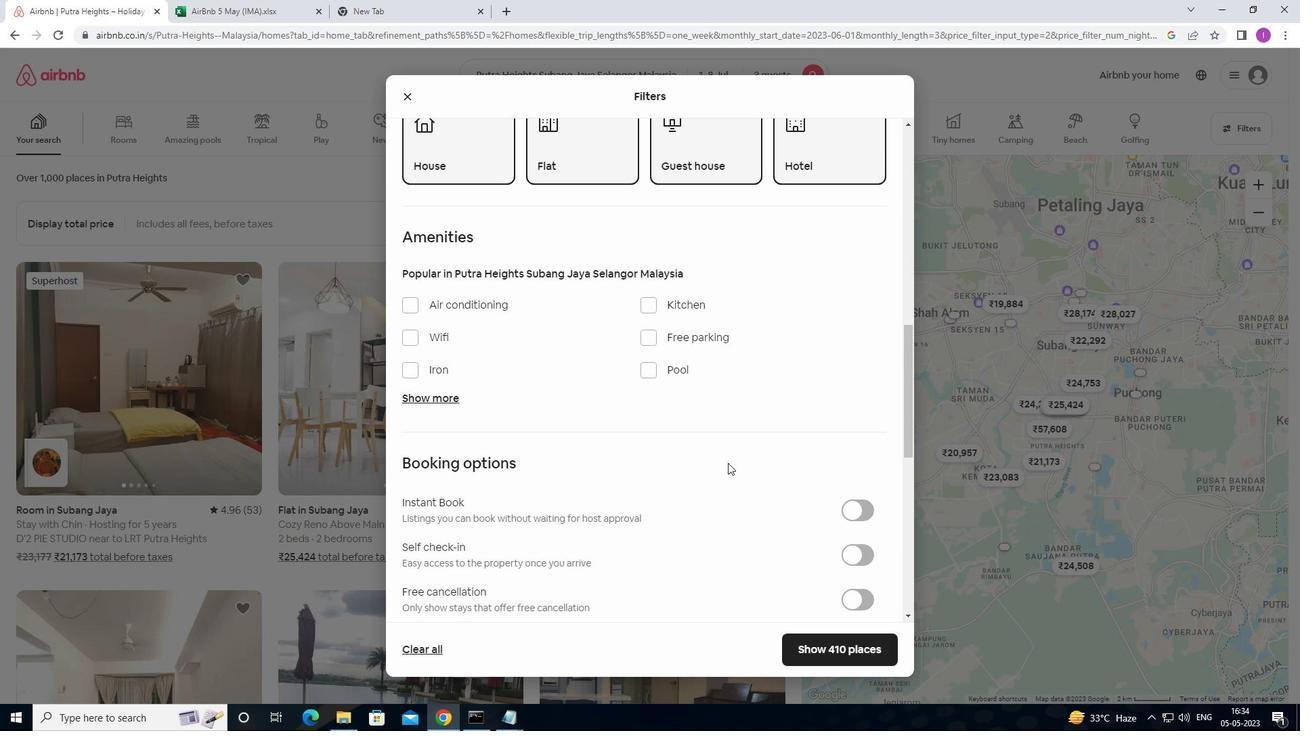
Action: Mouse scrolled (728, 462) with delta (0, 0)
Screenshot: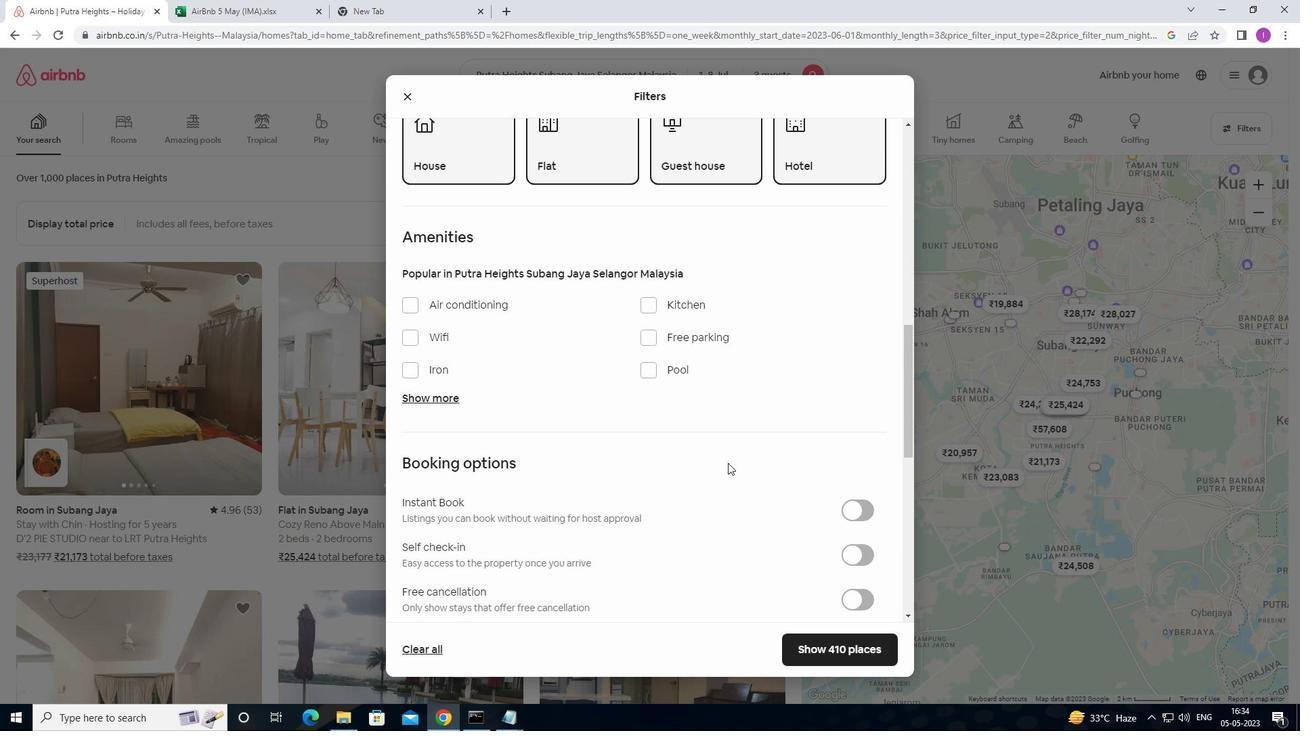 
Action: Mouse scrolled (728, 462) with delta (0, 0)
Screenshot: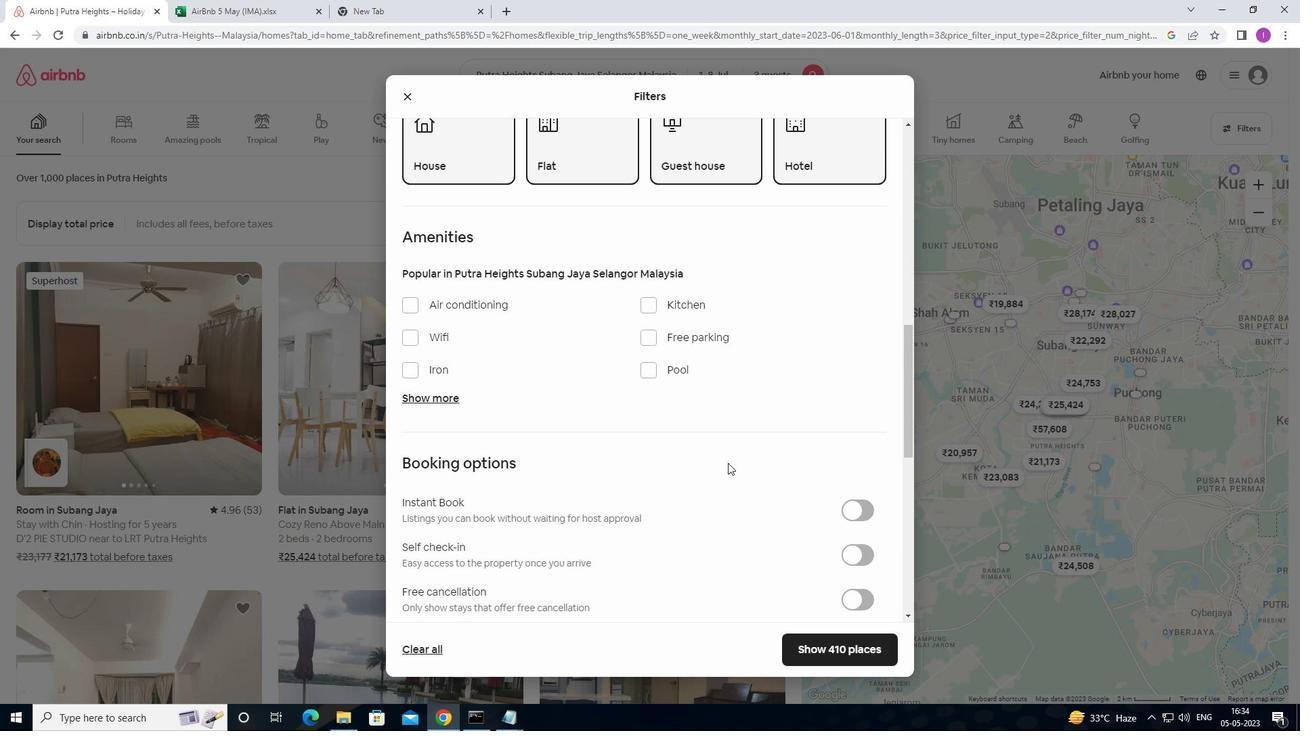 
Action: Mouse moved to (871, 285)
Screenshot: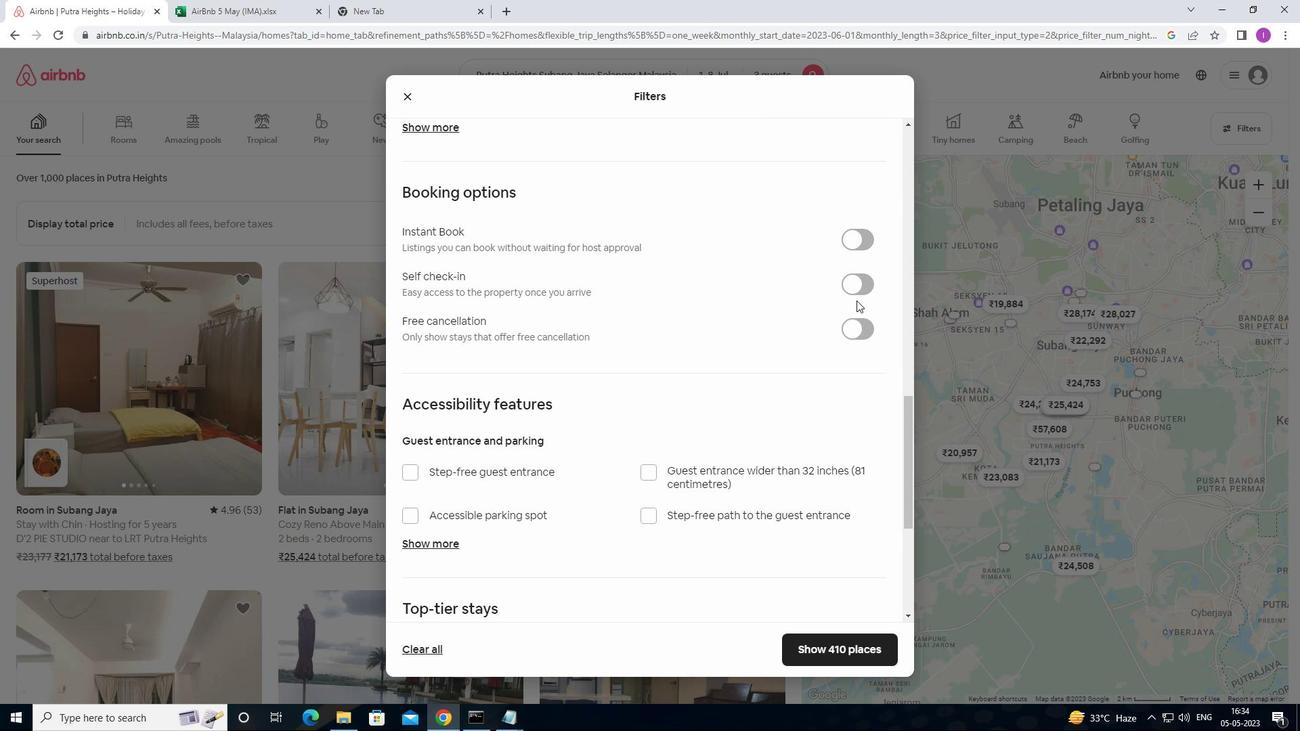 
Action: Mouse pressed left at (871, 285)
Screenshot: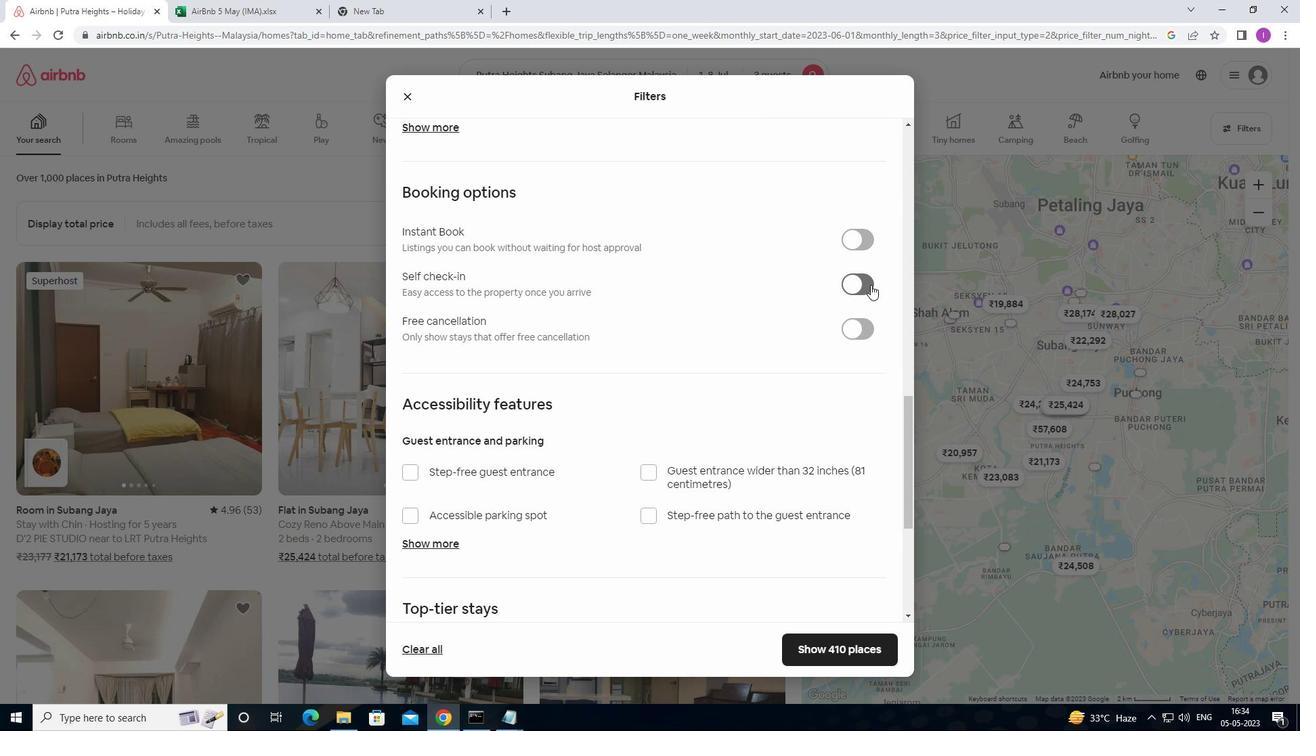 
Action: Mouse moved to (798, 424)
Screenshot: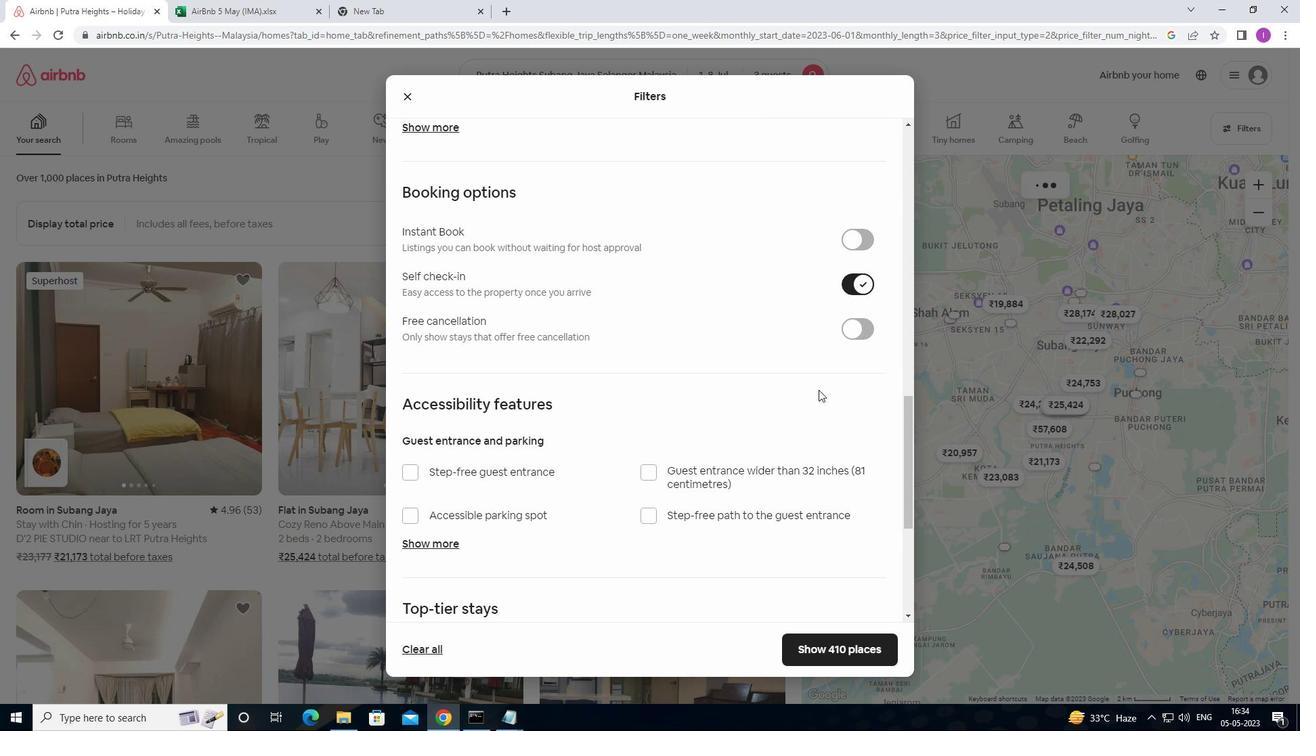 
Action: Mouse scrolled (798, 423) with delta (0, 0)
Screenshot: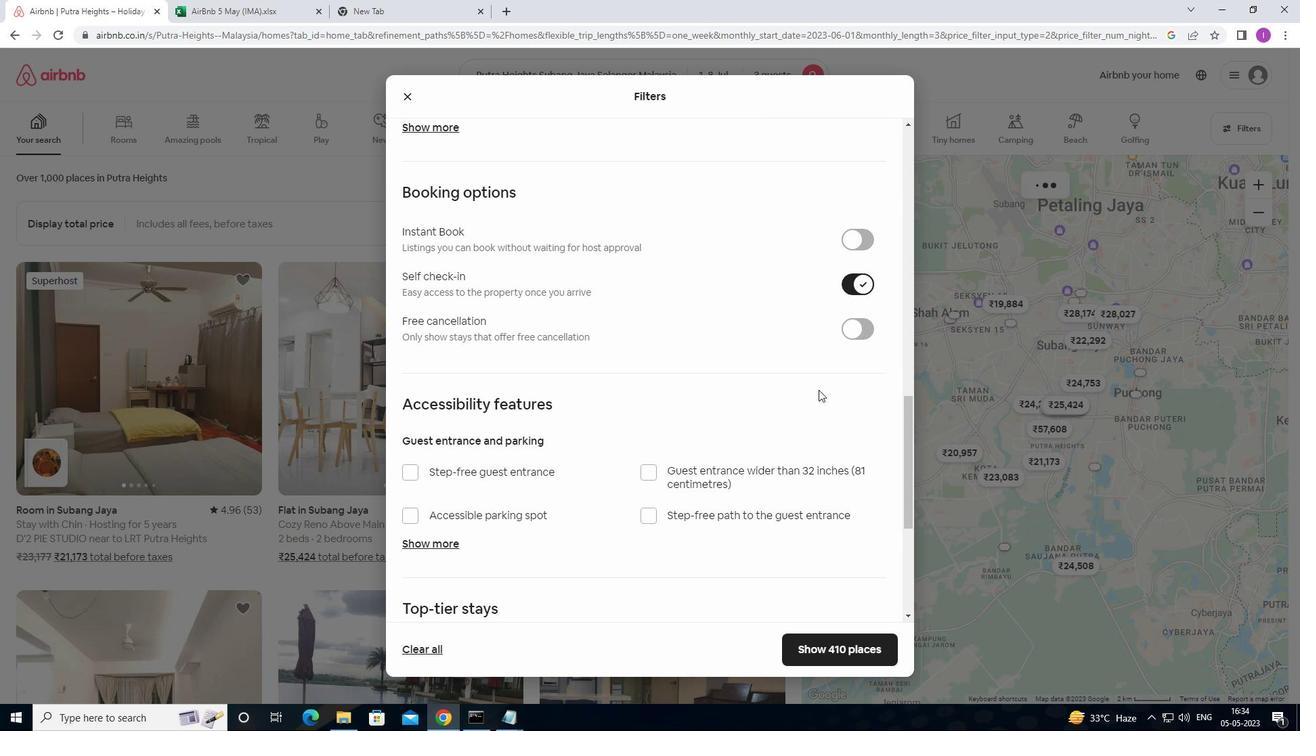 
Action: Mouse moved to (797, 425)
Screenshot: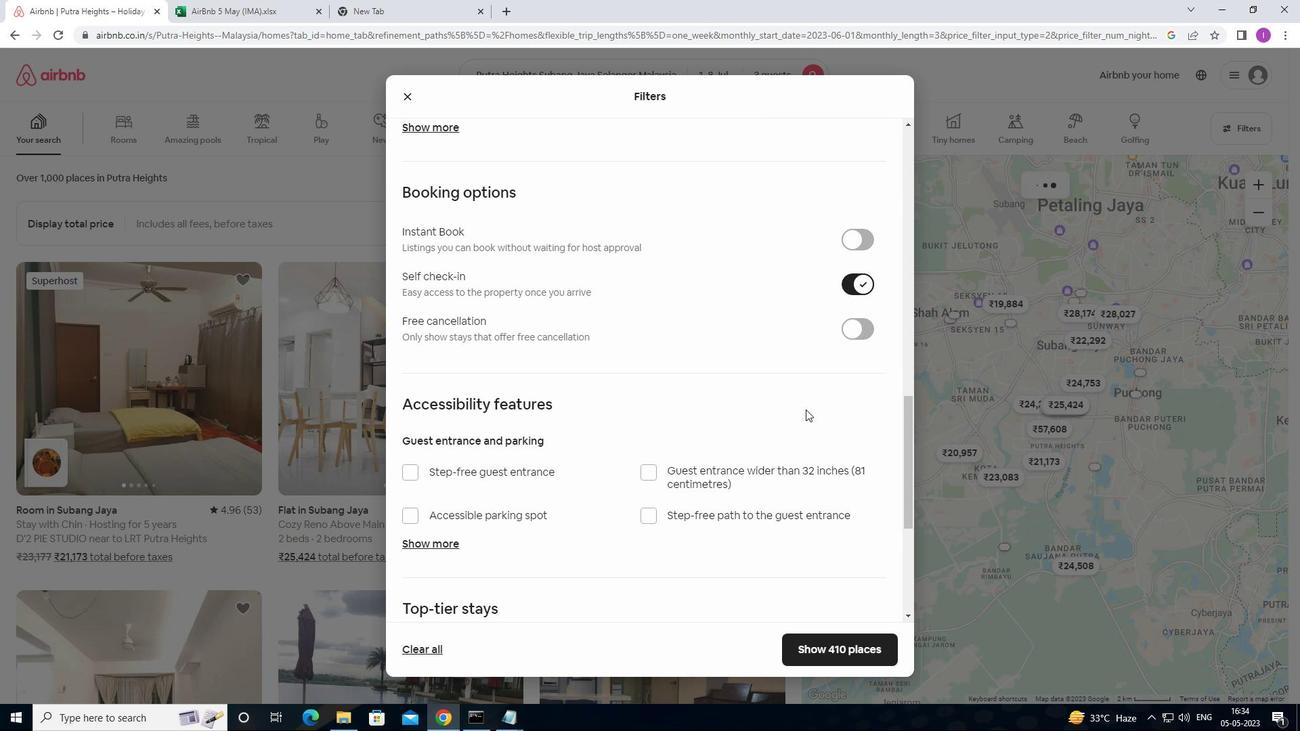 
Action: Mouse scrolled (797, 424) with delta (0, 0)
Screenshot: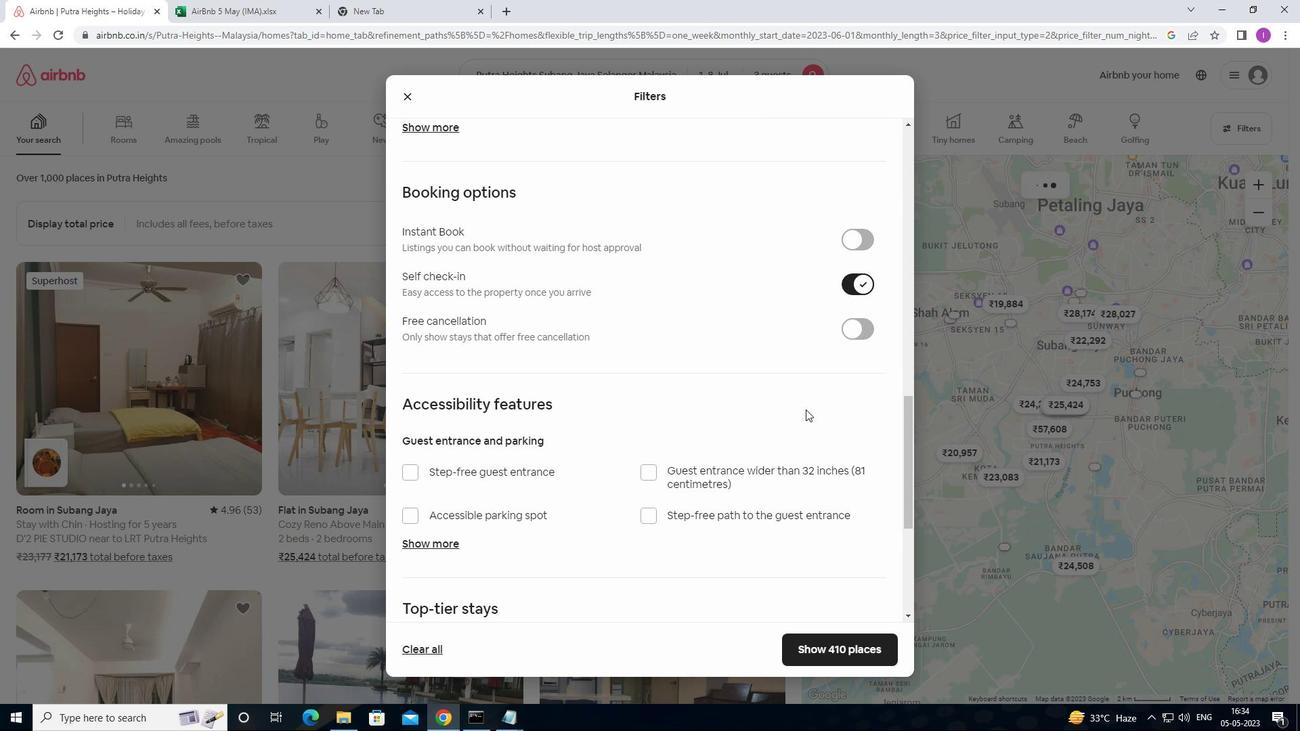
Action: Mouse moved to (797, 426)
Screenshot: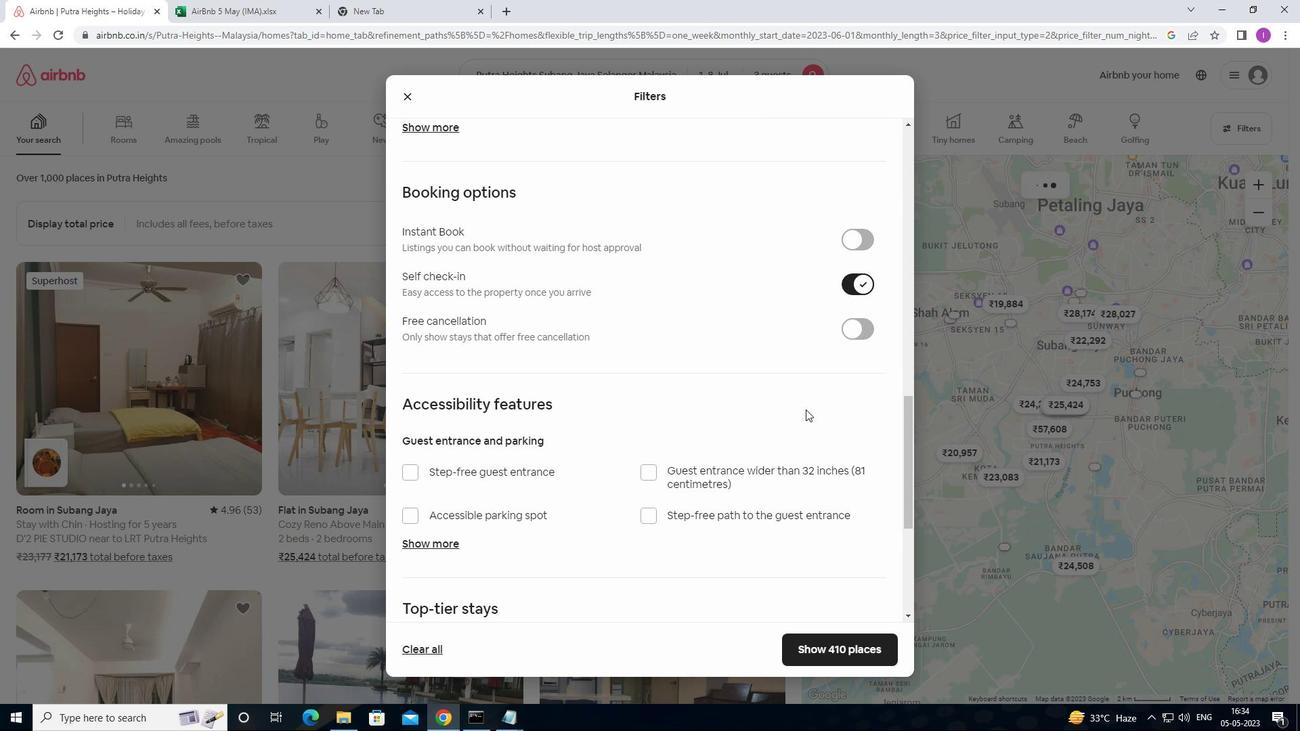 
Action: Mouse scrolled (797, 425) with delta (0, 0)
Screenshot: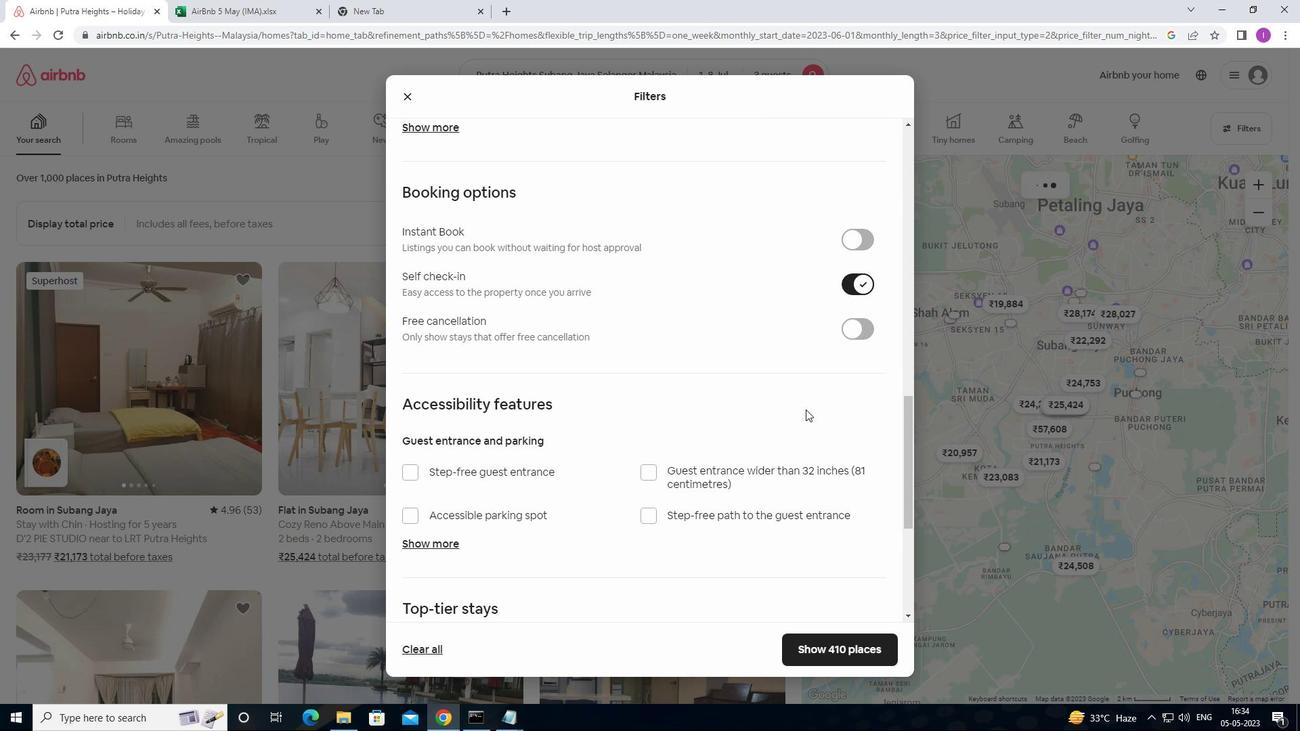 
Action: Mouse moved to (797, 426)
Screenshot: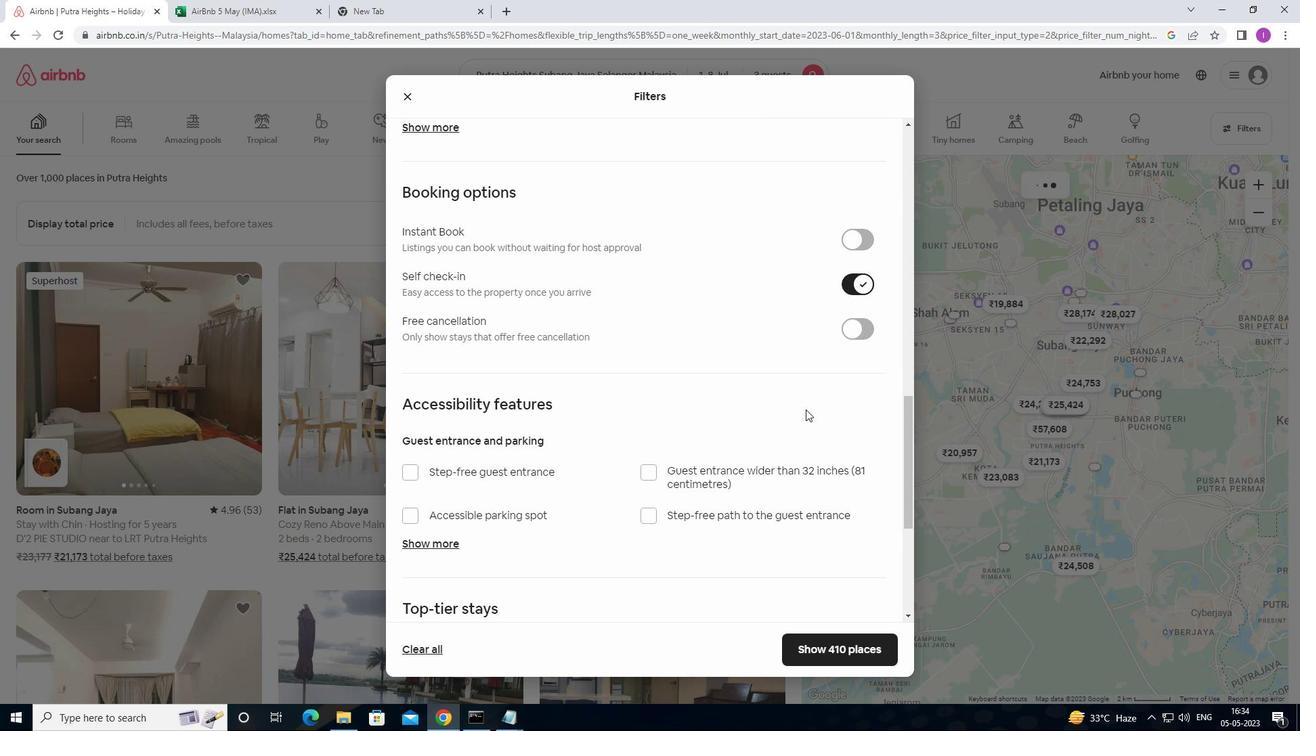 
Action: Mouse scrolled (797, 426) with delta (0, 0)
Screenshot: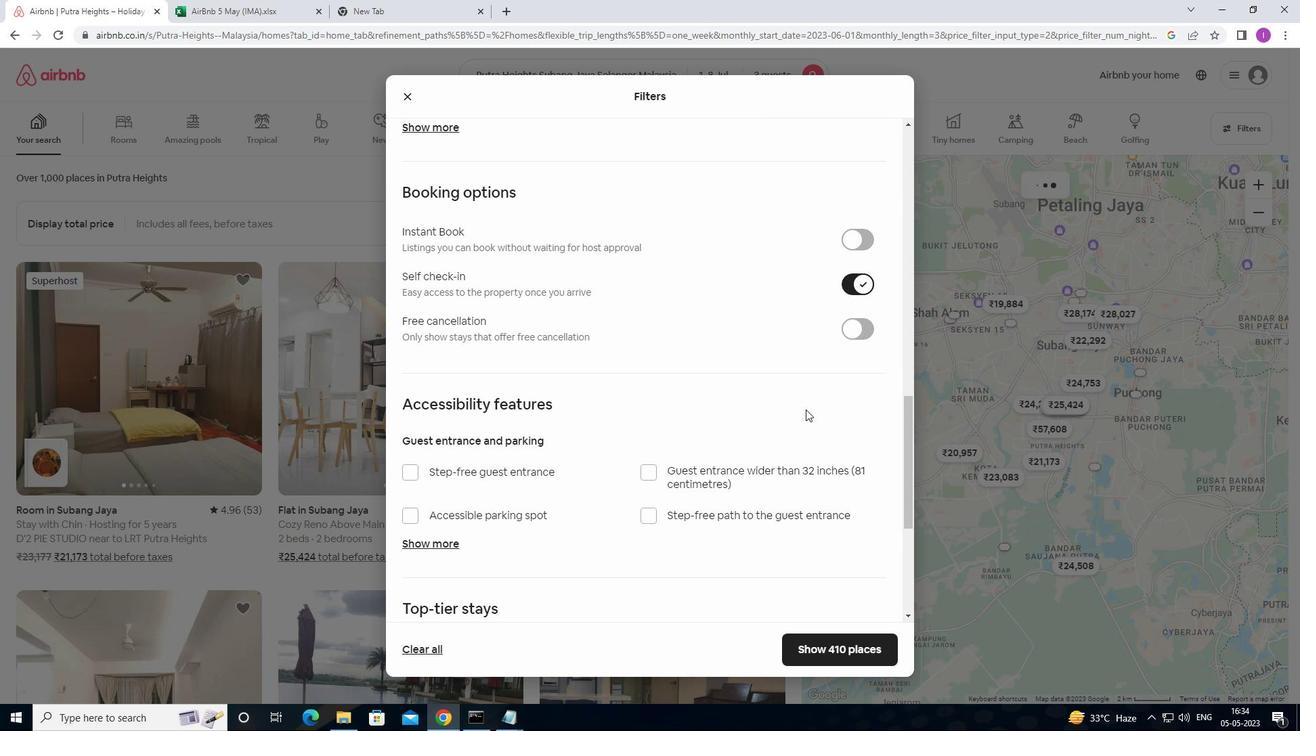 
Action: Mouse moved to (796, 426)
Screenshot: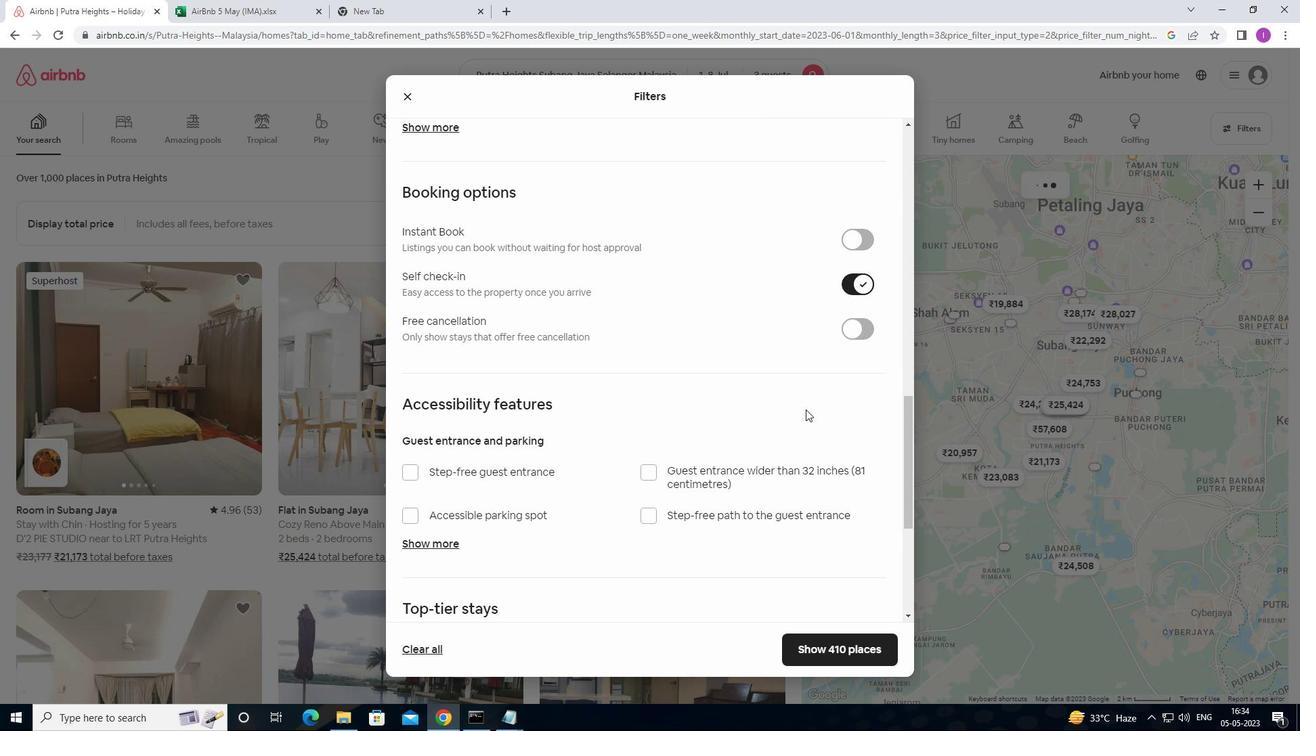 
Action: Mouse scrolled (796, 426) with delta (0, 0)
Screenshot: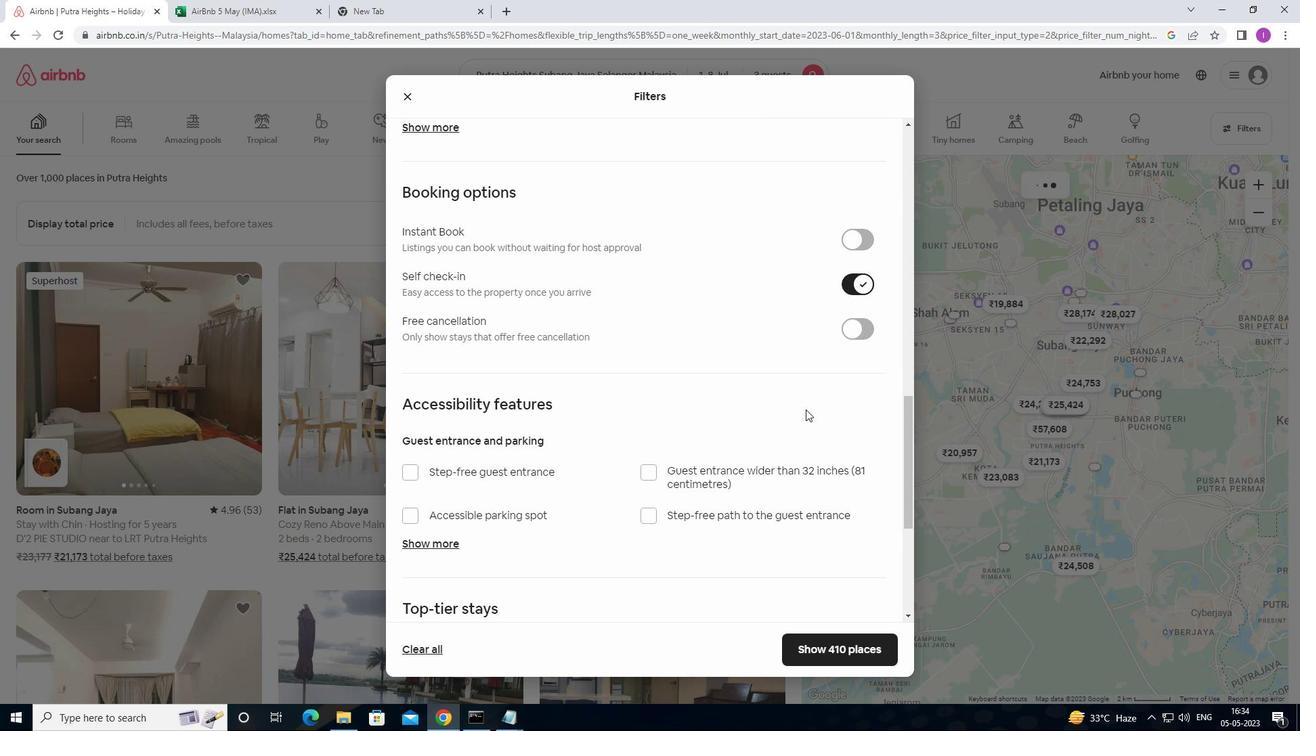 
Action: Mouse moved to (784, 448)
Screenshot: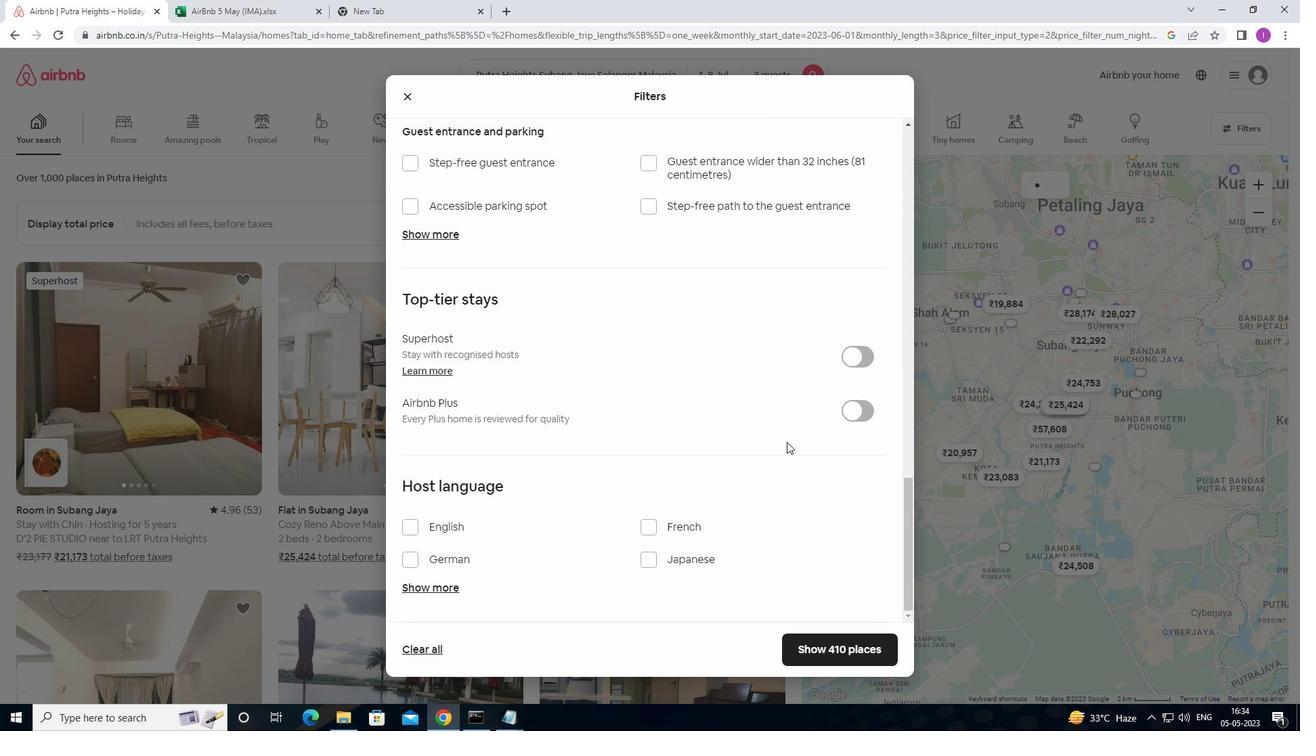
Action: Mouse scrolled (784, 447) with delta (0, 0)
Screenshot: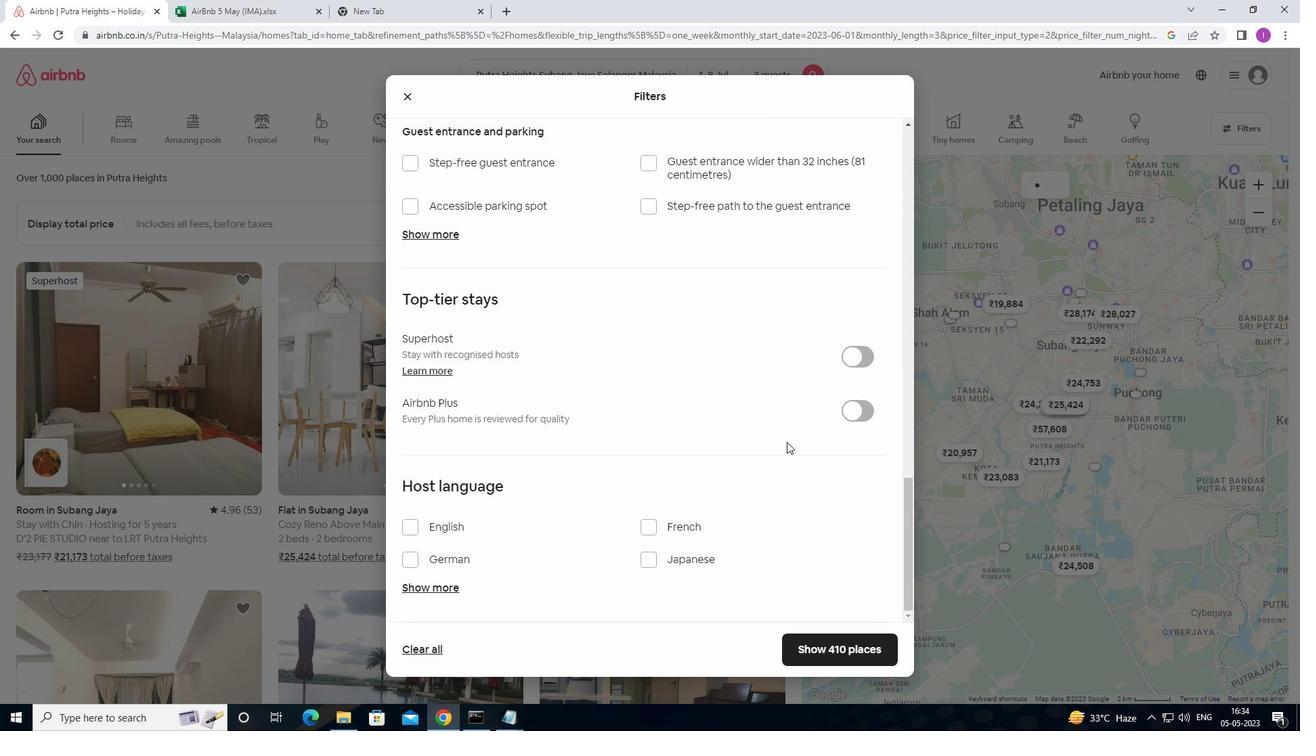 
Action: Mouse moved to (784, 450)
Screenshot: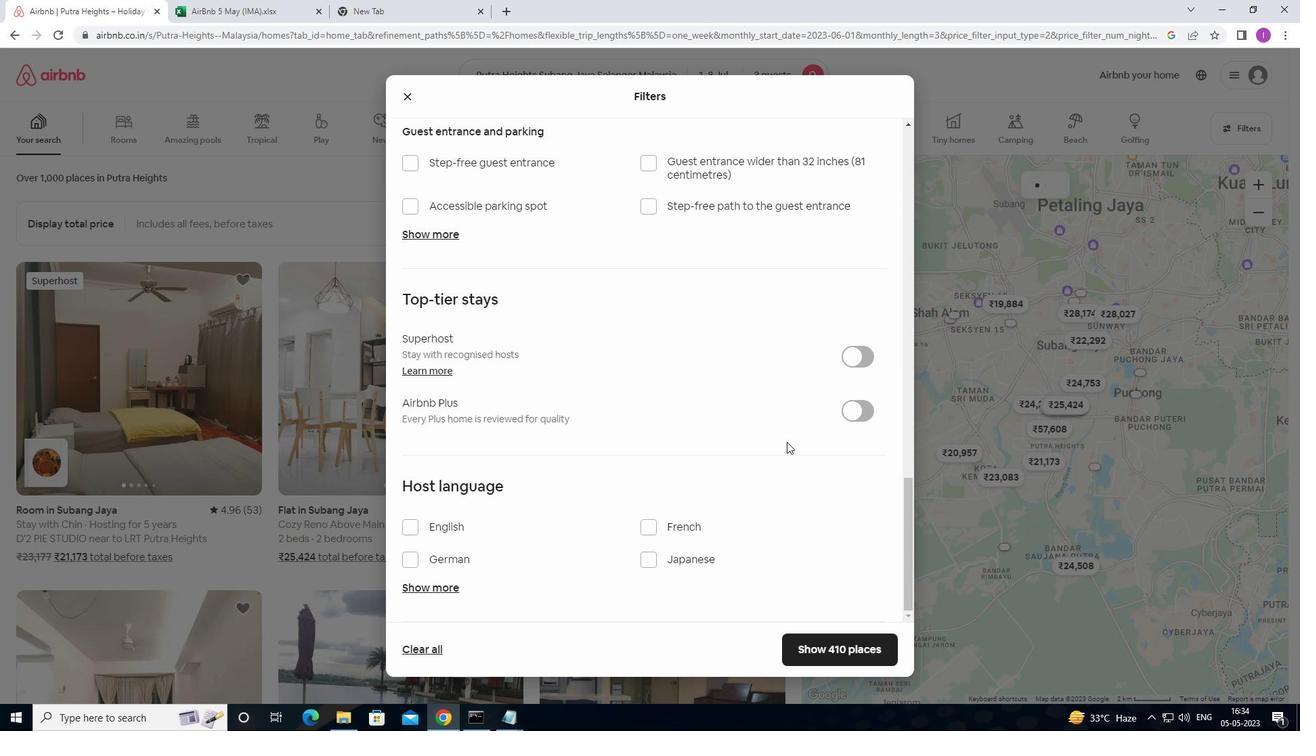 
Action: Mouse scrolled (784, 449) with delta (0, 0)
Screenshot: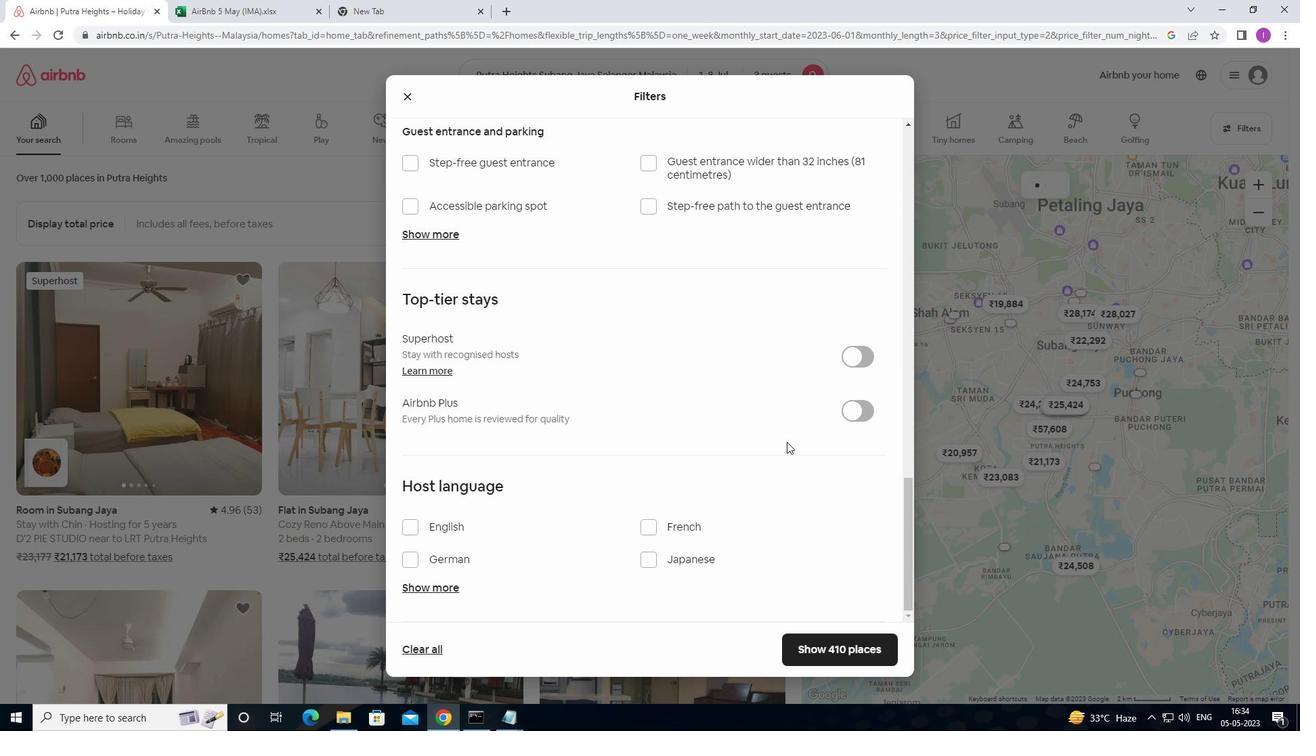 
Action: Mouse moved to (779, 457)
Screenshot: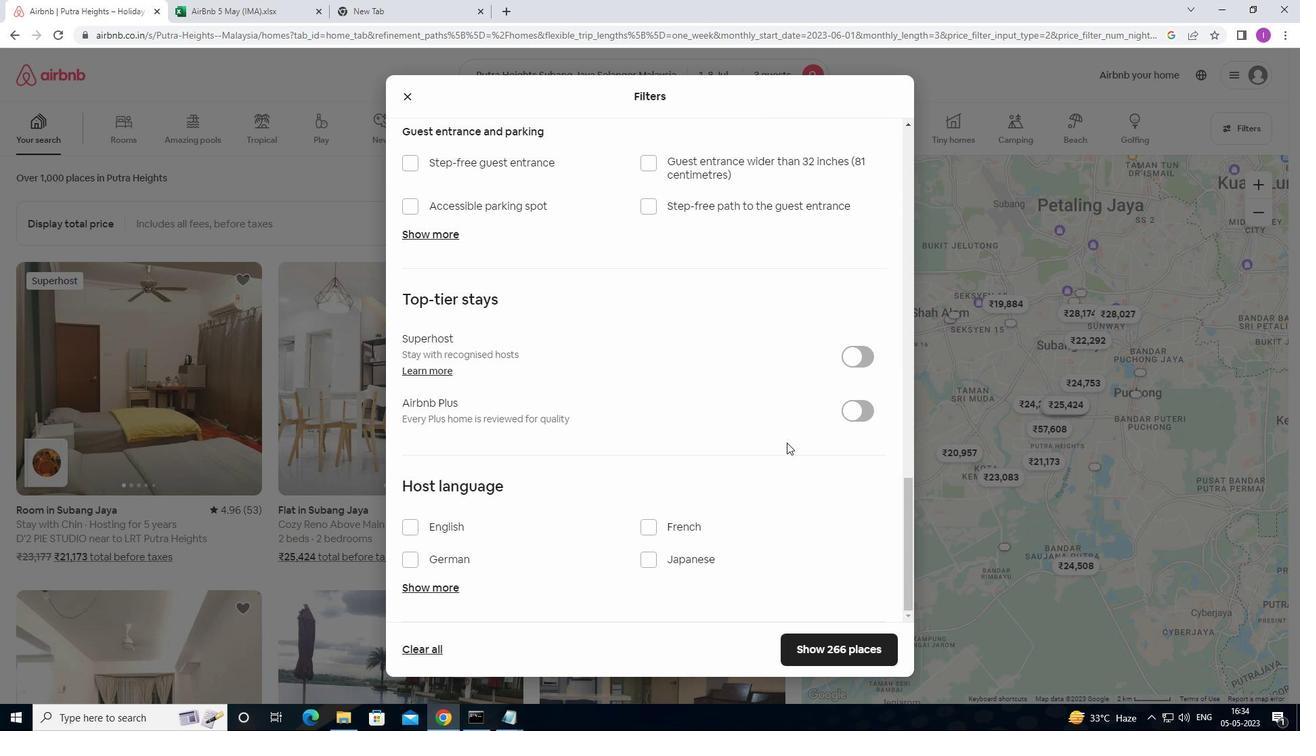 
Action: Mouse scrolled (779, 457) with delta (0, 0)
Screenshot: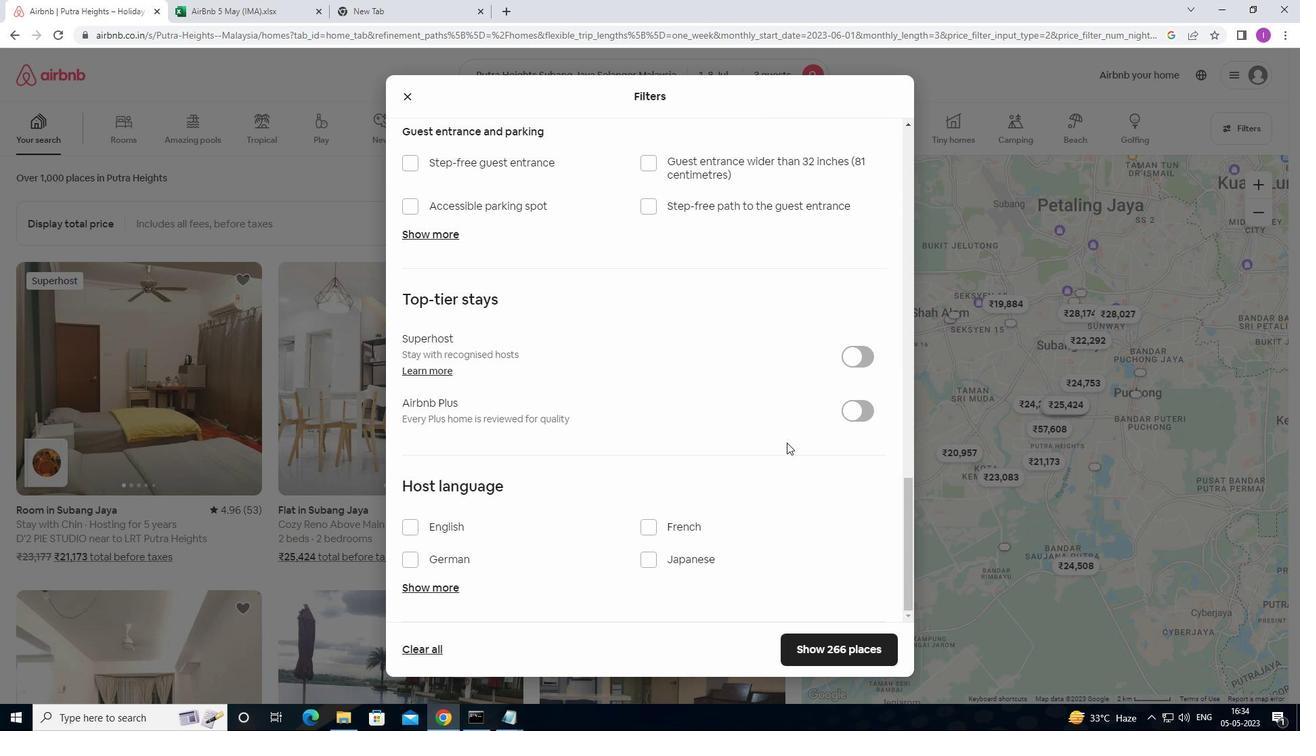 
Action: Mouse moved to (412, 526)
Screenshot: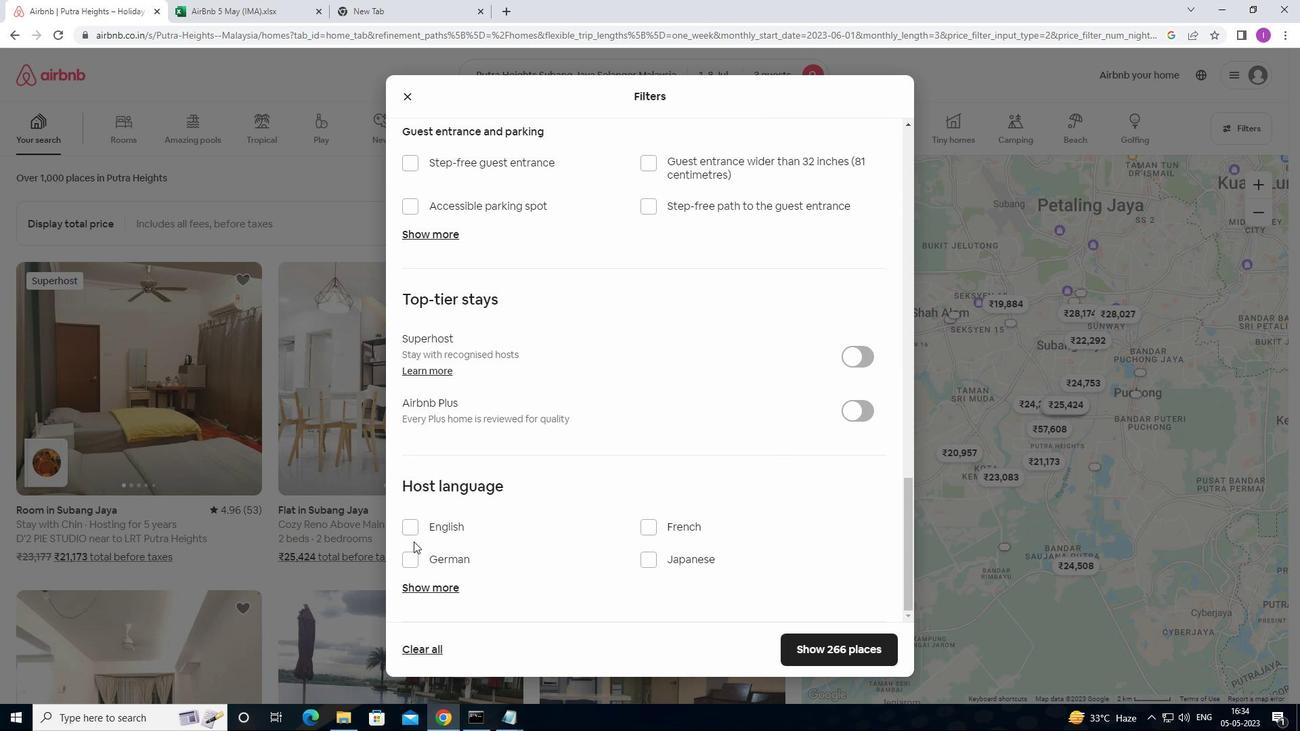 
Action: Mouse pressed left at (412, 526)
Screenshot: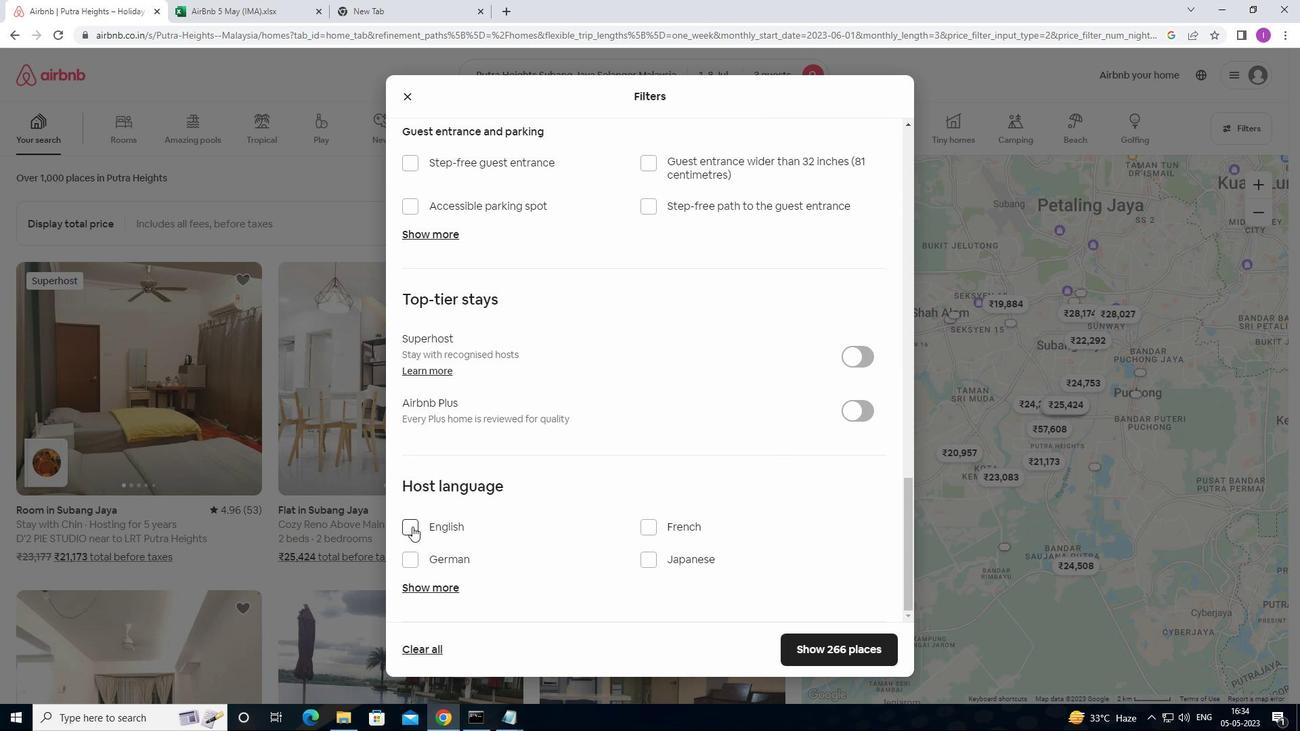 
Action: Mouse moved to (795, 643)
Screenshot: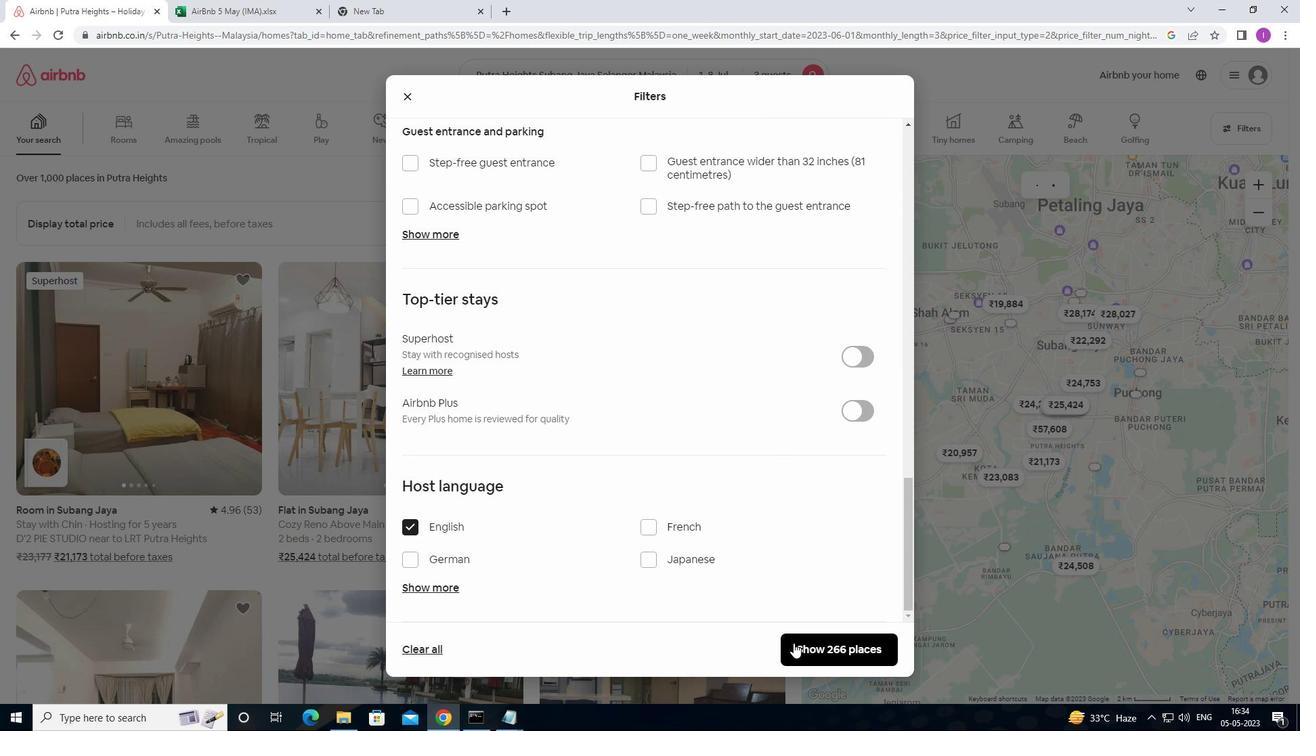 
Action: Mouse pressed left at (795, 643)
Screenshot: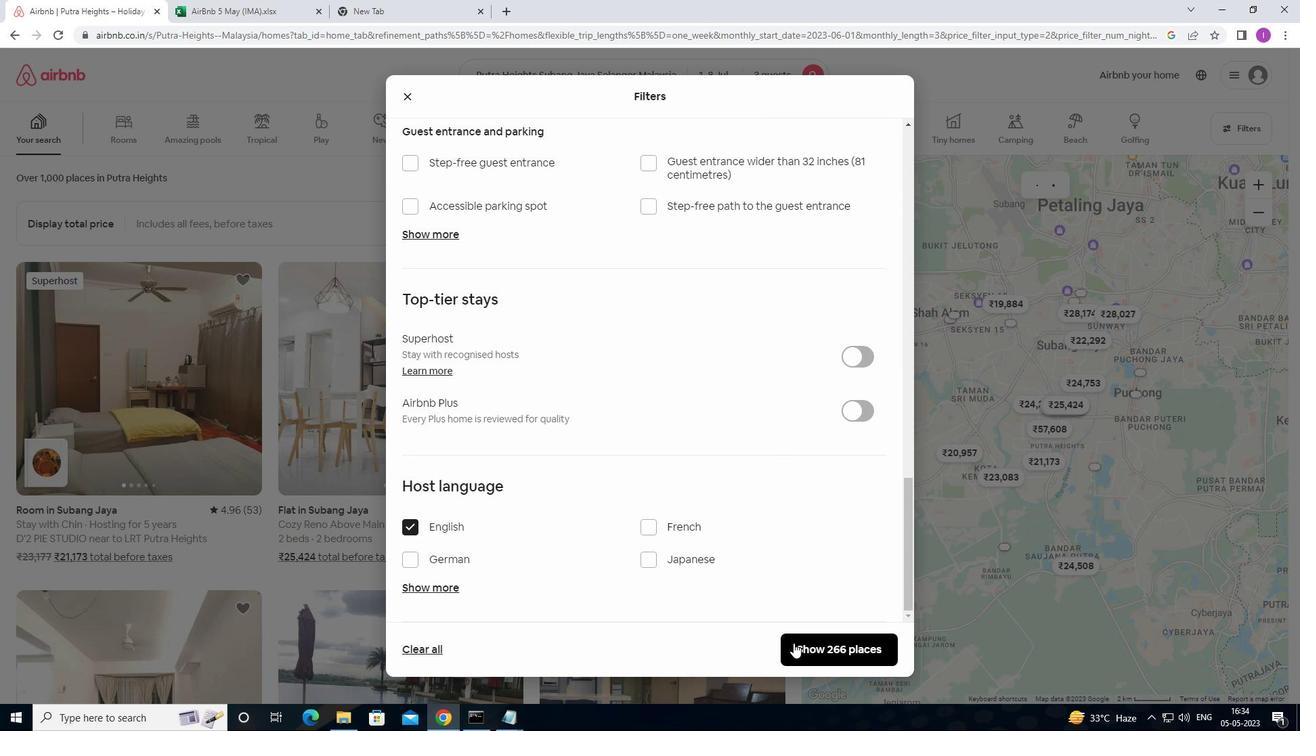 
Action: Mouse moved to (677, 458)
Screenshot: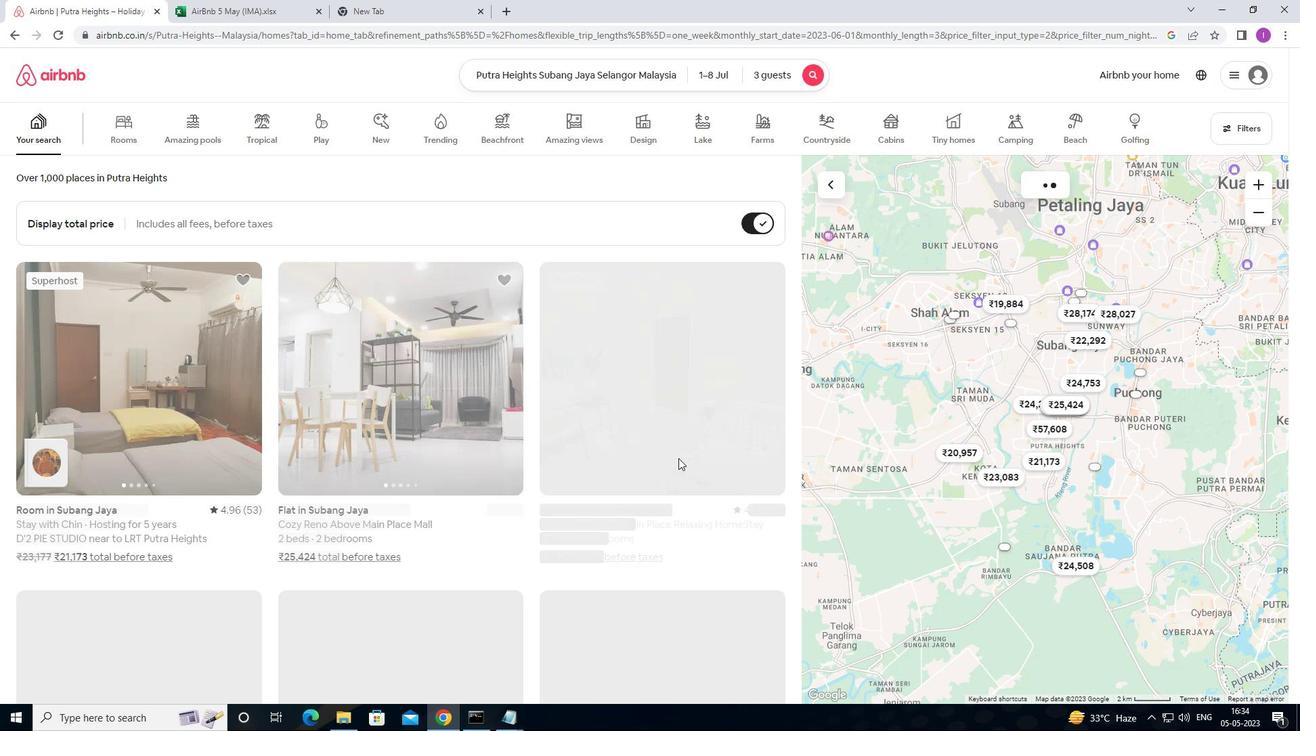 
